 Task: Create new invoice with Date Opened :15-Apr-23, Select Customer: Ramen Hakata, Terms: Payment Term 1. Make invoice entry for item-1 with Date: 15-Apr-23, Description: Talenti Pacific Coast Pistachio Gelato Pint_x000D_
, Action: Material, Income Account: Income:Sales, Quantity: 3, Unit Price: 9.5, Discount $: 2.1. Make entry for item-2 with Date: 15-Apr-23, Description: Oi Super Tampons Pure Inside Nothing to Hide (16 ct), Action: Material, Income Account: Income:Sales, Quantity: 2, Unit Price: 6.8, Discount $: 3.1. Make entry for item-3 with Date: 15-Apr-23, Description: Total Home Ultra Strong Toilet Tissue Mega Sized Rolls Pack, Action: Material, Income Account: Income:Sales, Quantity: 2, Unit Price: 7.8, Discount $: 3.6. Write Notes: 'Looking forward to serving you again.'. Post Invoice with Post Date: 15-Apr-23, Post to Accounts: Assets:Accounts Receivable. Pay / Process Payment with Transaction Date: 15-May-23, Amount: 48.9, Transfer Account: Checking Account. Print Invoice, display notes by going to Option, then go to Display Tab and check 'Invoice Notes'.
Action: Mouse moved to (197, 109)
Screenshot: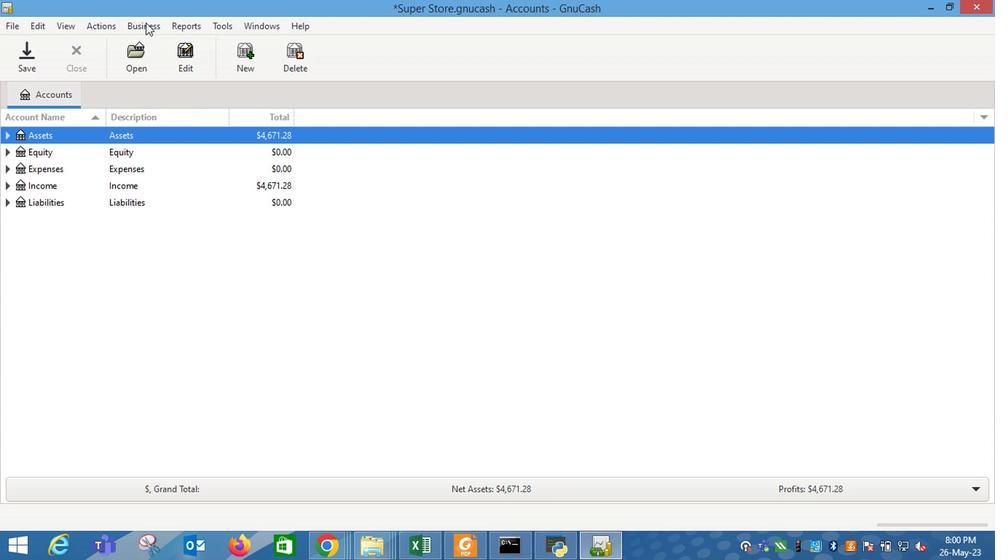 
Action: Mouse pressed left at (197, 109)
Screenshot: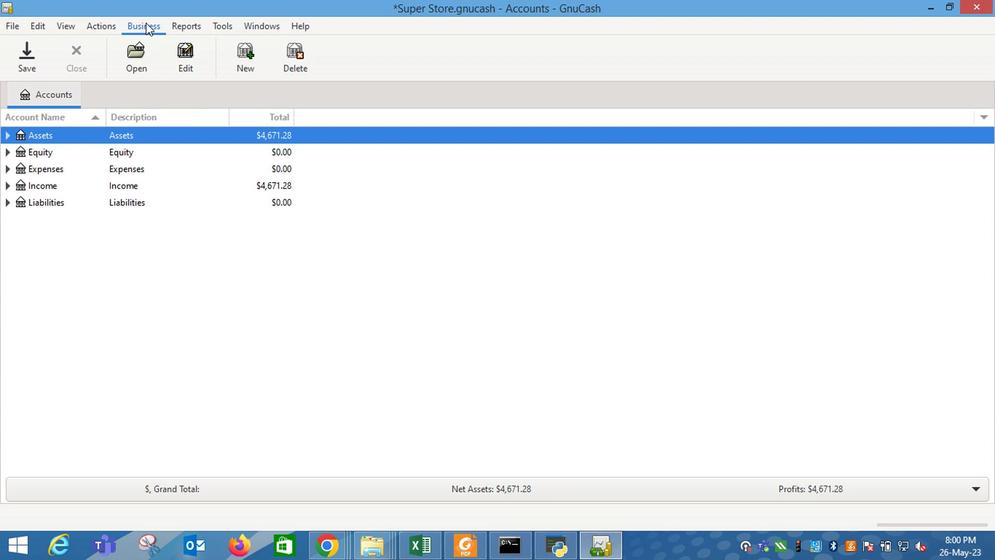 
Action: Mouse moved to (304, 161)
Screenshot: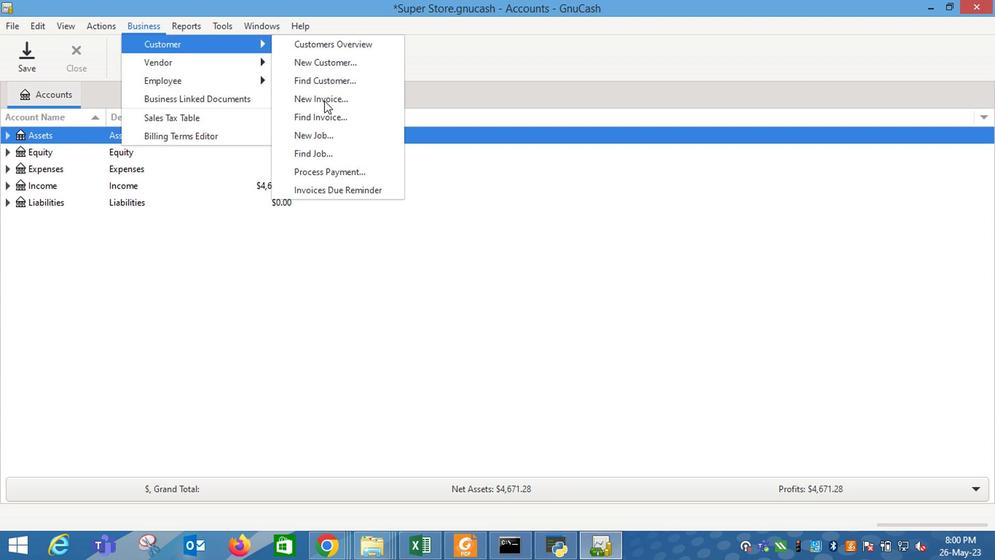 
Action: Mouse pressed left at (304, 161)
Screenshot: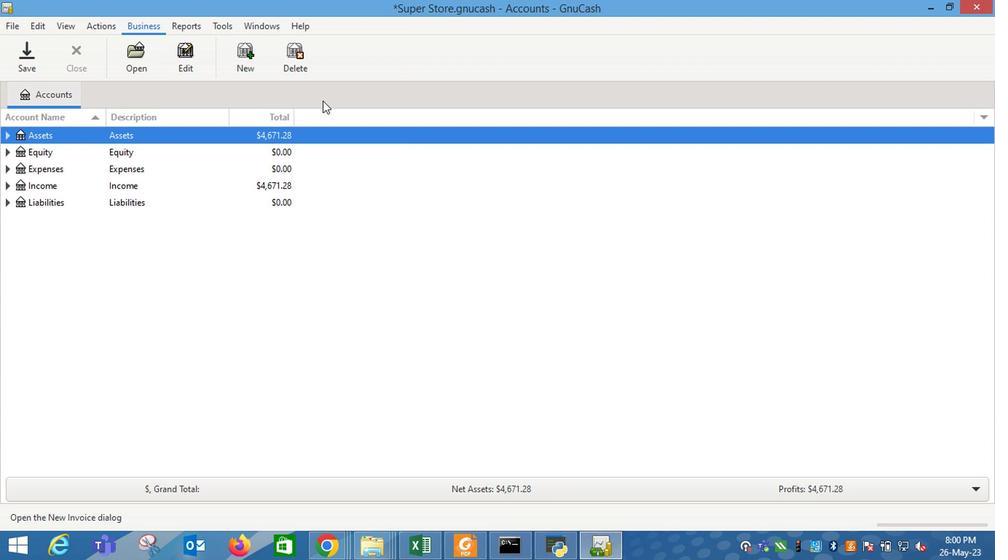 
Action: Mouse moved to (518, 247)
Screenshot: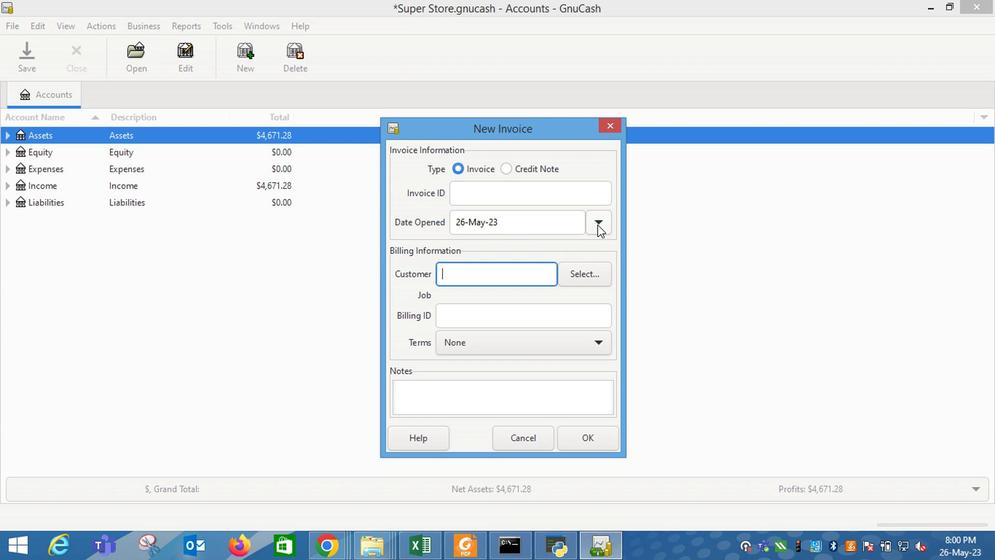 
Action: Mouse pressed left at (518, 247)
Screenshot: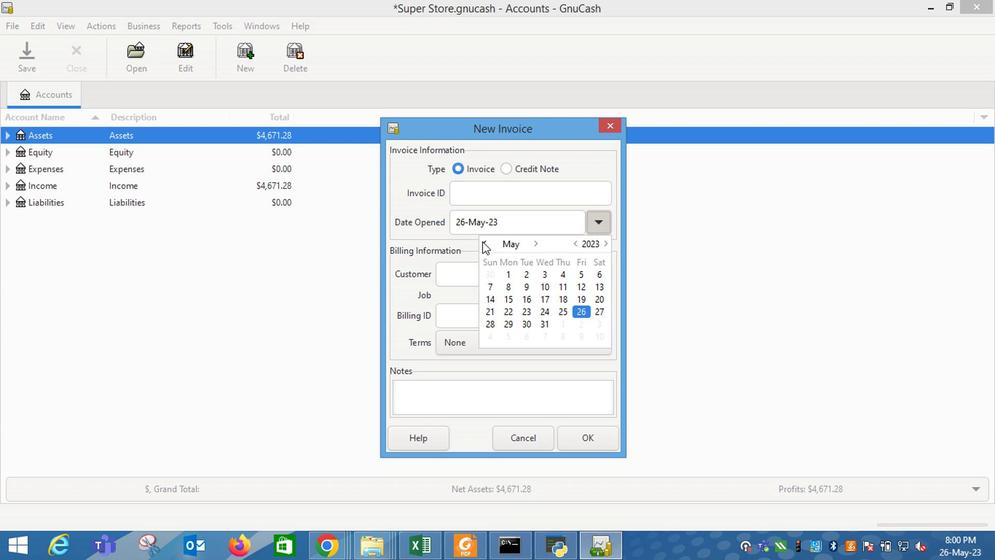 
Action: Mouse moved to (433, 261)
Screenshot: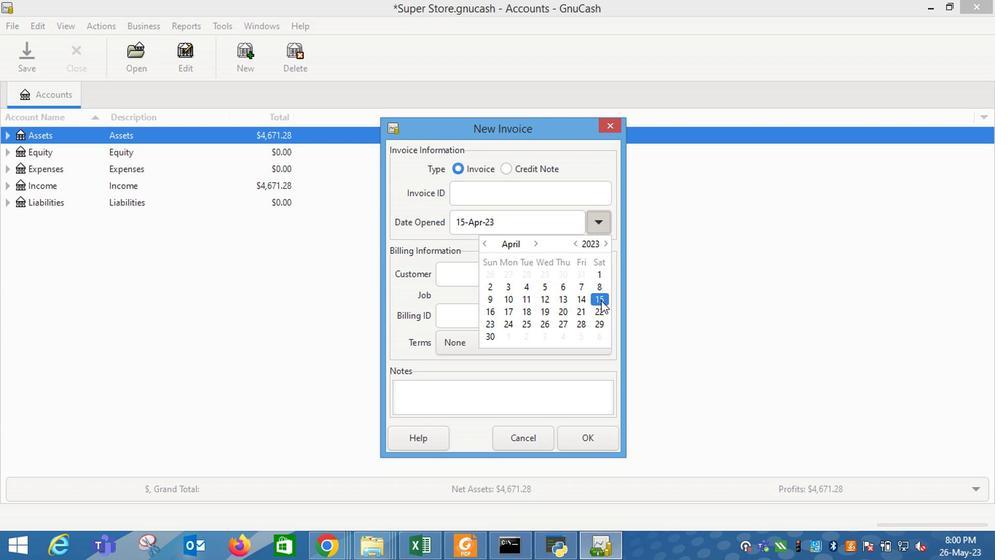 
Action: Mouse pressed left at (433, 261)
Screenshot: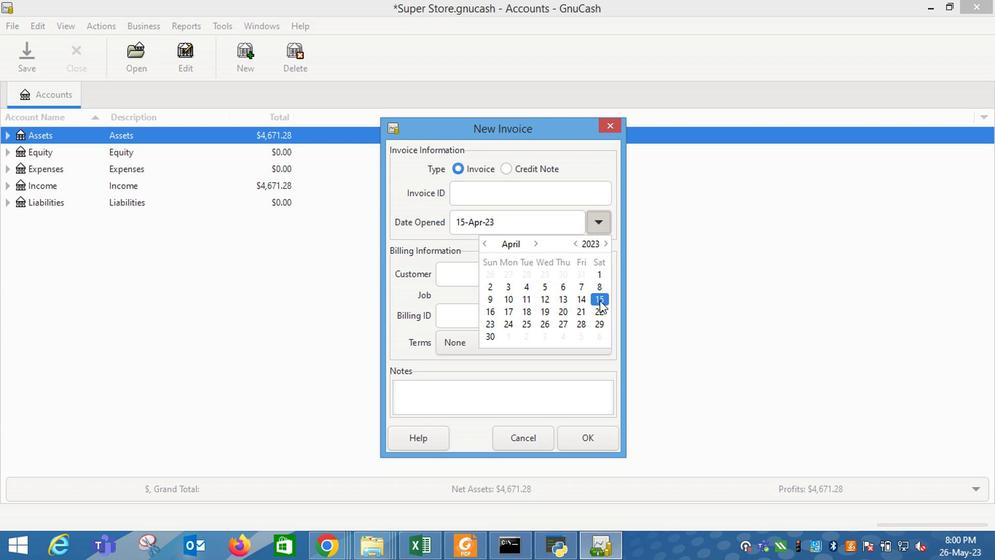 
Action: Mouse moved to (514, 301)
Screenshot: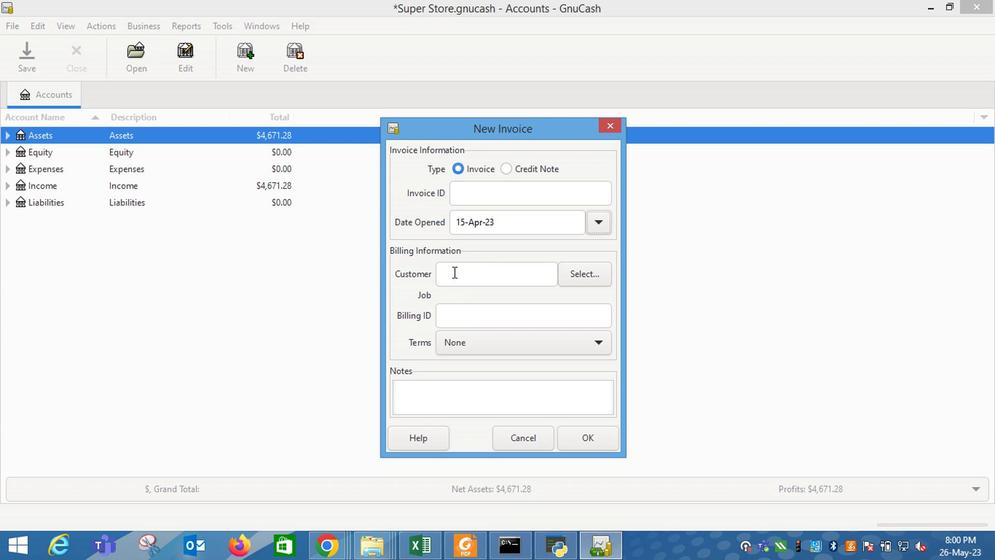 
Action: Mouse pressed left at (514, 301)
Screenshot: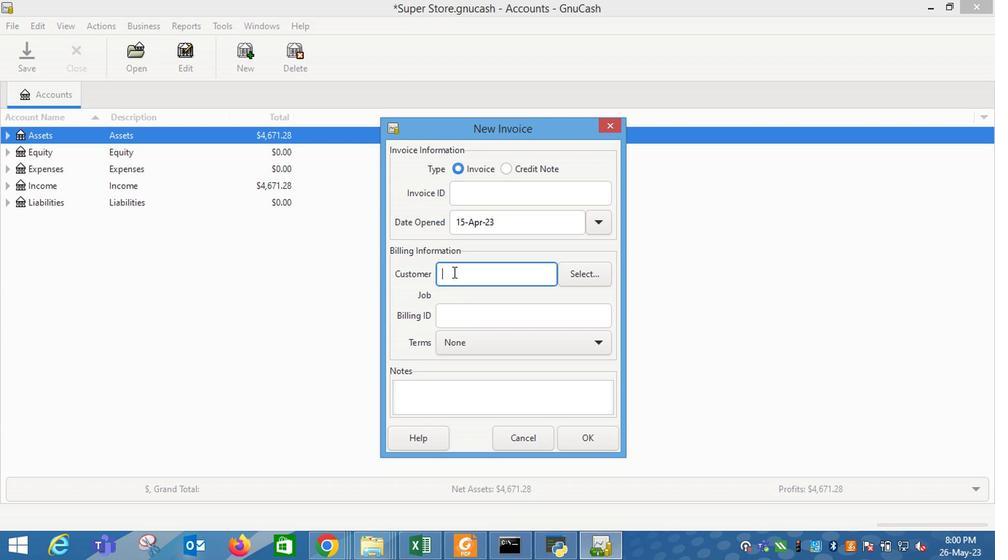 
Action: Mouse moved to (416, 283)
Screenshot: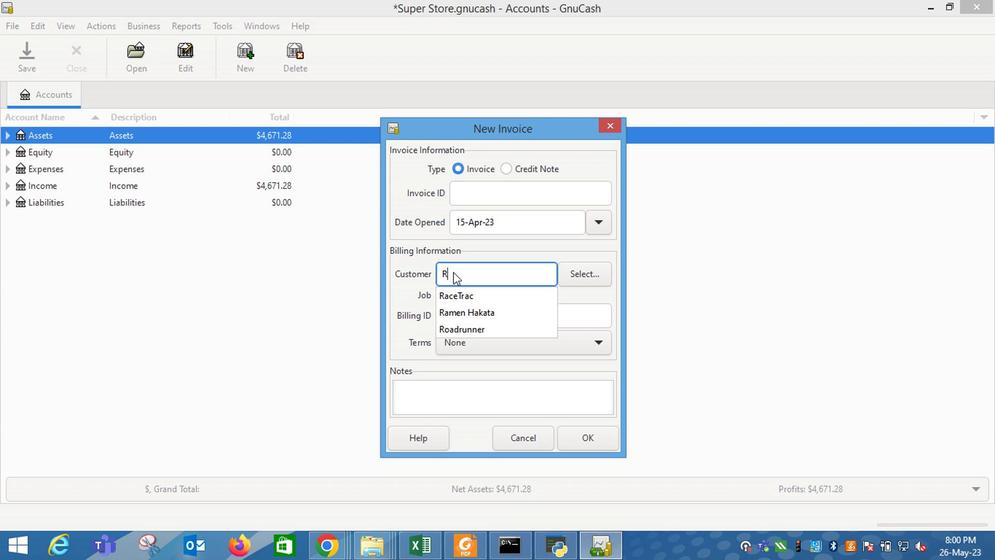 
Action: Mouse pressed left at (416, 283)
Screenshot: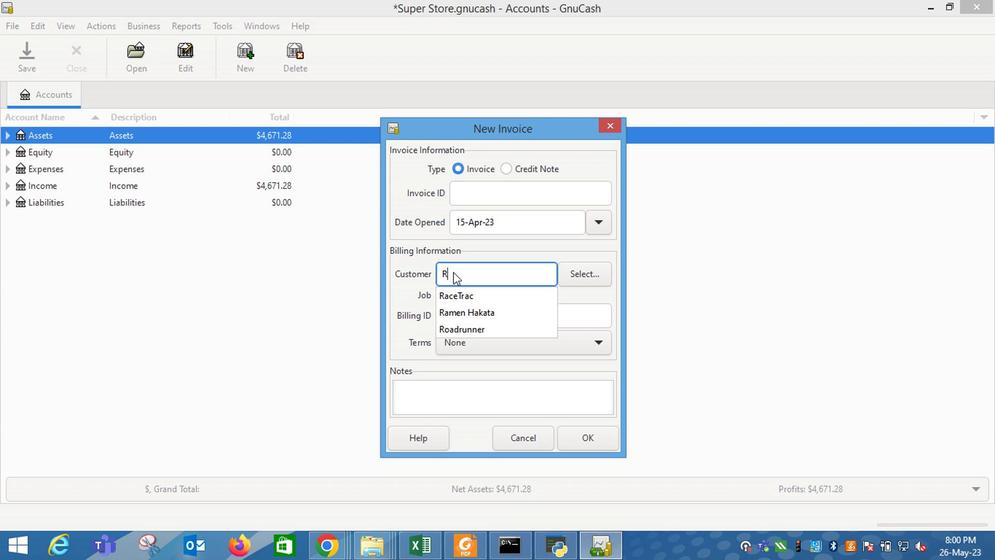 
Action: Mouse pressed left at (416, 283)
Screenshot: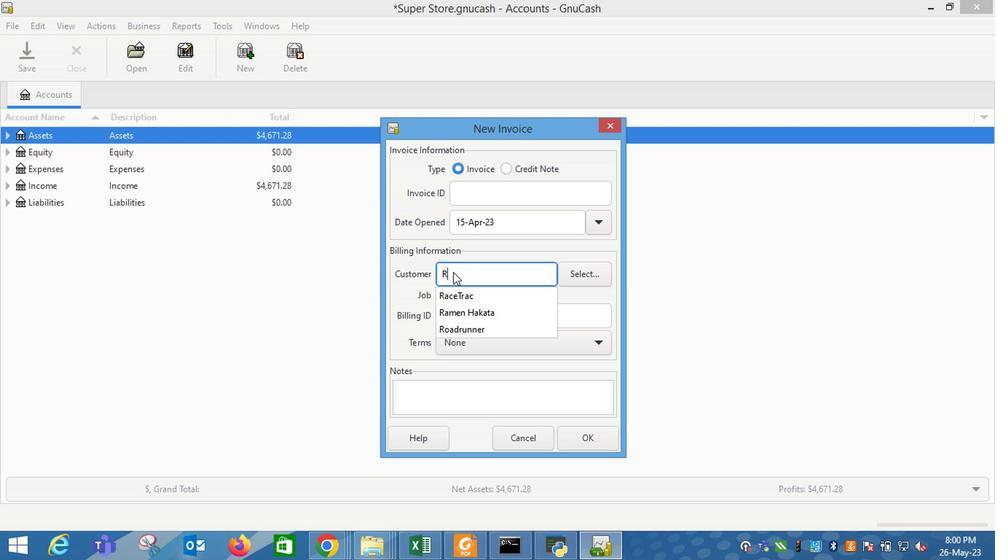 
Action: Key pressed <Key.shift_r>Ramen
Screenshot: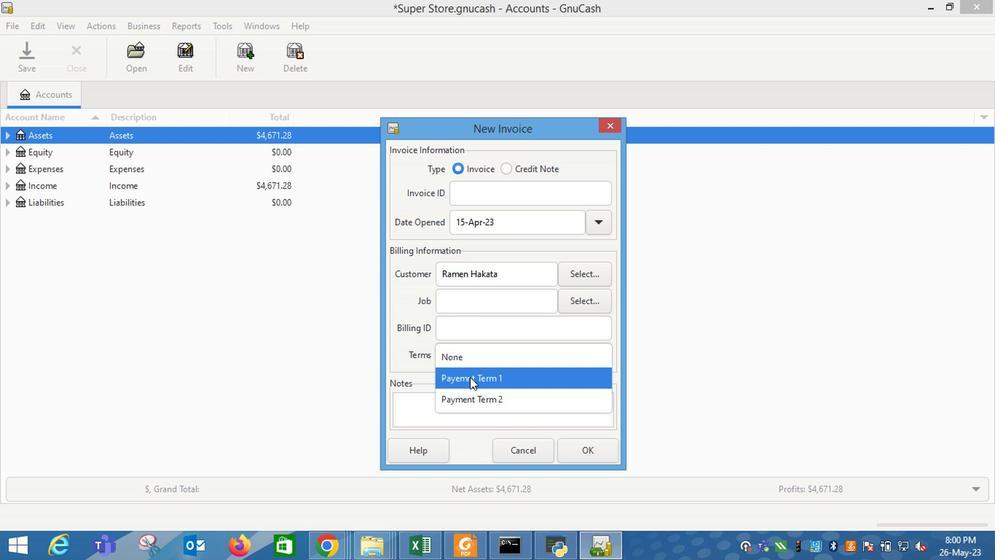
Action: Mouse moved to (419, 296)
Screenshot: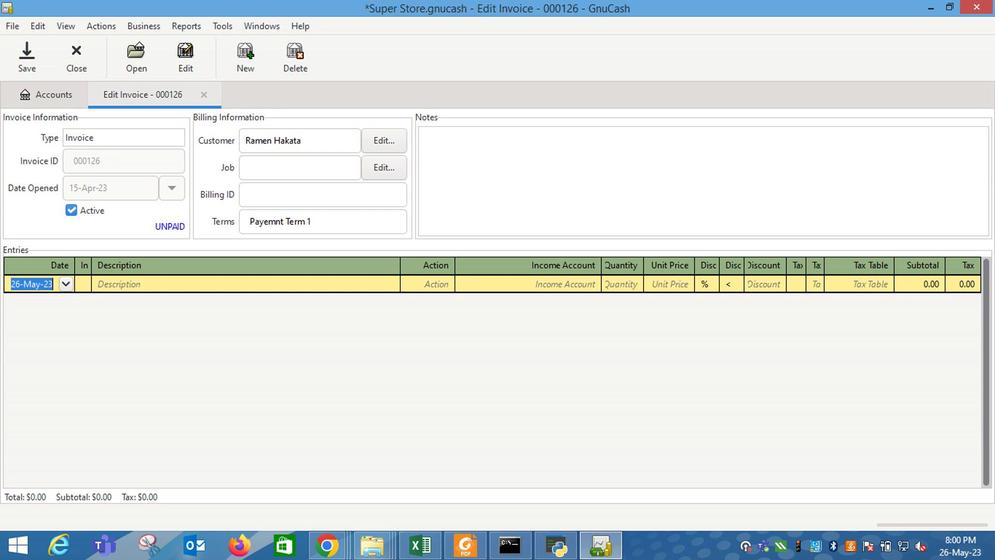 
Action: Mouse pressed left at (419, 296)
Screenshot: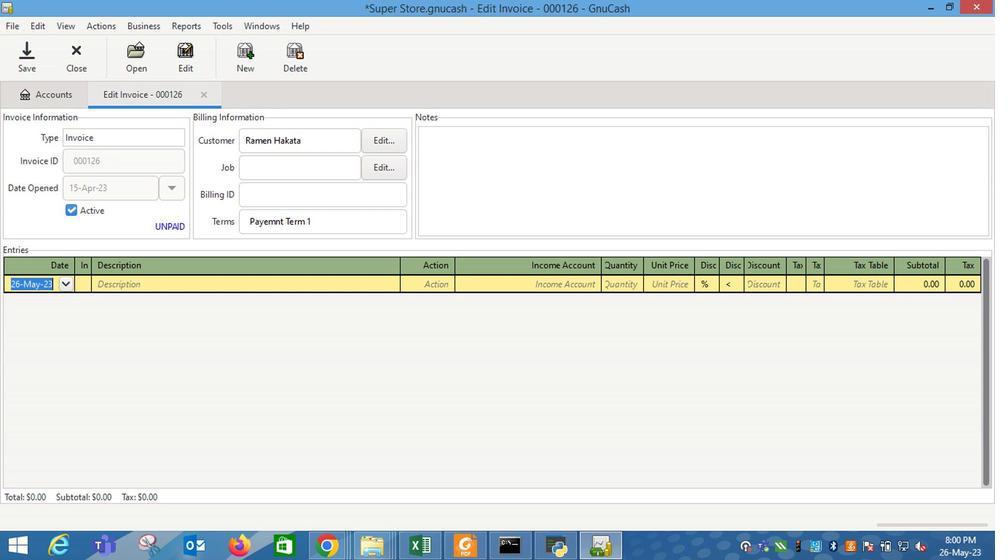 
Action: Mouse moved to (418, 341)
Screenshot: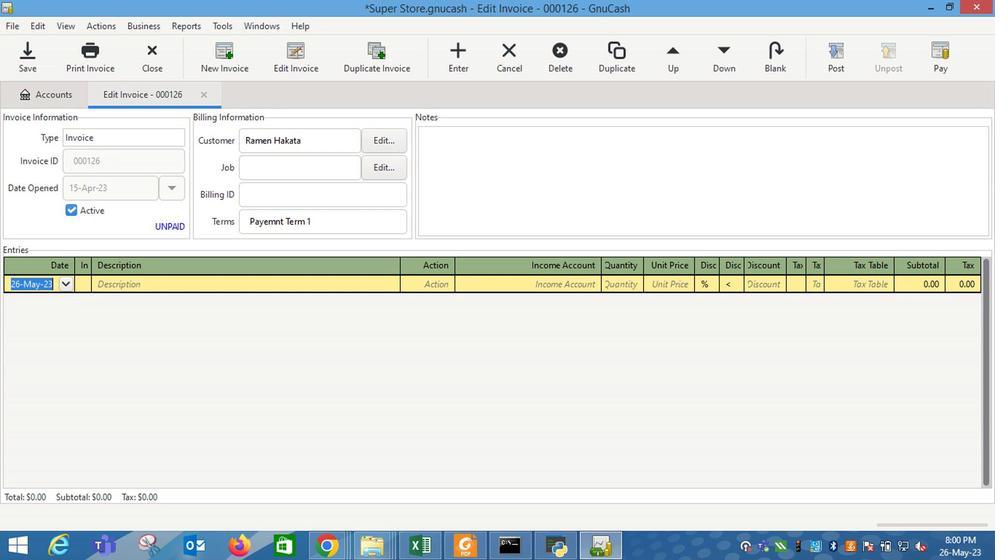 
Action: Mouse pressed left at (418, 341)
Screenshot: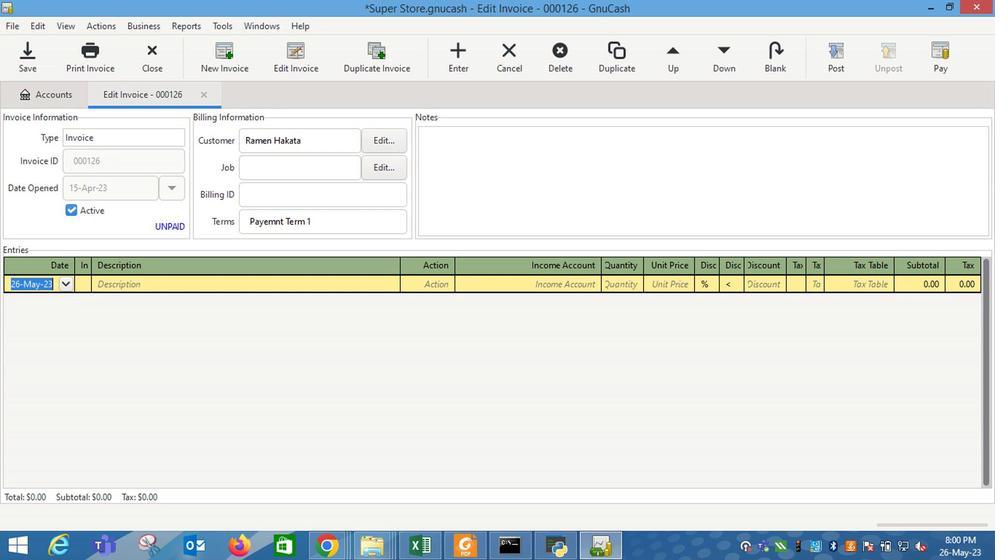 
Action: Mouse moved to (418, 357)
Screenshot: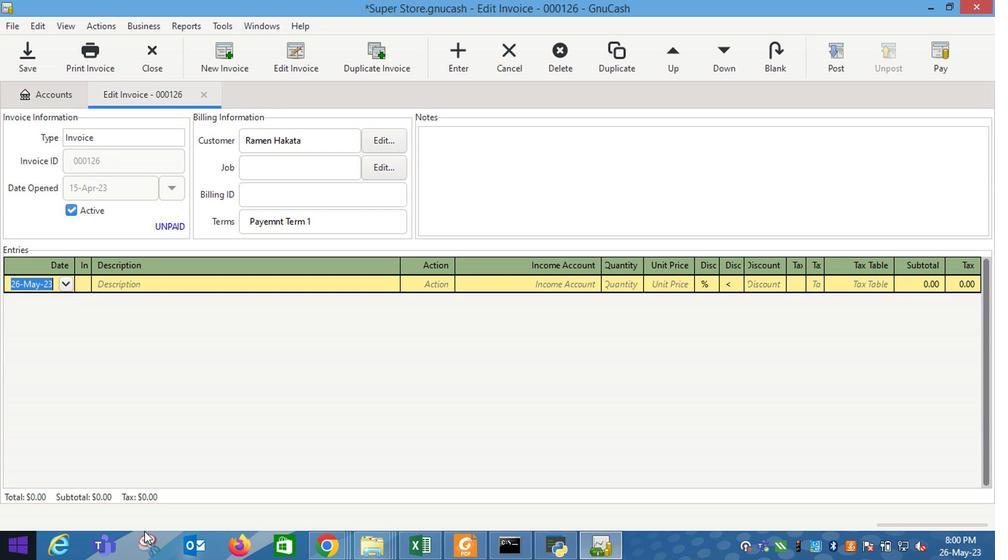 
Action: Mouse pressed left at (418, 357)
Screenshot: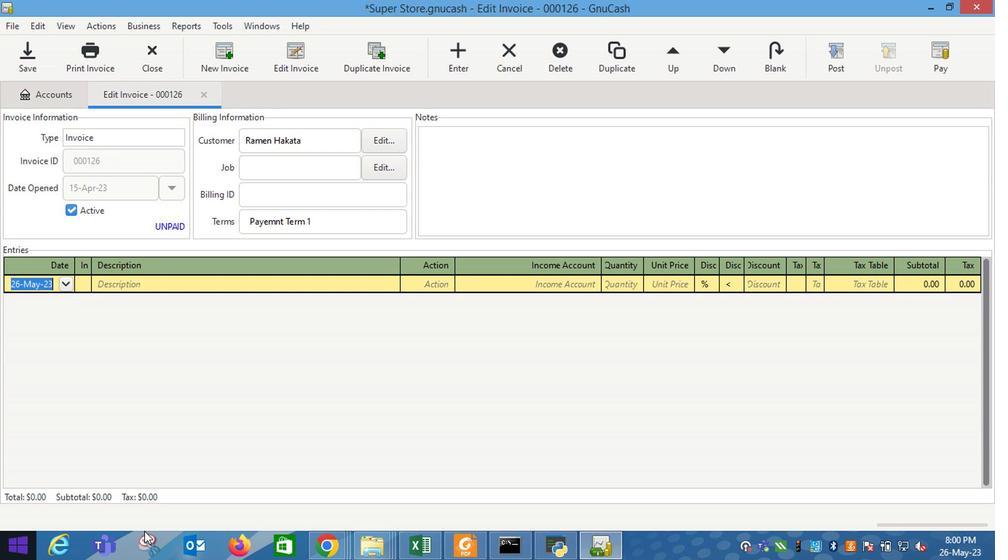 
Action: Mouse moved to (503, 405)
Screenshot: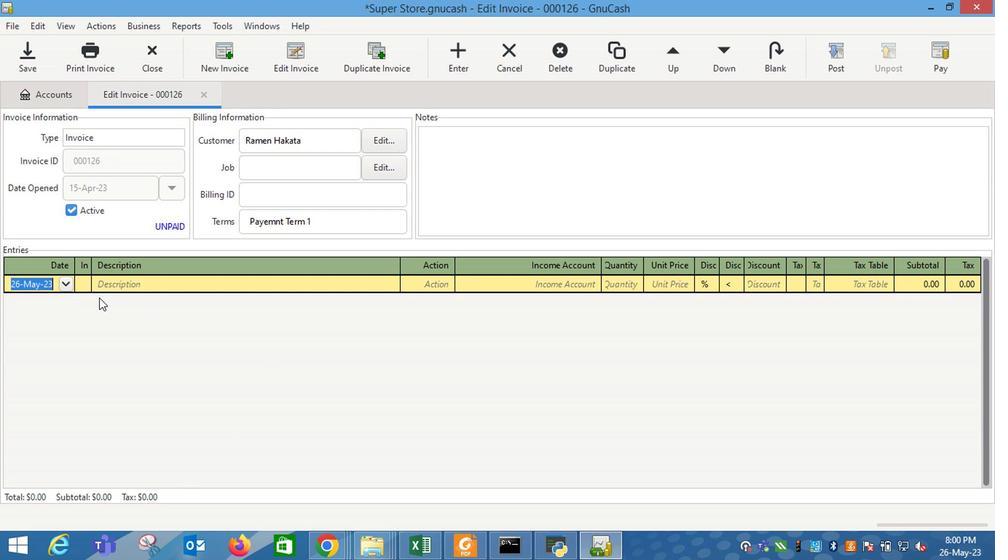 
Action: Mouse pressed left at (503, 405)
Screenshot: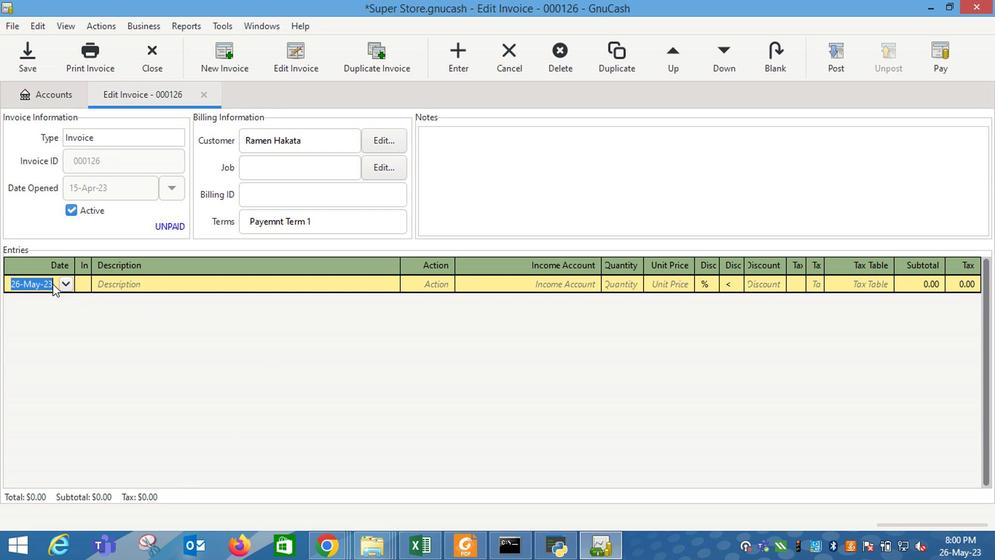 
Action: Mouse moved to (136, 292)
Screenshot: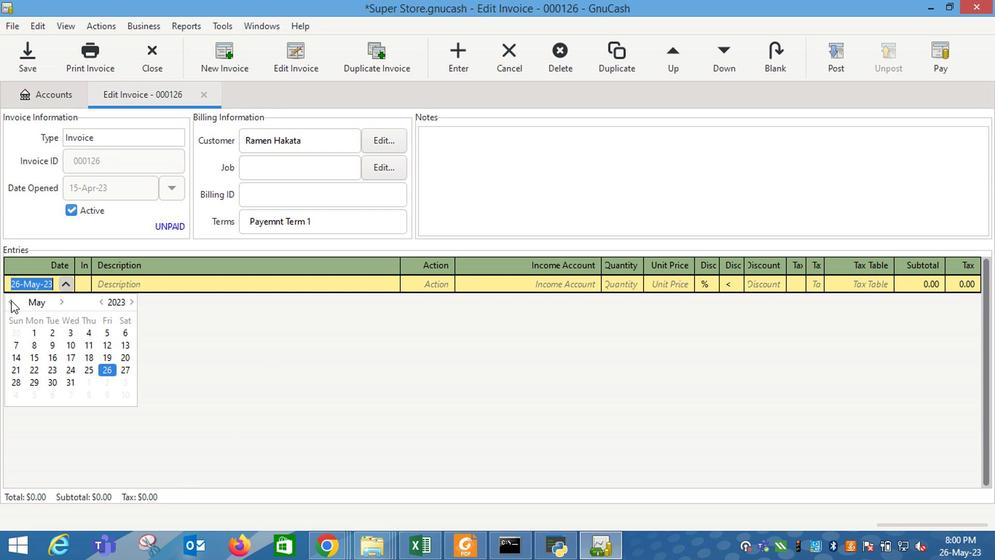 
Action: Mouse pressed left at (136, 292)
Screenshot: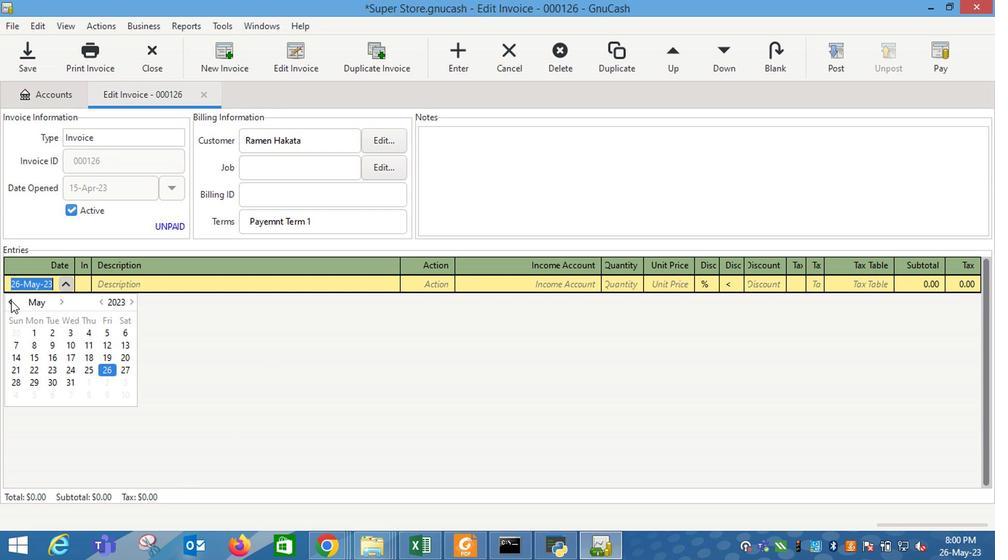 
Action: Mouse moved to (97, 309)
Screenshot: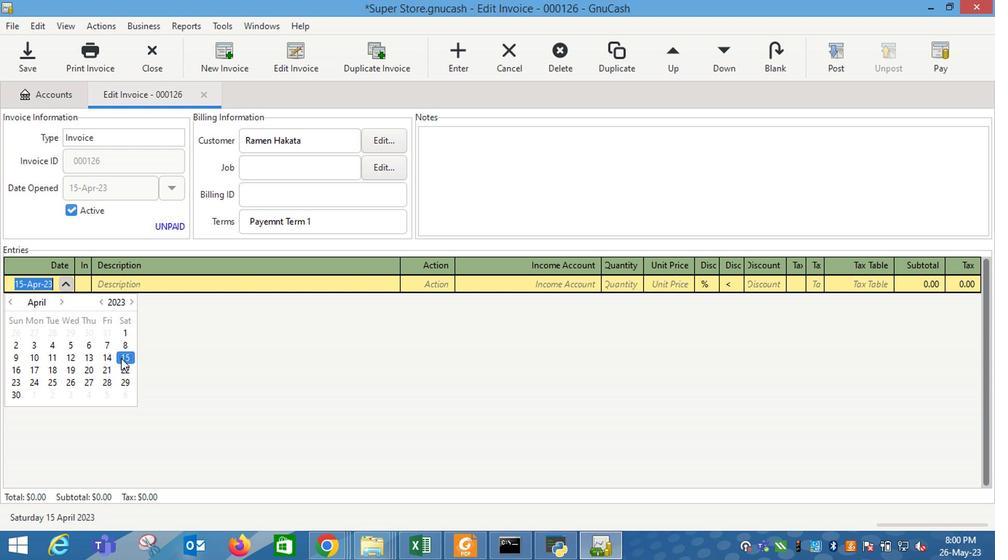 
Action: Mouse pressed left at (97, 309)
Screenshot: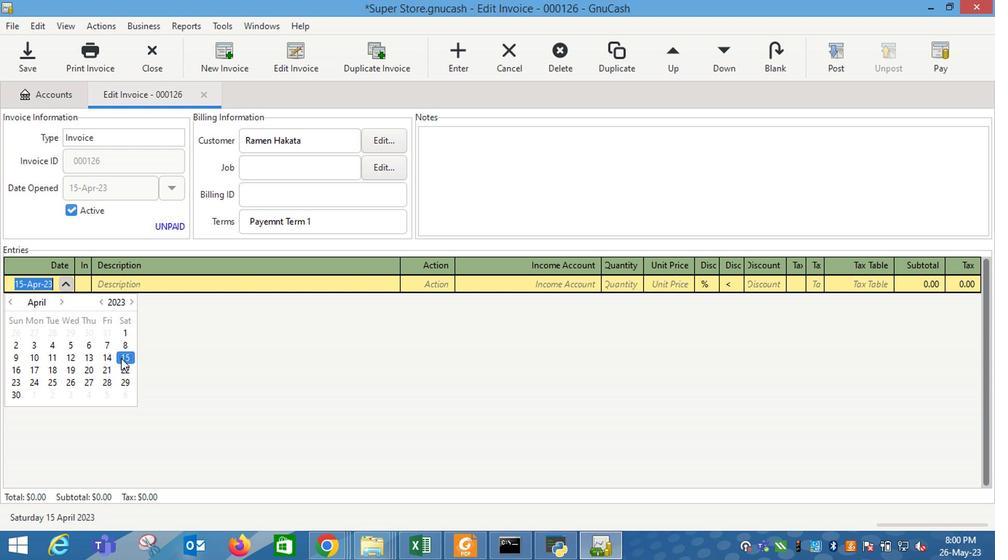 
Action: Mouse moved to (97, 306)
Screenshot: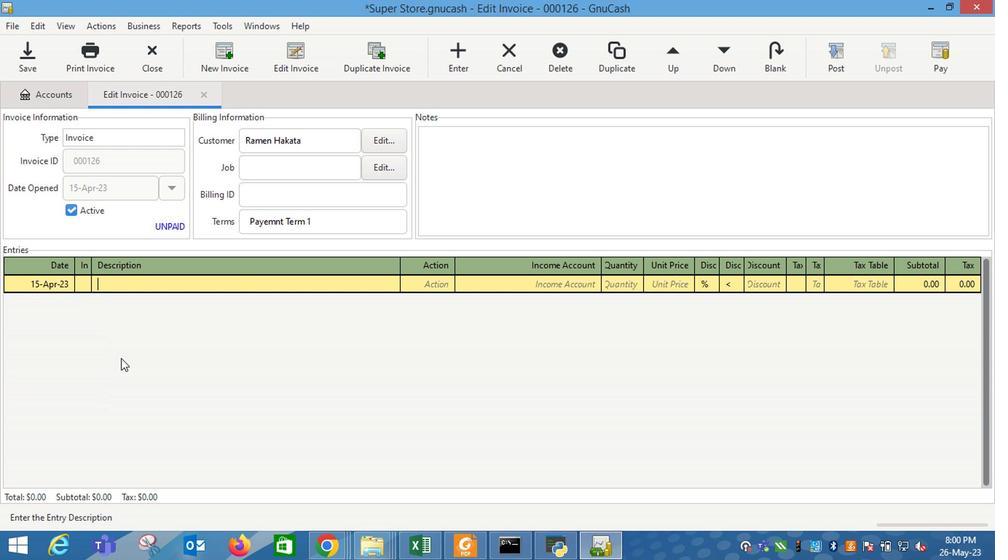 
Action: Mouse pressed left at (97, 306)
Screenshot: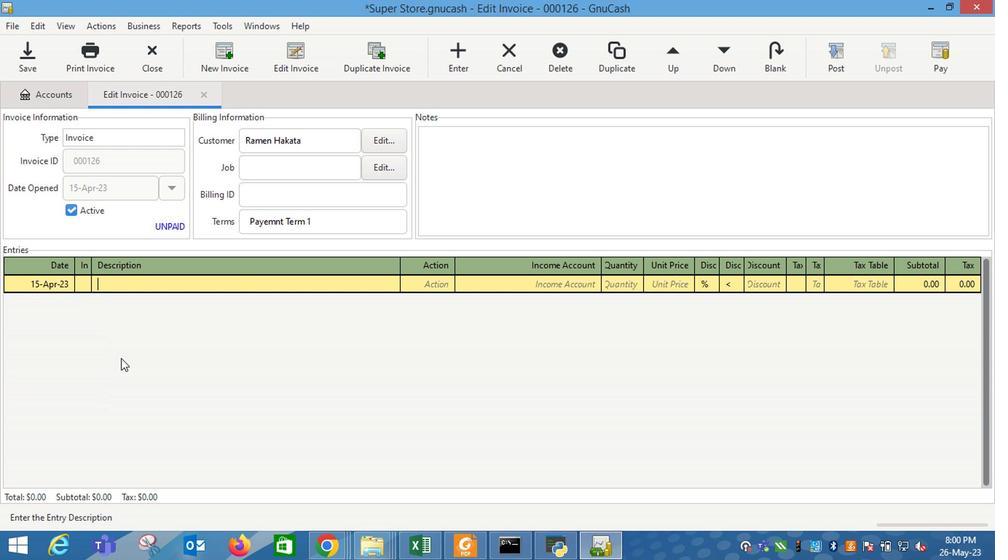 
Action: Mouse moved to (182, 345)
Screenshot: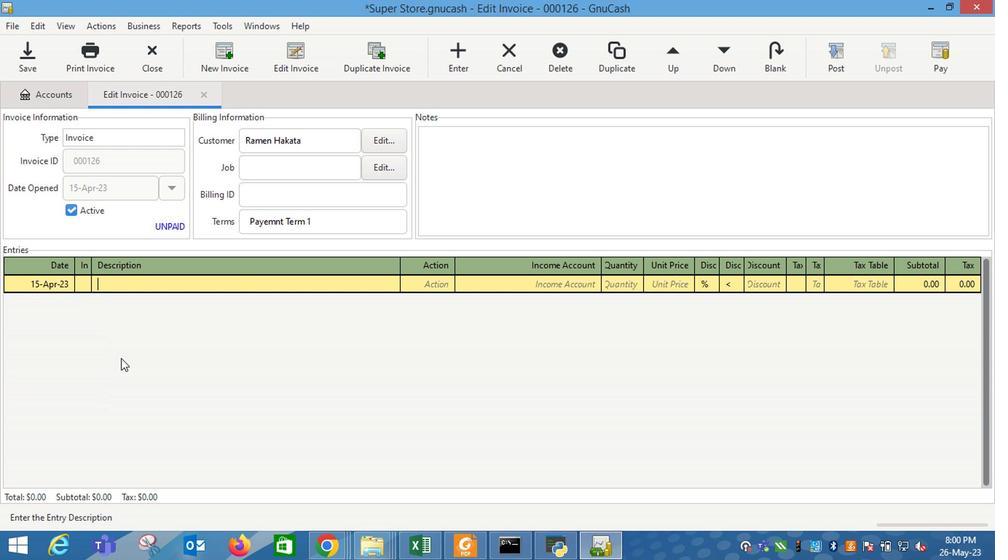
Action: Mouse pressed left at (182, 345)
Screenshot: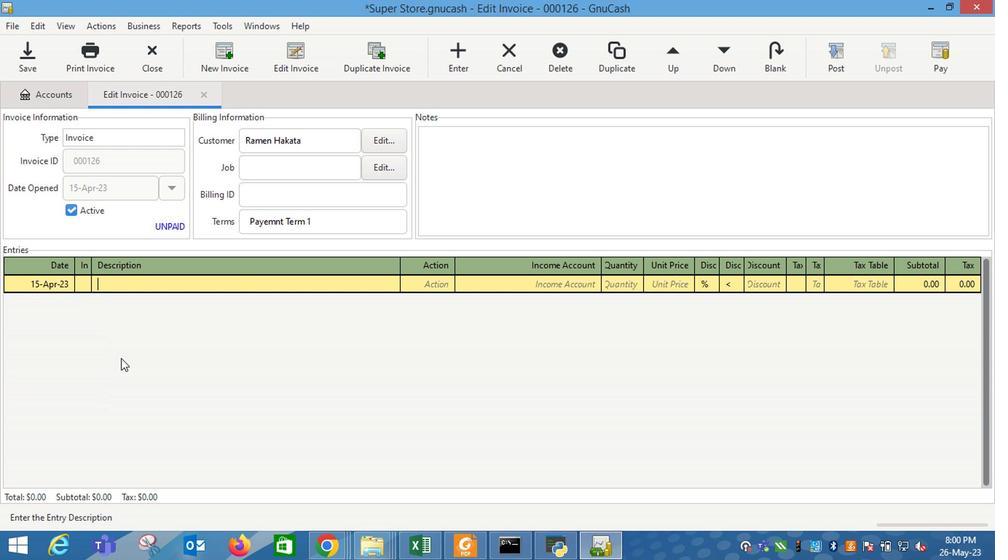 
Action: Mouse moved to (182, 345)
Screenshot: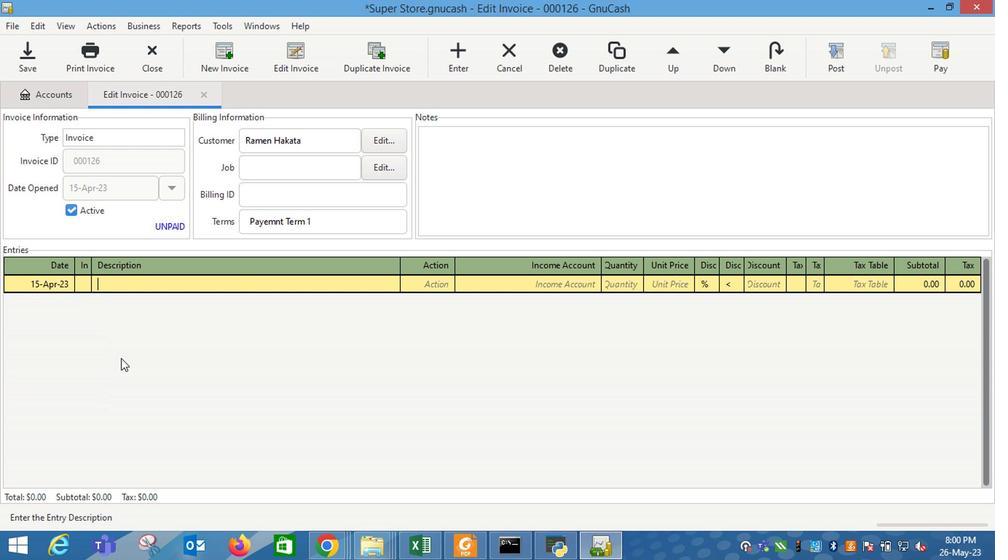 
Action: Key pressed <Key.tab><Key.shift_r>Talenti<Key.space><Key.shift_r>Pacific<Key.space><Key.shift_r>Coast<Key.space><Key.shift_r>Pistachio<Key.space><Key.shift_r>Gelato<Key.space><Key.shift_r>Pint<Key.tab>m<Key.tab>i<Key.down><Key.down><Key.down><Key.tab>3<Key.tab>9.5
Screenshot: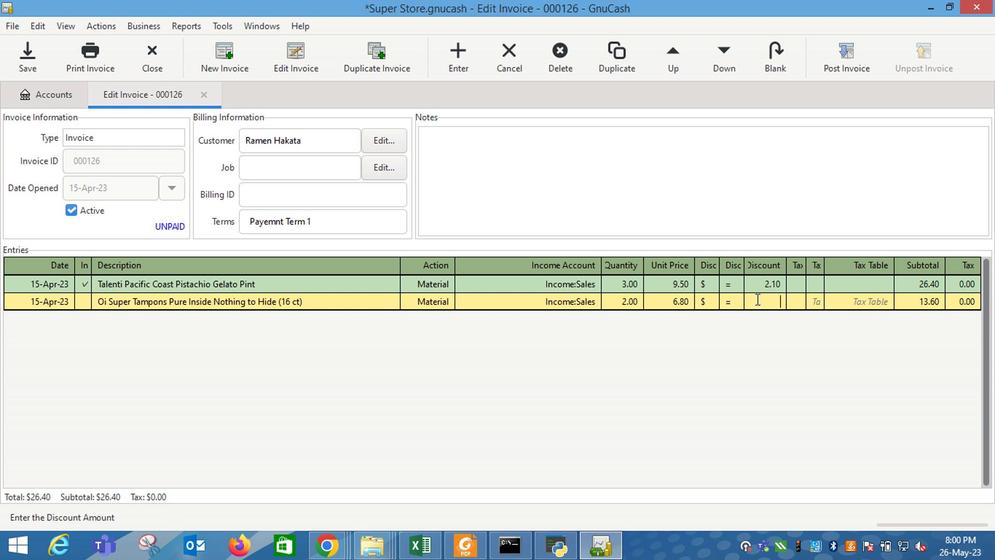 
Action: Mouse moved to (366, 331)
Screenshot: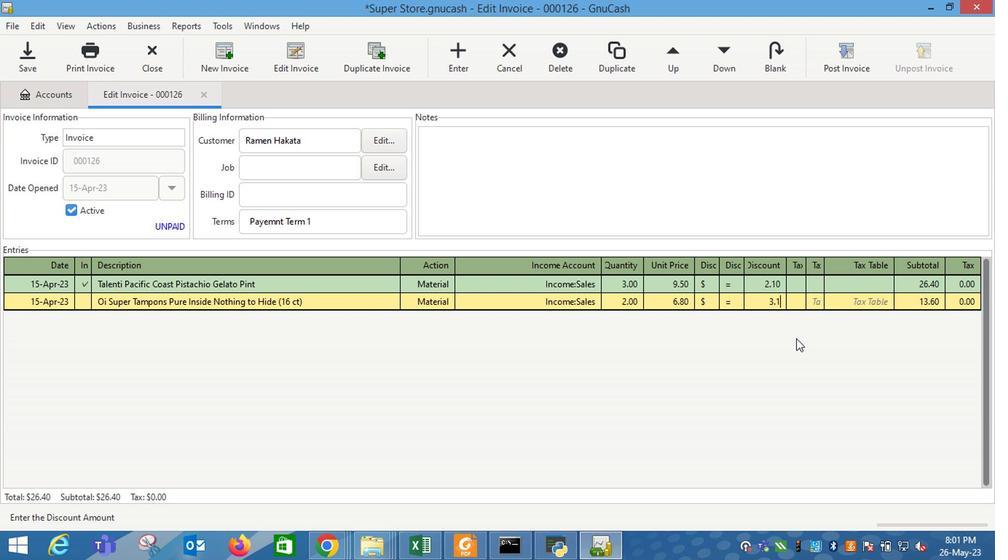
Action: Key pressed <Key.tab>
Screenshot: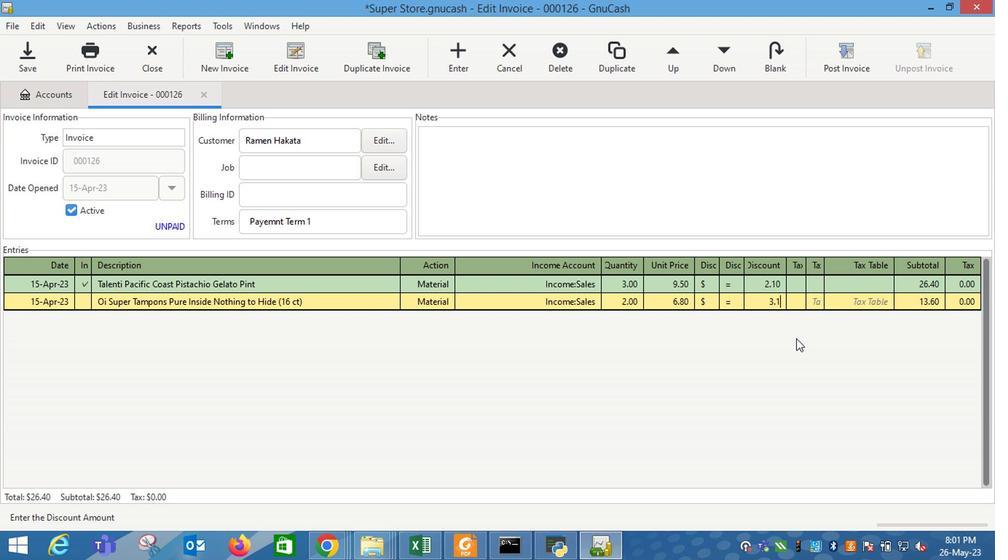 
Action: Mouse moved to (594, 293)
Screenshot: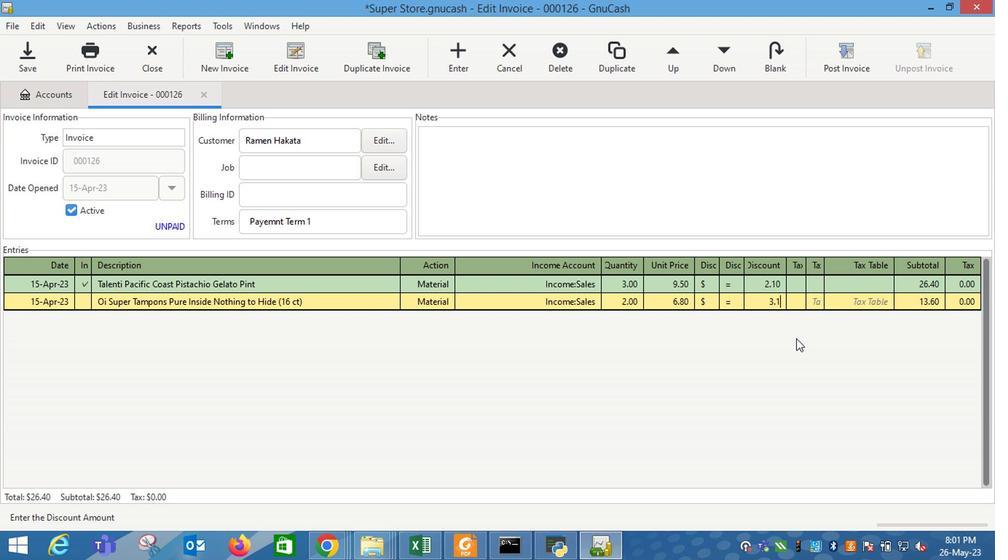 
Action: Mouse pressed left at (594, 293)
Screenshot: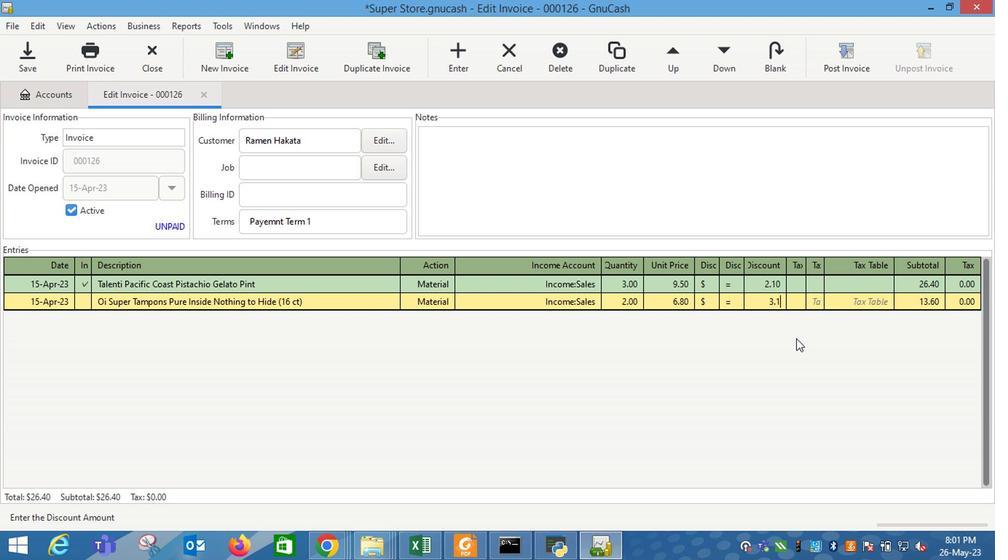 
Action: Mouse moved to (611, 293)
Screenshot: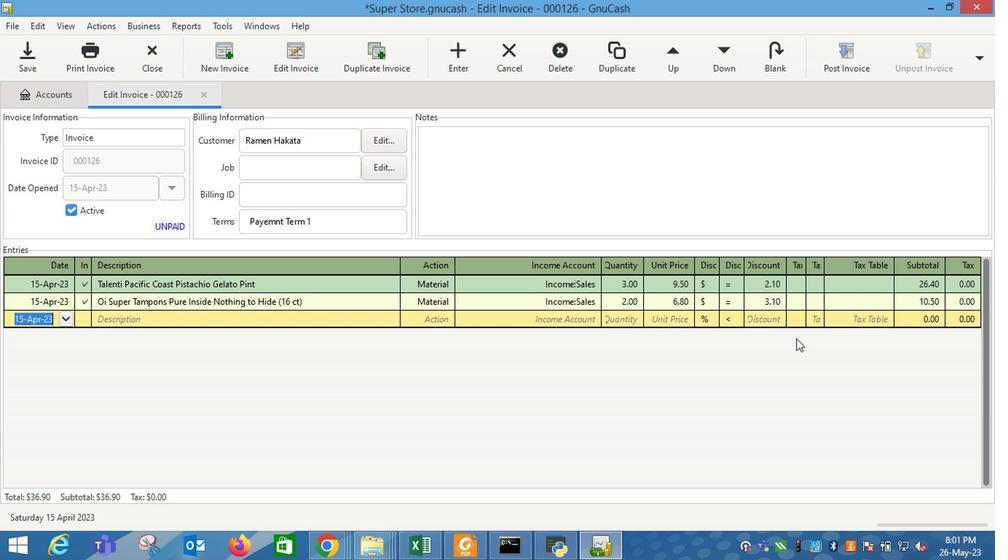 
Action: Mouse pressed left at (611, 293)
Screenshot: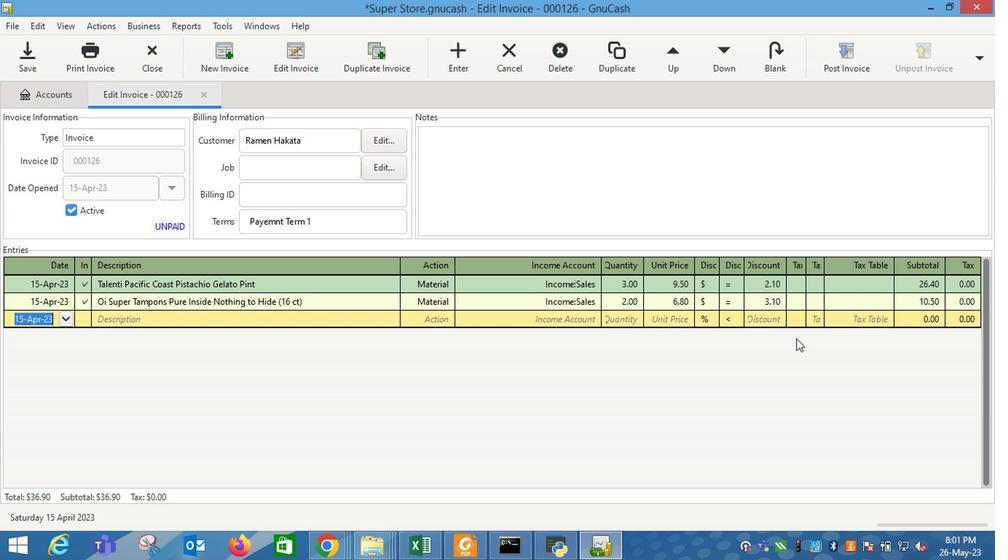 
Action: Mouse moved to (630, 289)
Screenshot: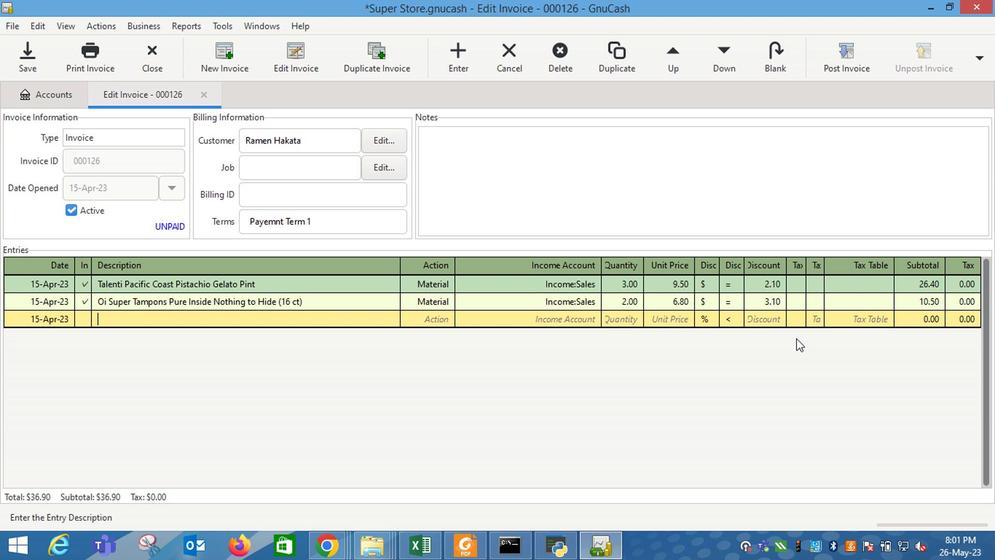 
Action: Mouse pressed left at (630, 289)
Screenshot: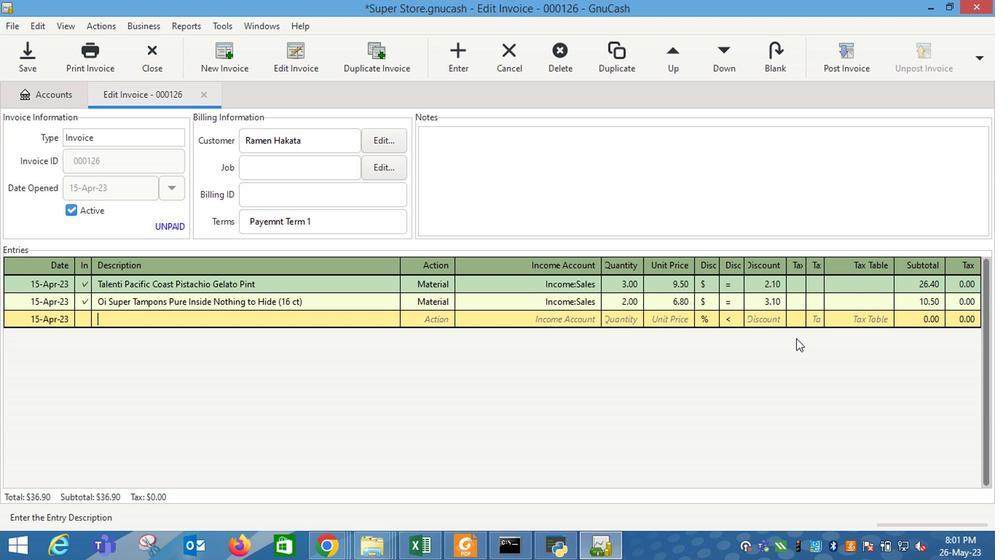 
Action: Mouse moved to (630, 289)
Screenshot: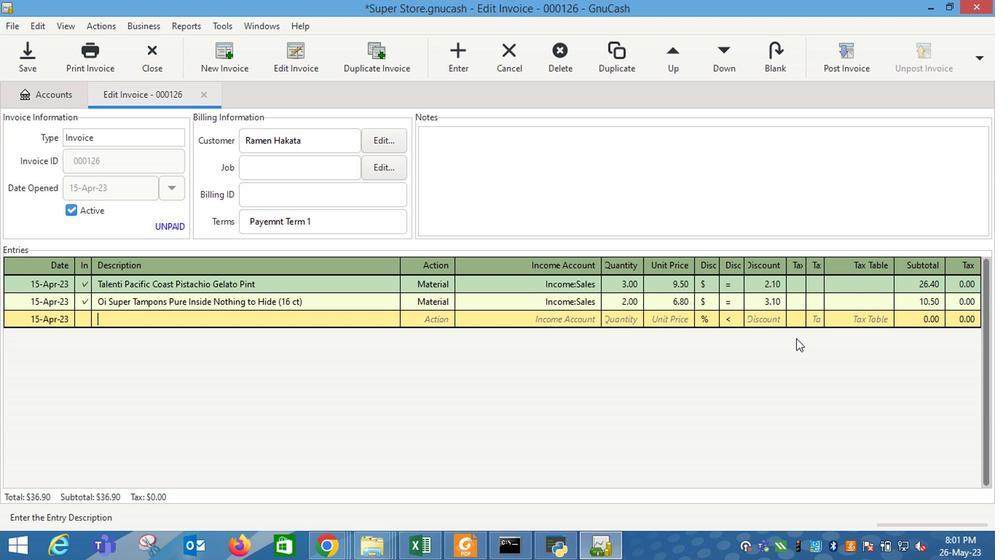 
Action: Key pressed 2.1<Key.enter><Key.tab><Key.shift_r>Oi<Key.space><Key.shift_r>Super<Key.space><Key.shift_r>Tampons<Key.space><Key.shift_r>Pure<Key.space><Key.shift_r>Inside<Key.space><Key.shift_r>Nothing<Key.space>to<Key.space><Key.shift_r>Hide<Key.space><Key.shift_r><Key.shift_r>(161<Key.space><Key.backspace><Key.backspace><Key.space>ct<Key.shift_r>)<Key.tab>m<Key.tab>i<Key.down><Key.down><Key.down><Key.tab>2<Key.tab>6.8
Screenshot: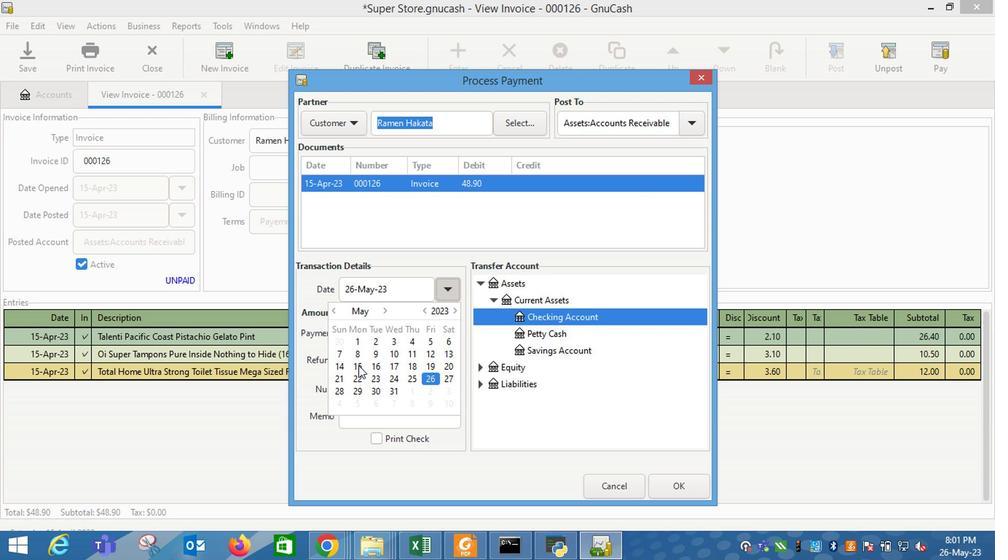 
Action: Mouse moved to (594, 306)
Screenshot: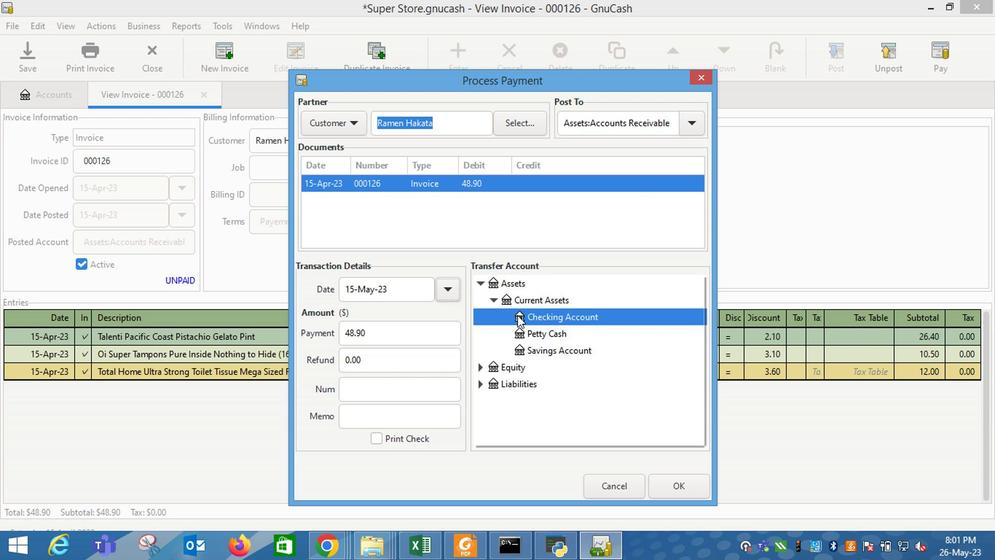 
Action: Mouse pressed left at (594, 306)
Screenshot: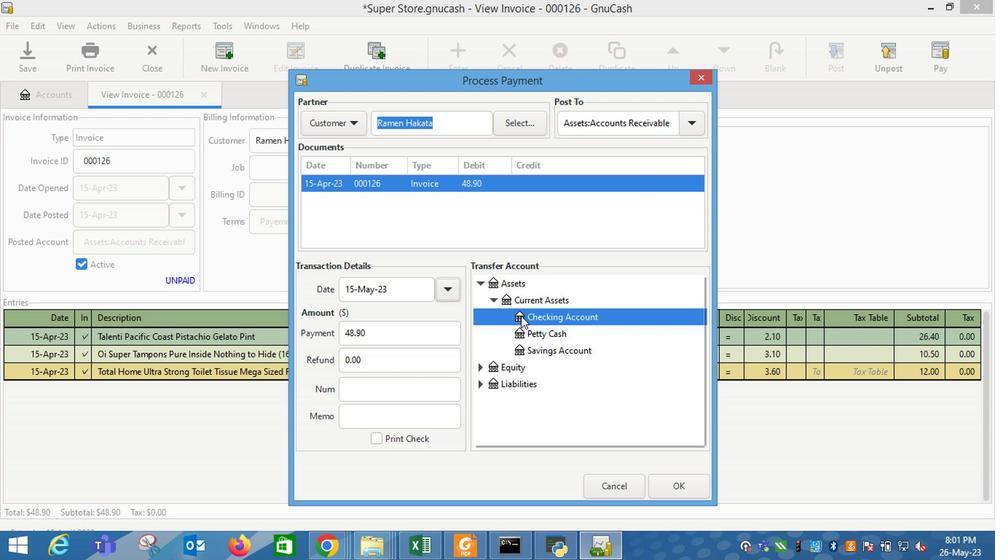 
Action: Mouse moved to (605, 304)
Screenshot: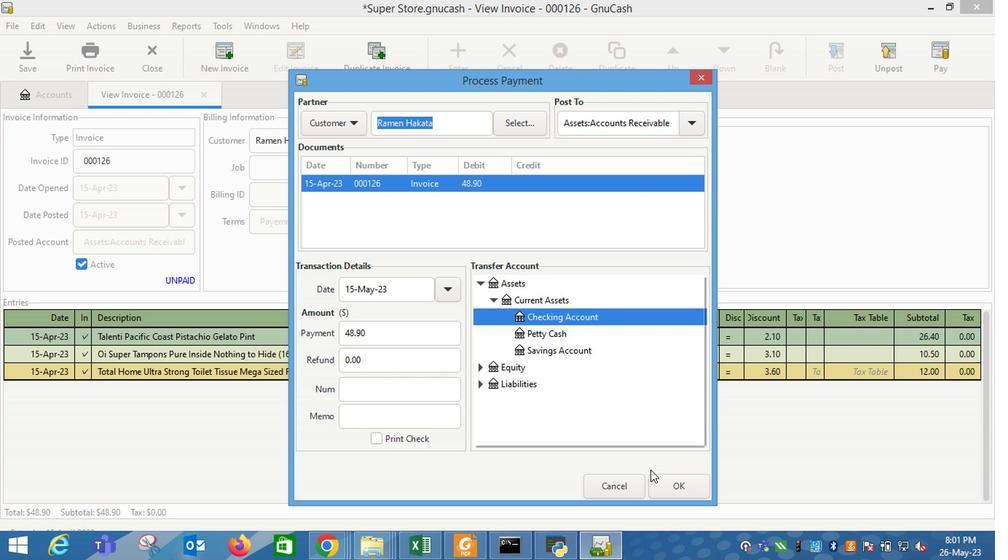 
Action: Mouse pressed left at (605, 304)
Screenshot: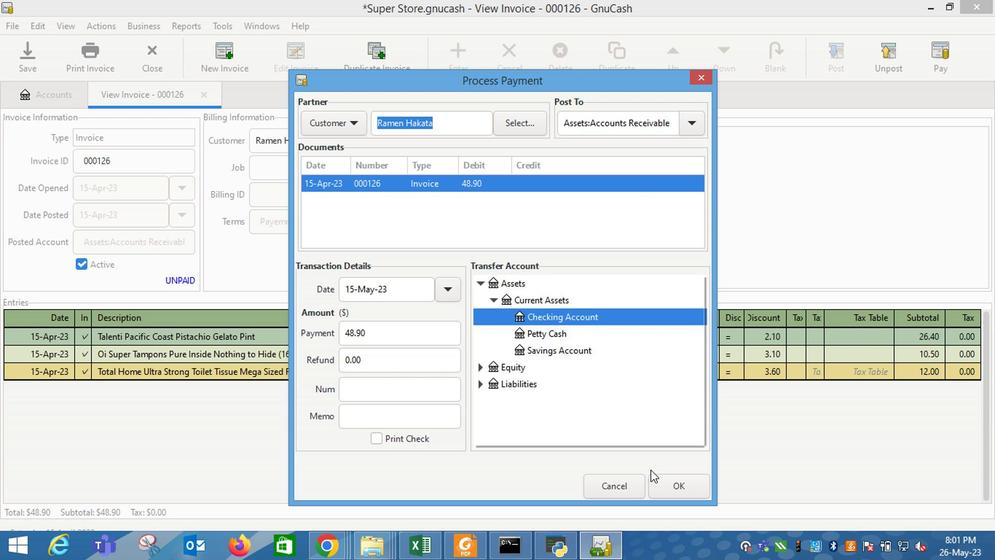 
Action: Mouse moved to (631, 304)
Screenshot: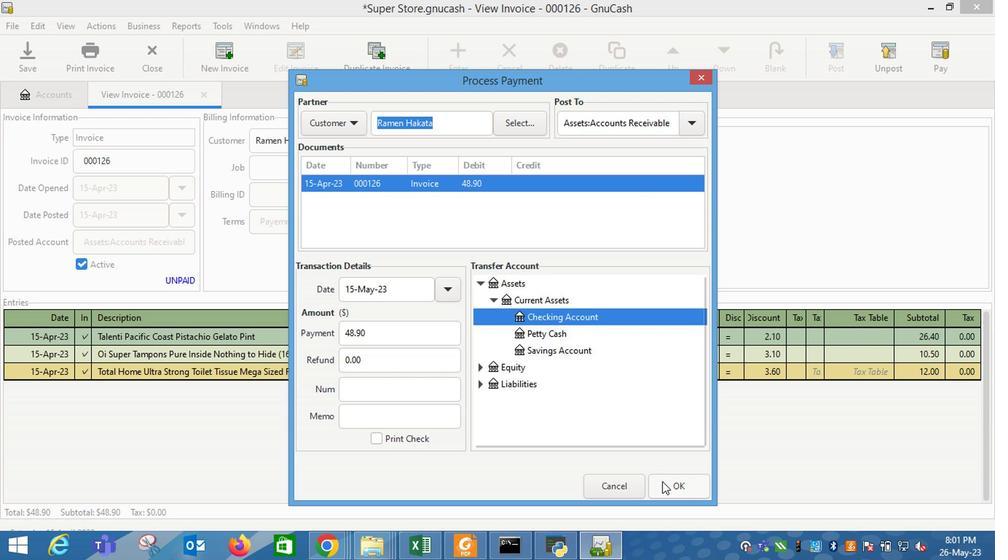 
Action: Mouse pressed left at (631, 304)
Screenshot: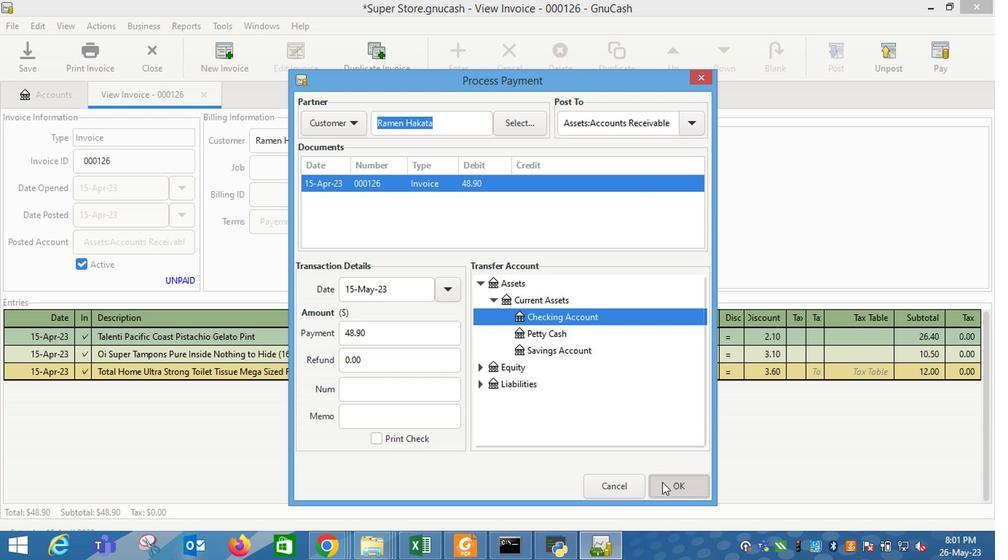 
Action: Key pressed 3.1<Key.enter><Key.tab><Key.shift_r>Total<Key.space><Key.shift_r>Home<Key.space><Key.shift_r>Ultra<Key.space><Key.shift_r>Strong<Key.space><Key.shift_r>Toilet<Key.space><Key.shift_r>Tissue<Key.space><Key.shift_r>Mega<Key.space><Key.shift_r>Sized<Key.space><Key.shift_r>Rolls<Key.space><Key.shift_r>Pack<Key.tab>m<Key.tab>i<Key.down><Key.down><Key.down><Key.tab>2<Key.tab>7.8
Screenshot: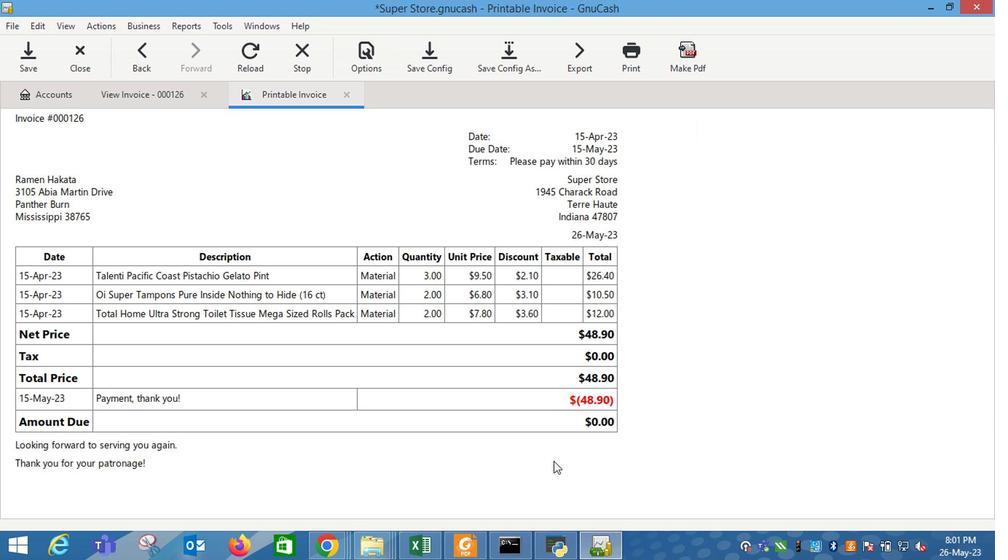 
Action: Mouse moved to (594, 314)
Screenshot: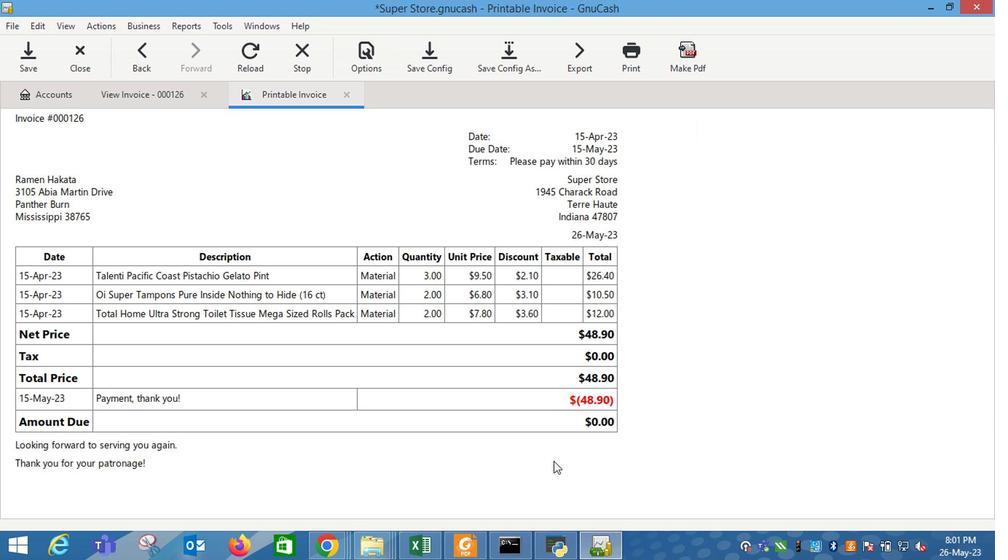 
Action: Key pressed <Key.tab>
Screenshot: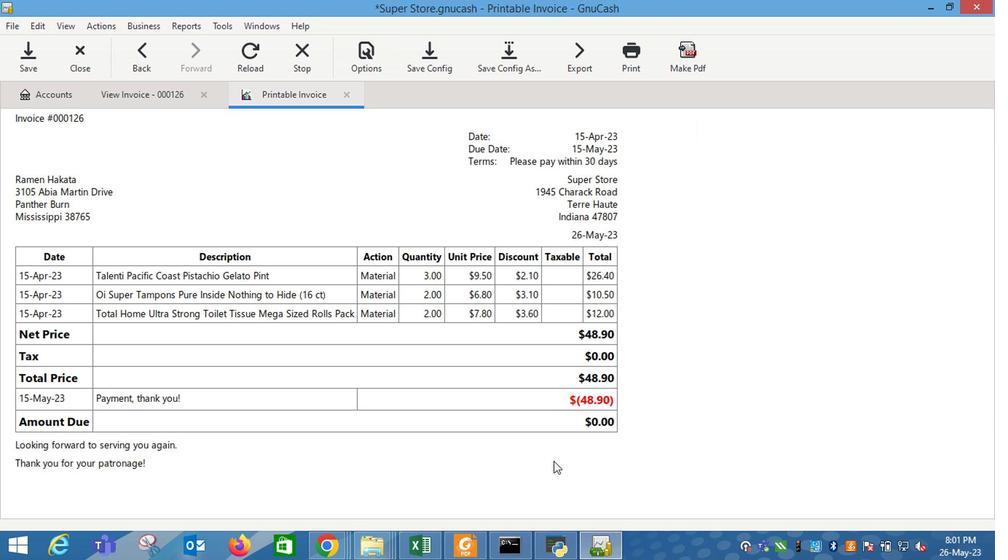 
Action: Mouse moved to (591, 319)
Screenshot: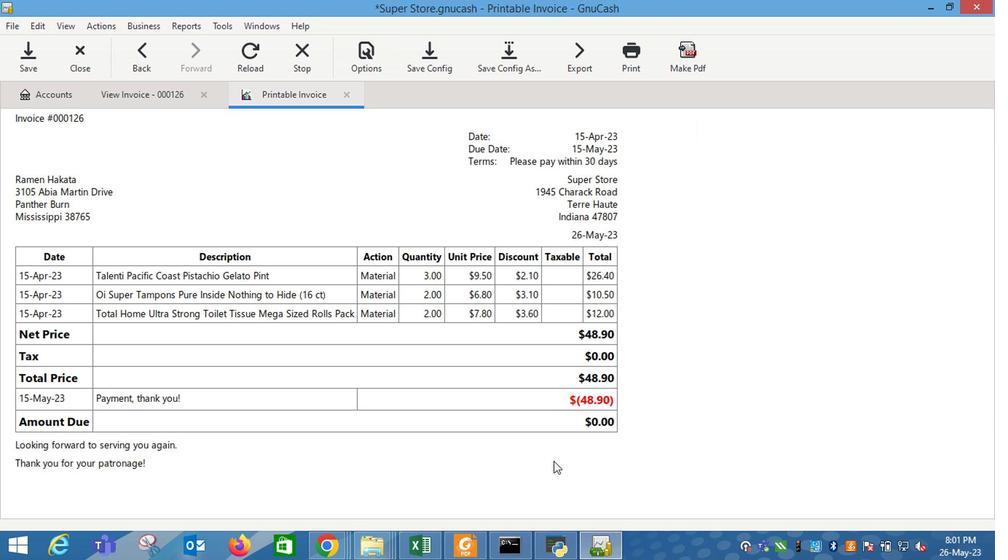 
Action: Mouse pressed left at (591, 319)
Screenshot: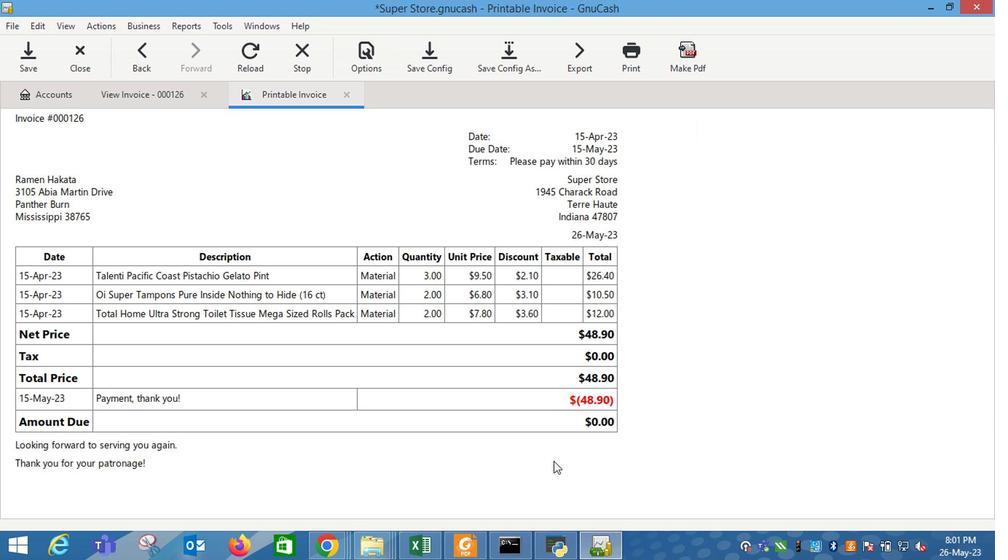 
Action: Mouse moved to (607, 318)
Screenshot: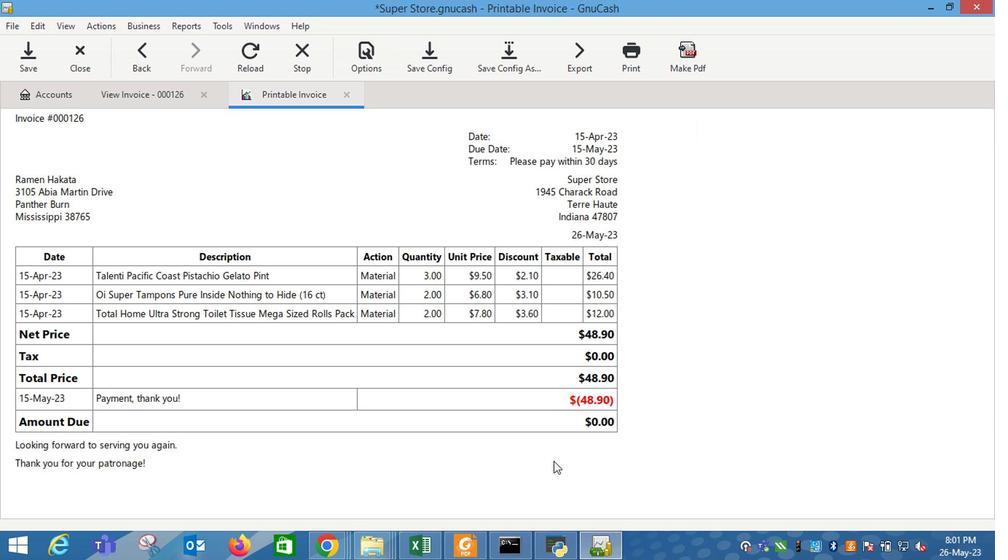 
Action: Mouse pressed left at (607, 318)
Screenshot: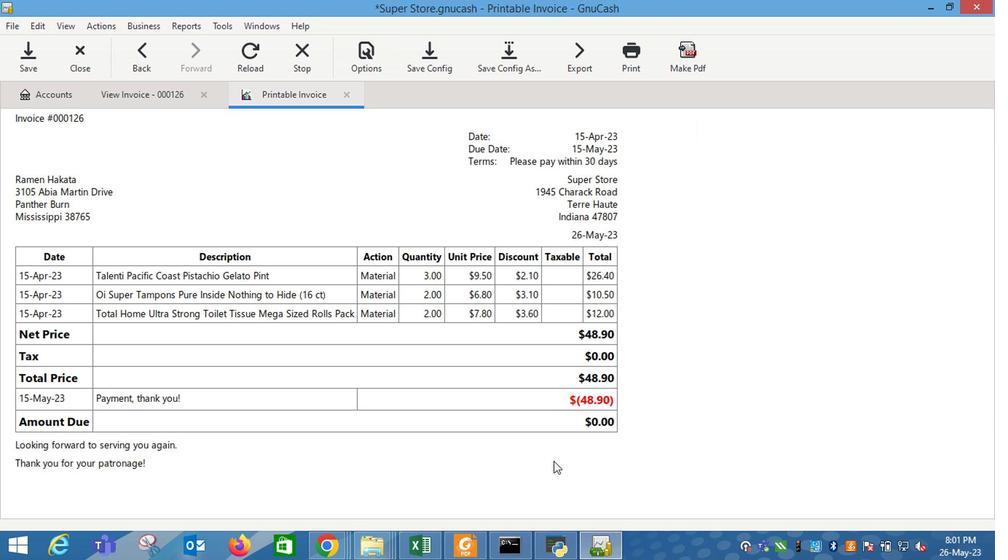 
Action: Mouse moved to (627, 318)
Screenshot: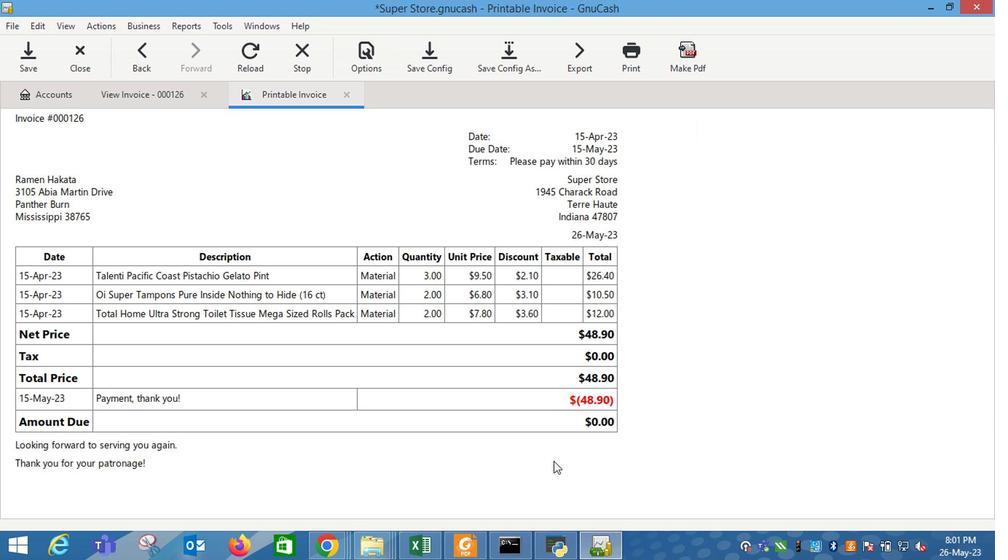 
Action: Mouse pressed left at (627, 318)
Screenshot: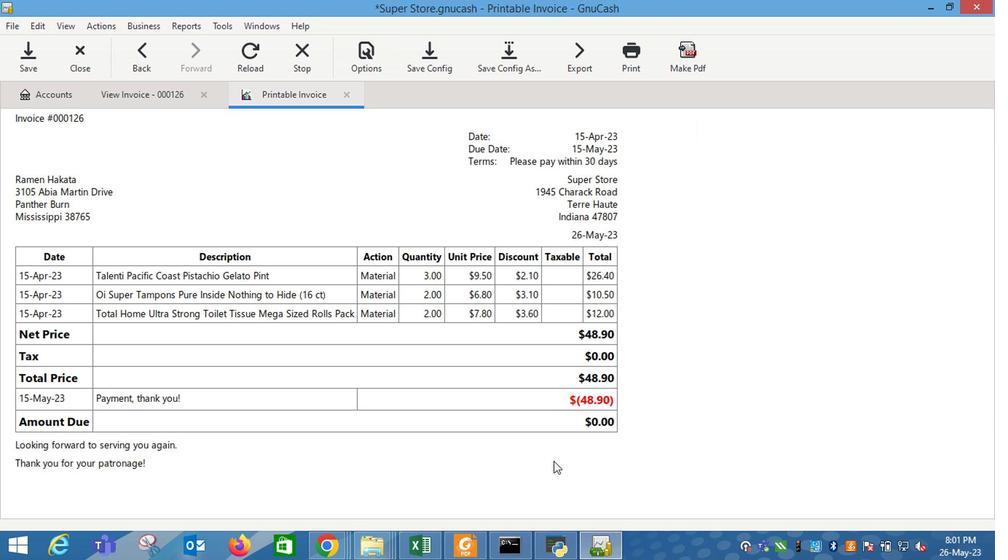 
Action: Key pressed 3.6<Key.enter>
Screenshot: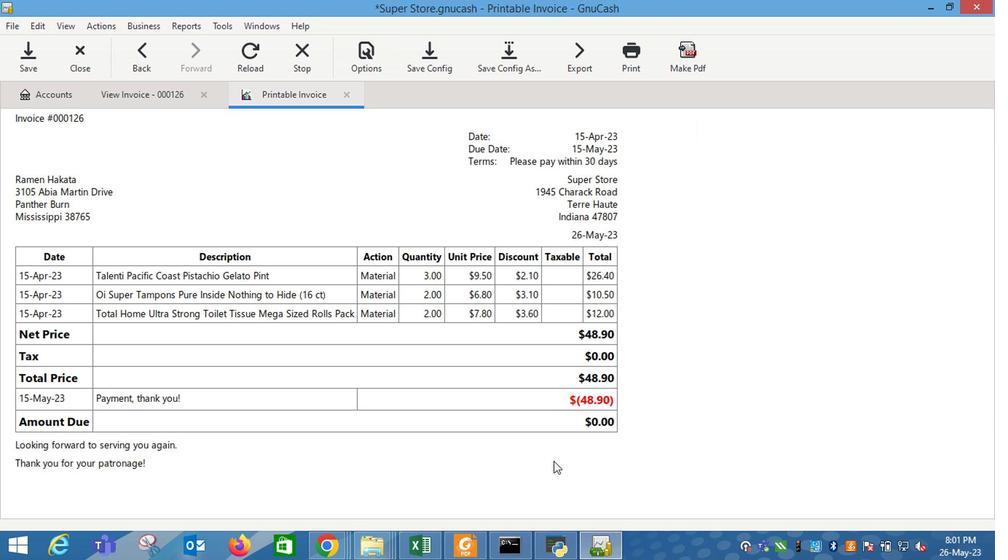 
Action: Mouse moved to (577, 229)
Screenshot: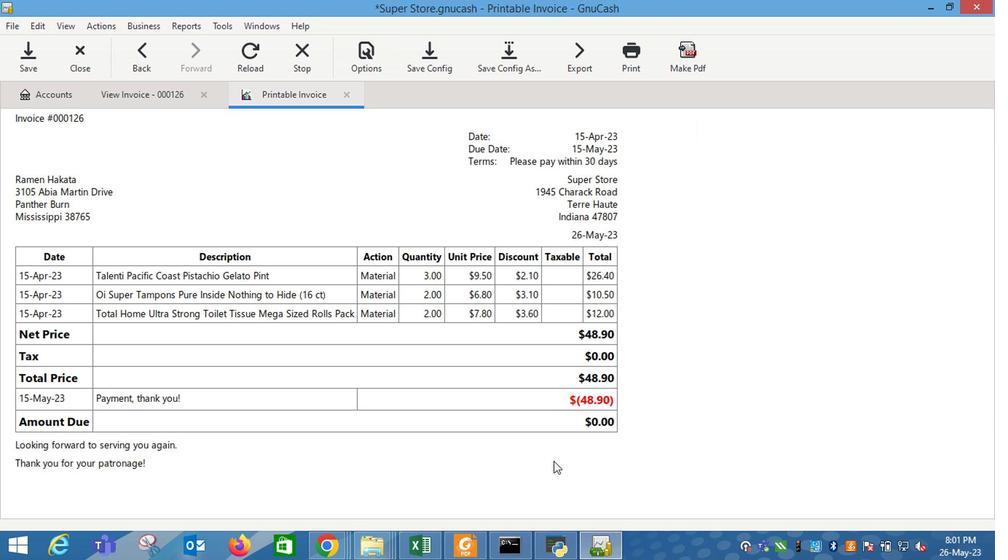 
Action: Mouse pressed left at (577, 229)
Screenshot: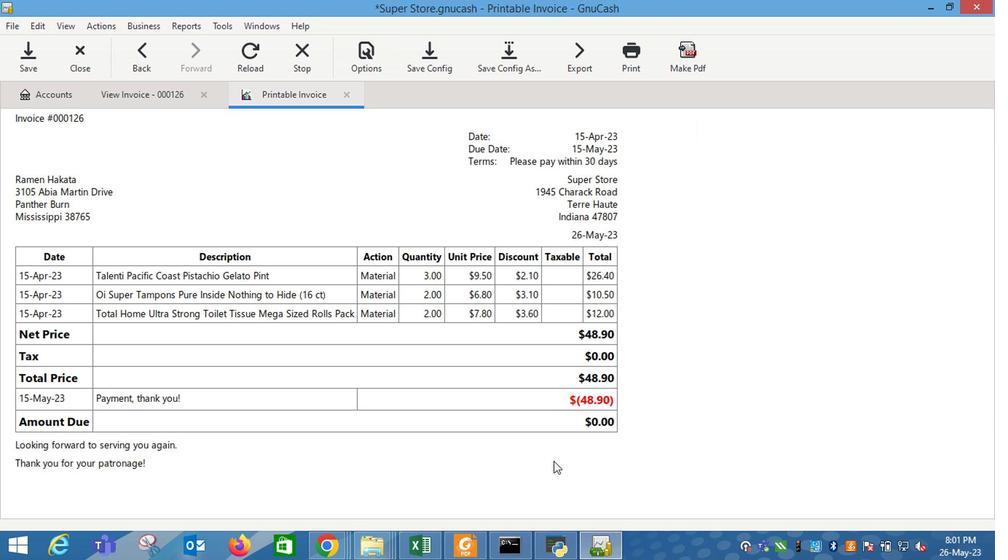 
Action: Mouse moved to (572, 229)
Screenshot: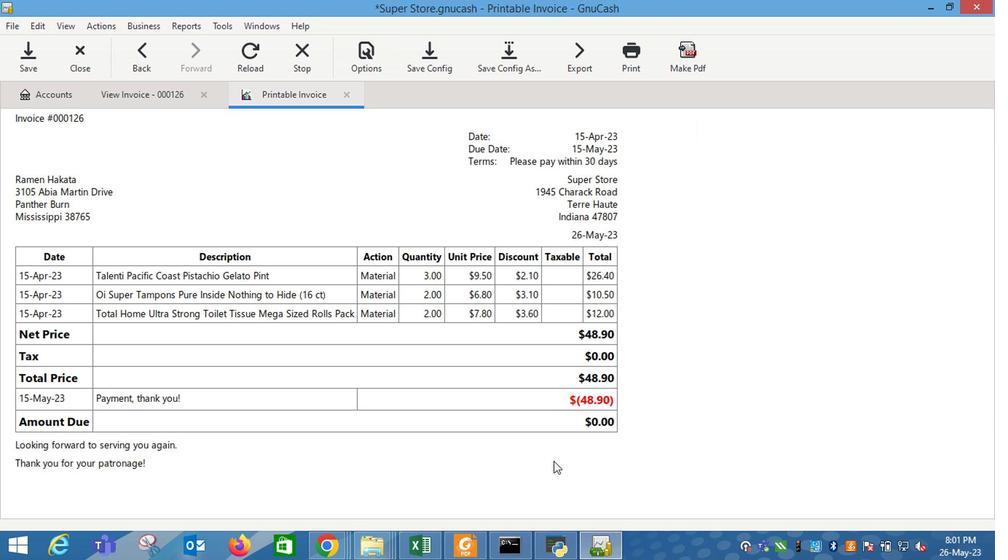 
Action: Key pressed <Key.shift_r>Lookiin<Key.backspace>n<Key.backspace><Key.backspace>ng<Key.space>forward<Key.space>to<Key.space>serving<Key.space>you<Key.space>g<Key.backspace>again.
Screenshot: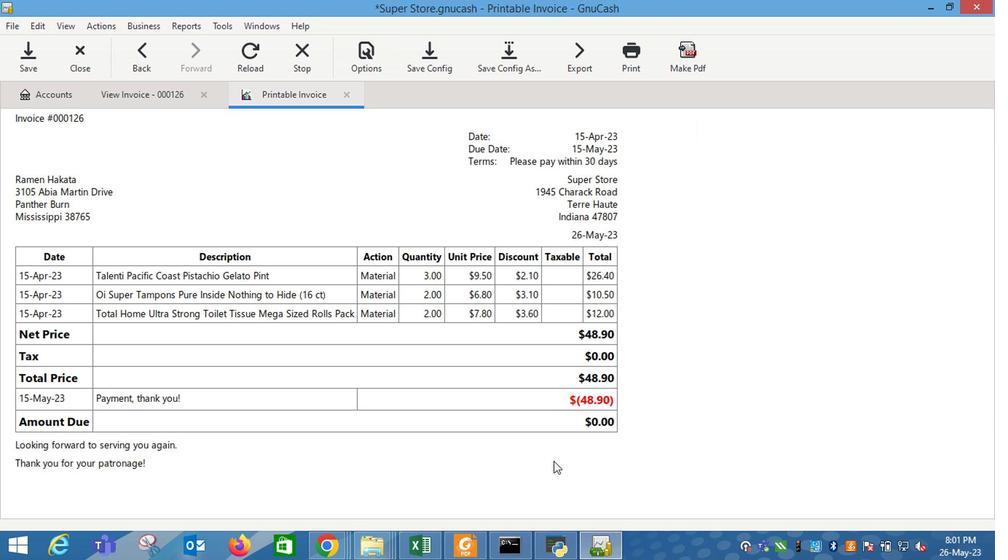 
Action: Mouse moved to (688, 135)
Screenshot: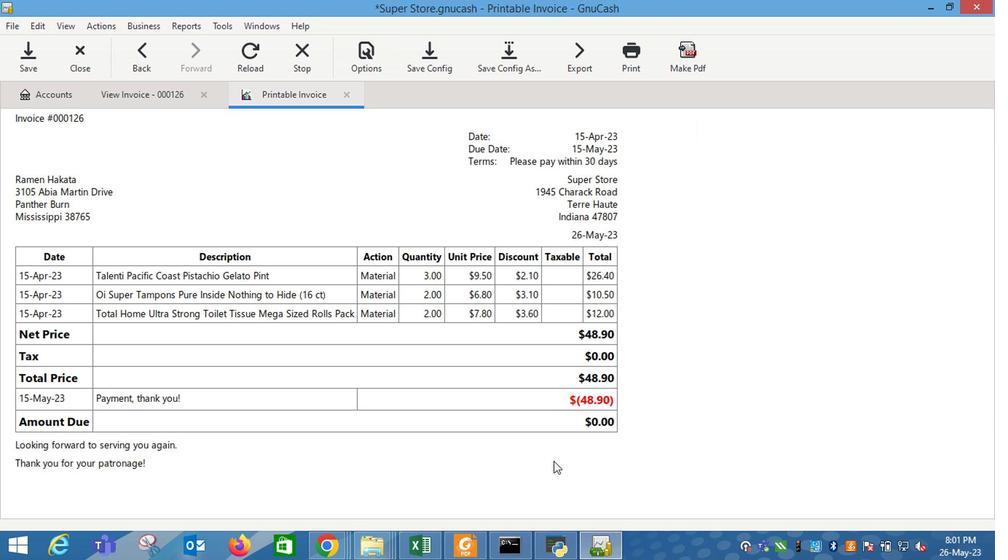 
Action: Mouse pressed left at (688, 135)
Screenshot: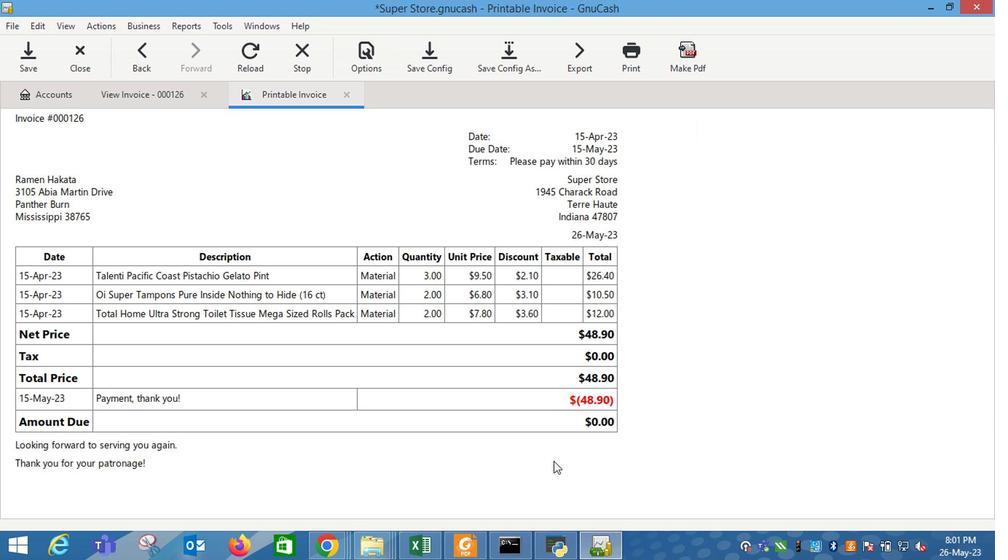 
Action: Mouse moved to (526, 261)
Screenshot: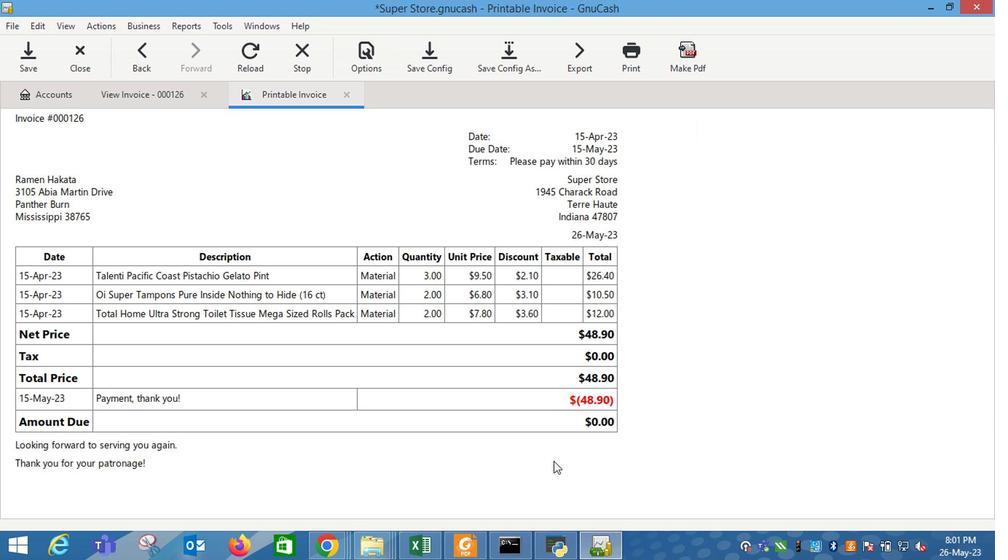
Action: Mouse pressed left at (526, 261)
Screenshot: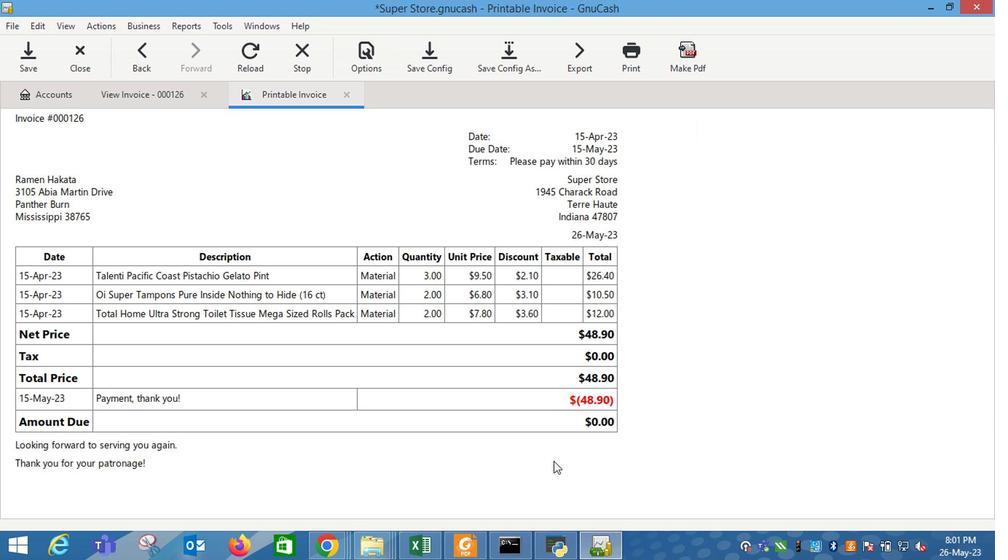 
Action: Mouse moved to (450, 276)
Screenshot: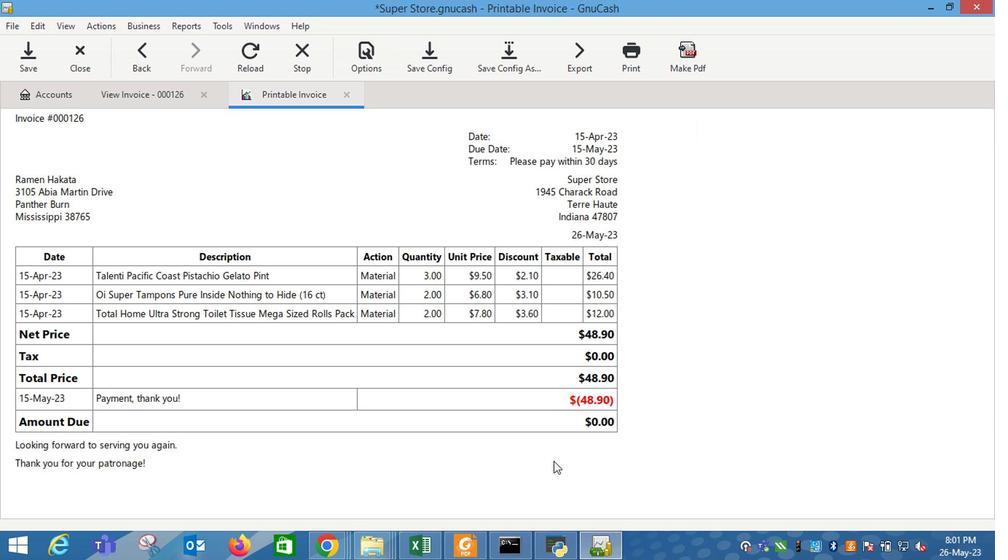 
Action: Mouse pressed left at (450, 276)
Screenshot: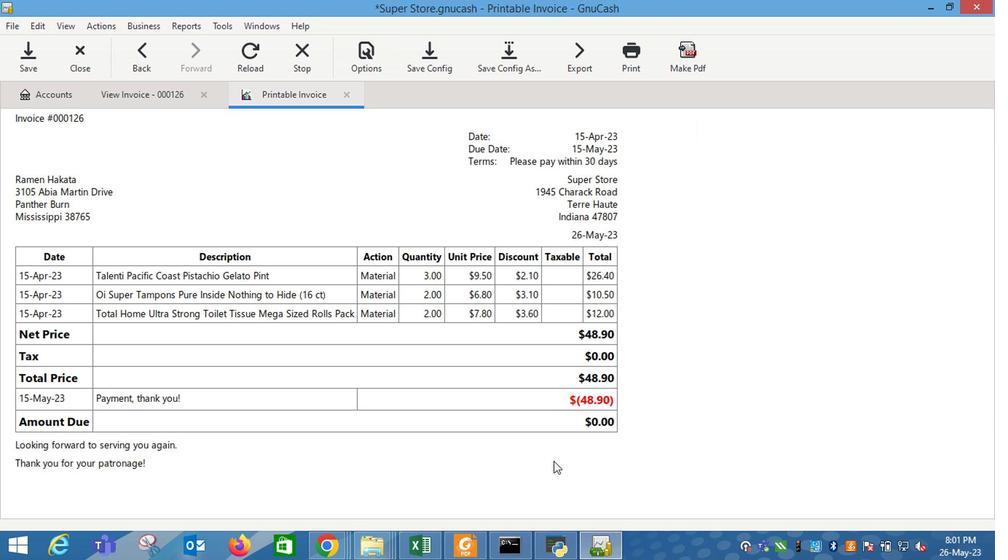 
Action: Mouse moved to (532, 316)
Screenshot: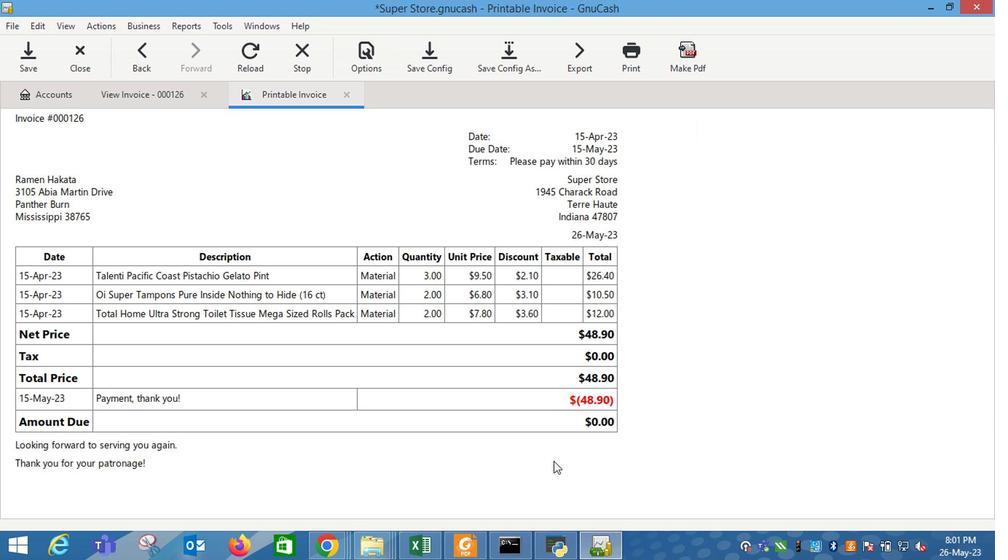 
Action: Mouse pressed left at (532, 316)
Screenshot: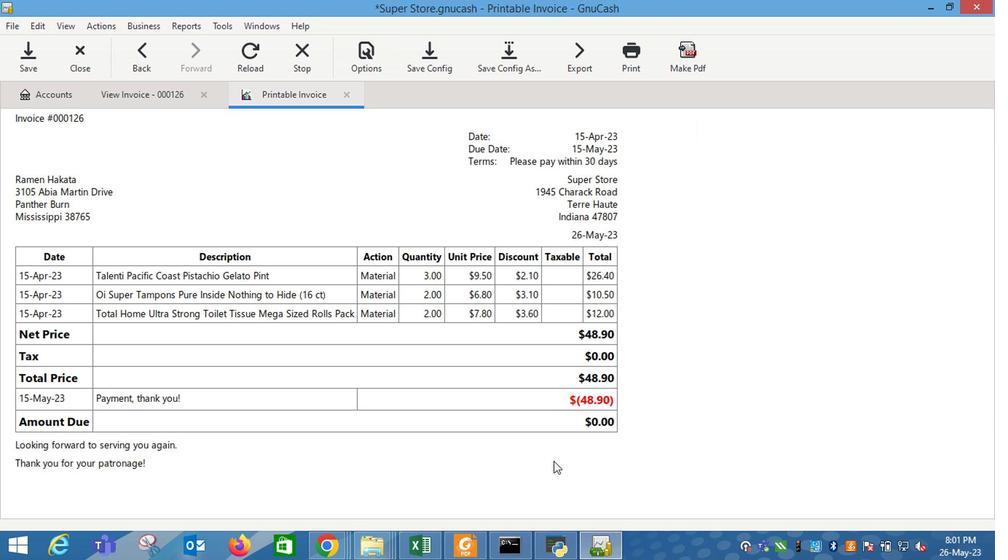 
Action: Mouse moved to (438, 296)
Screenshot: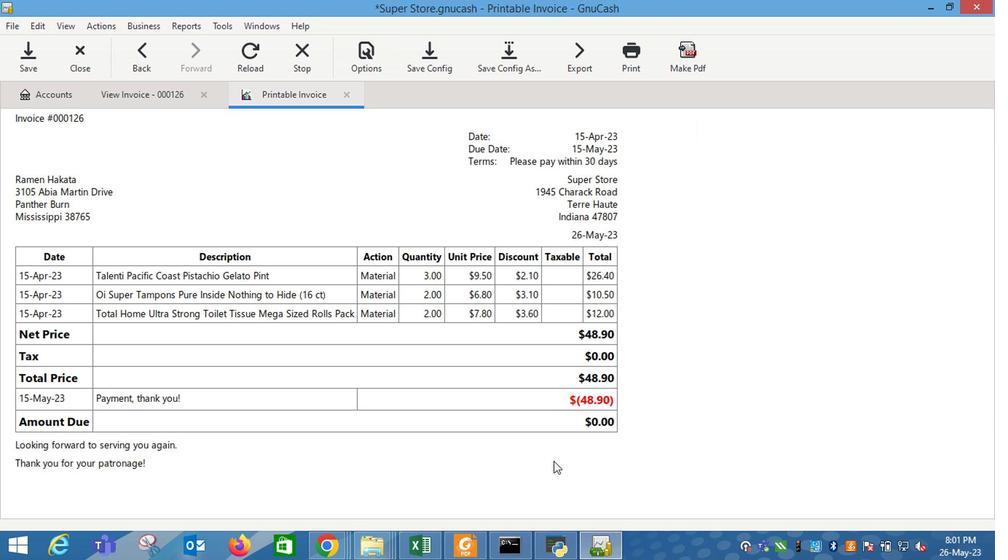 
Action: Mouse pressed left at (438, 296)
Screenshot: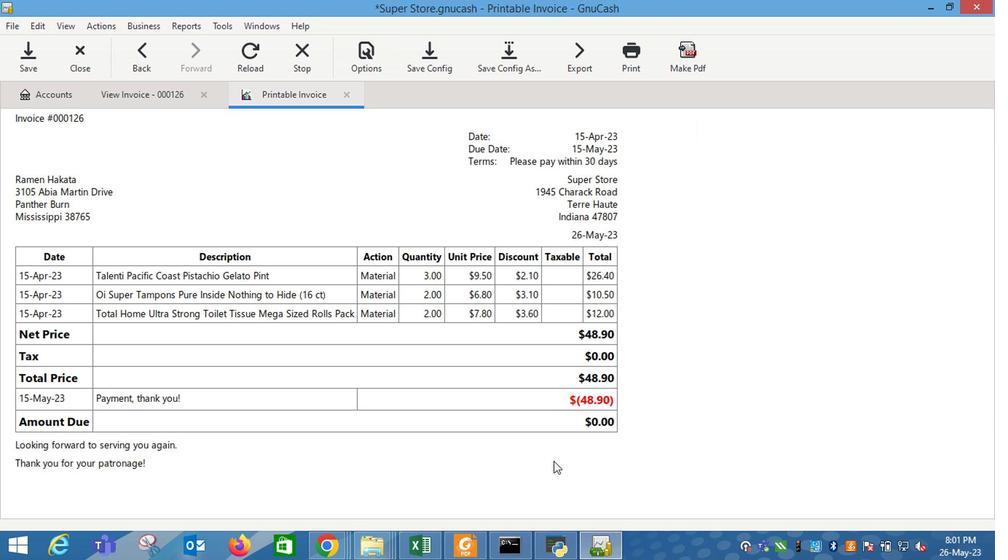 
Action: Mouse moved to (518, 353)
Screenshot: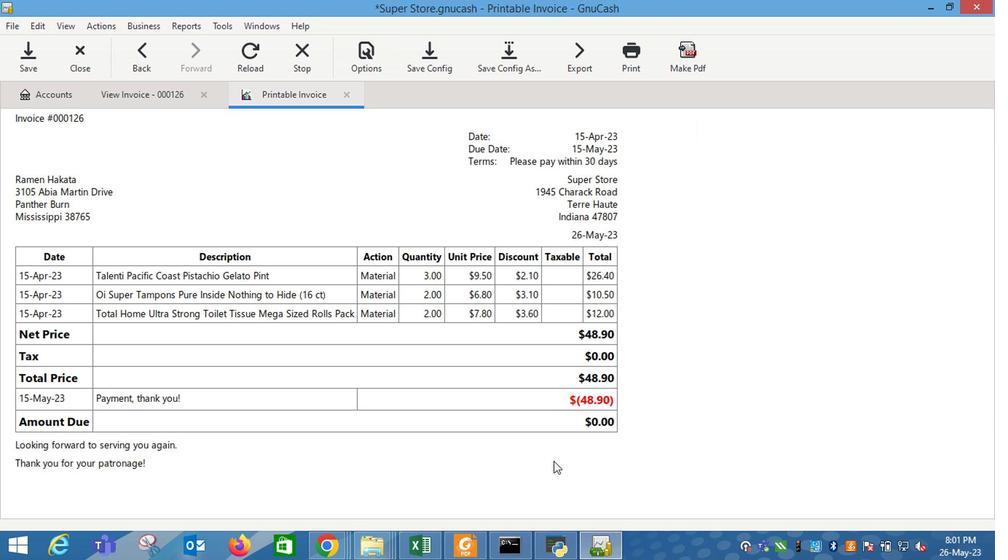 
Action: Mouse pressed left at (518, 353)
Screenshot: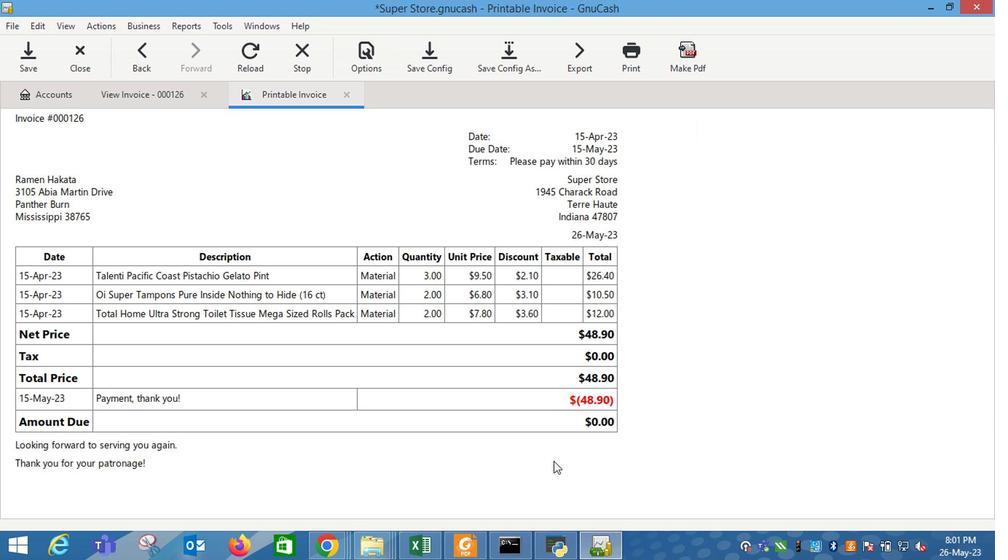 
Action: Mouse moved to (760, 134)
Screenshot: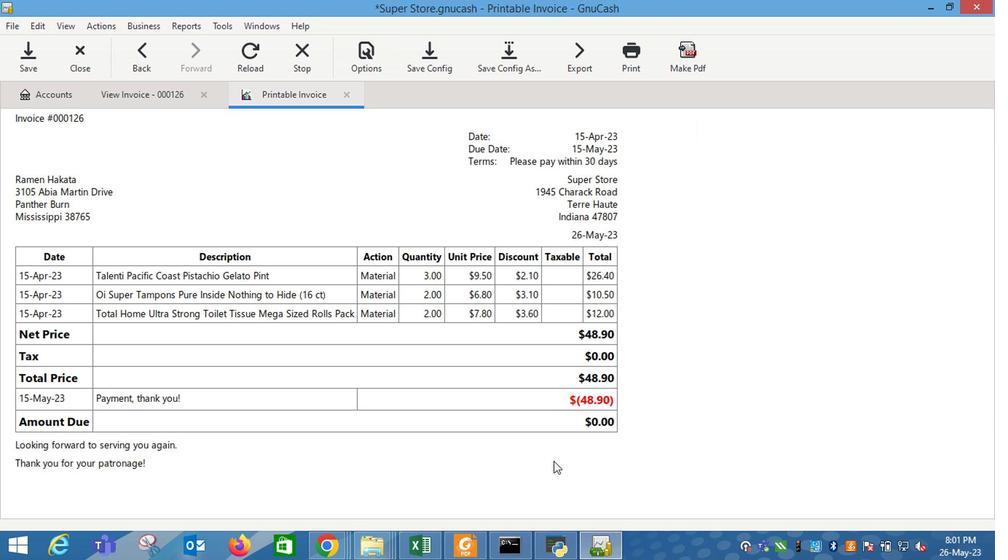 
Action: Mouse pressed left at (760, 134)
Screenshot: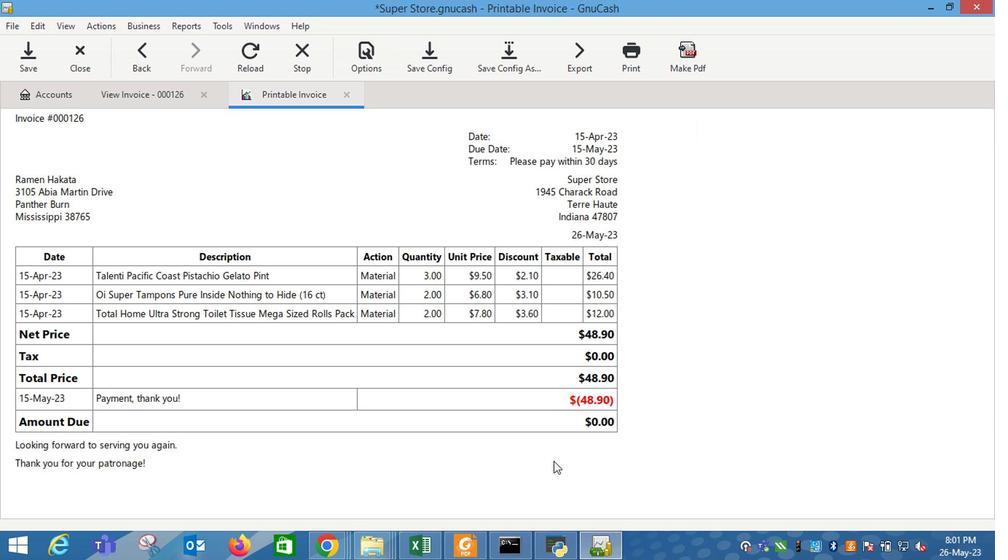 
Action: Mouse moved to (406, 296)
Screenshot: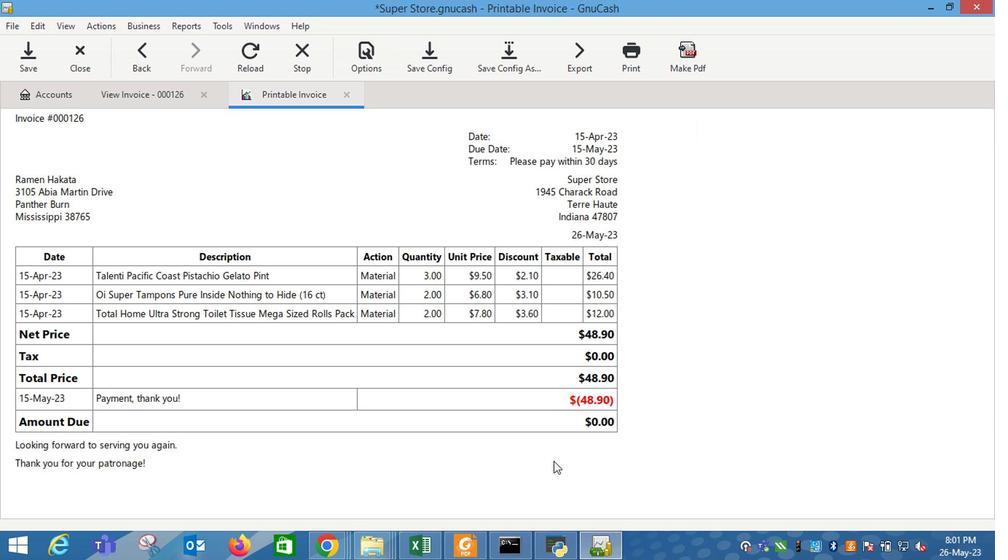 
Action: Mouse pressed left at (406, 296)
Screenshot: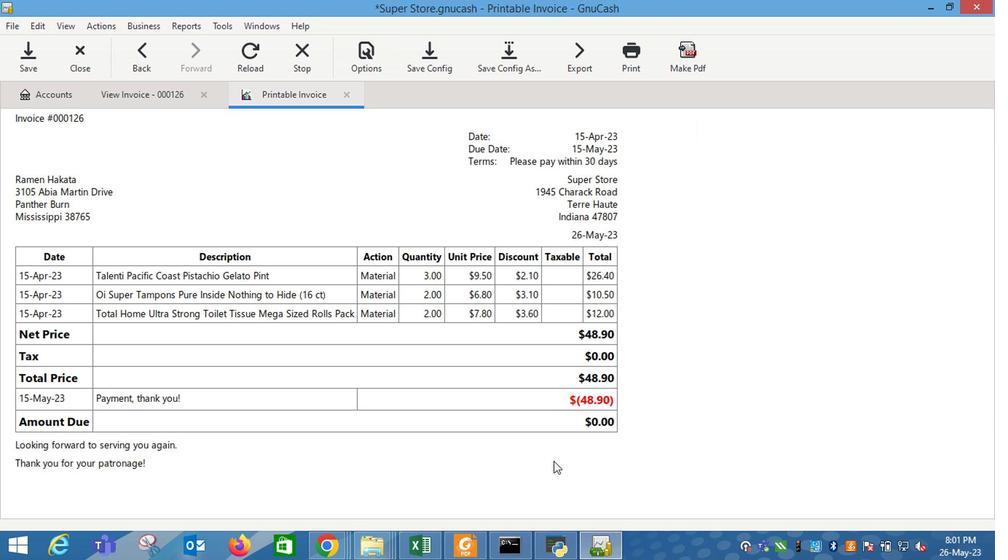 
Action: Mouse moved to (343, 351)
Screenshot: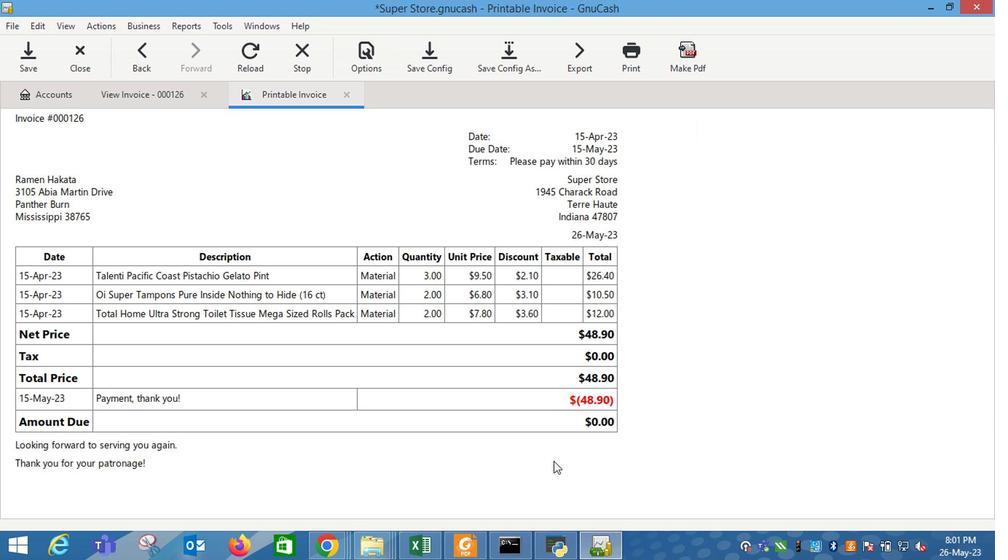 
Action: Mouse pressed left at (343, 351)
Screenshot: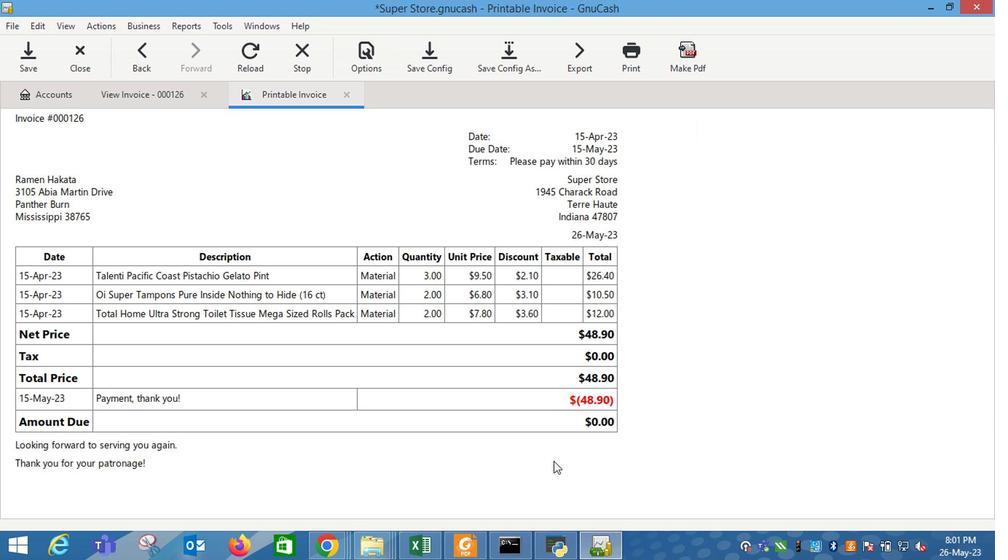 
Action: Mouse moved to (452, 354)
Screenshot: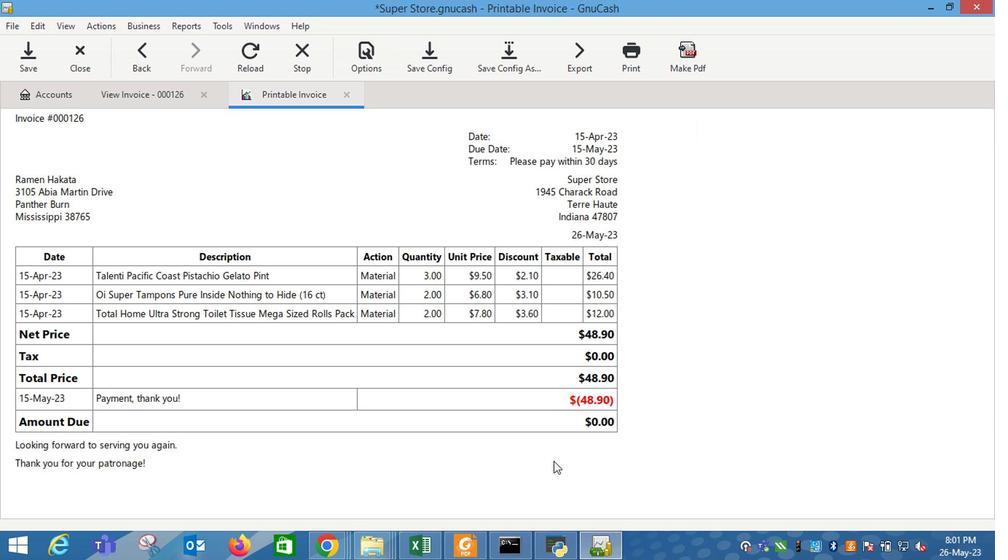 
Action: Mouse pressed left at (452, 354)
Screenshot: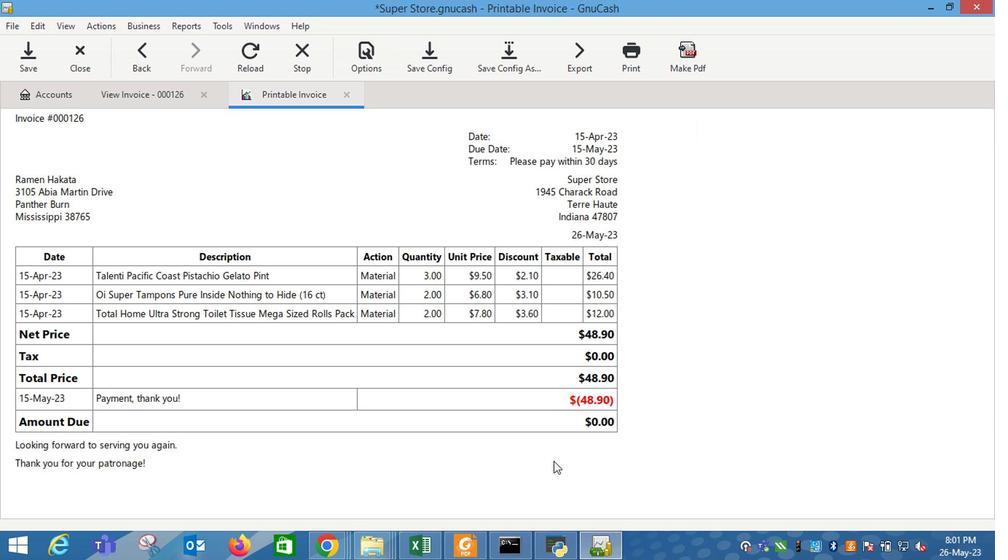 
Action: Mouse moved to (433, 286)
Screenshot: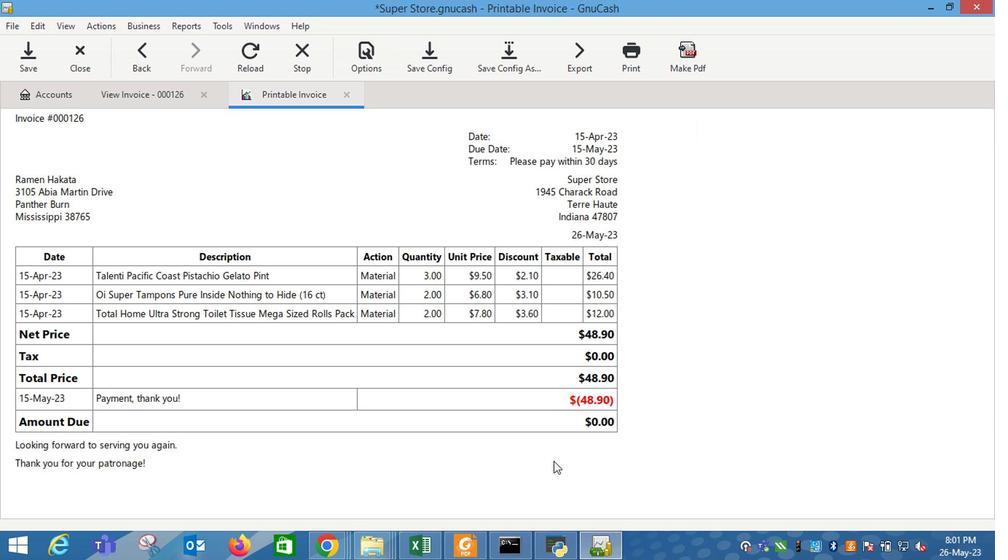 
Action: Mouse pressed left at (433, 286)
Screenshot: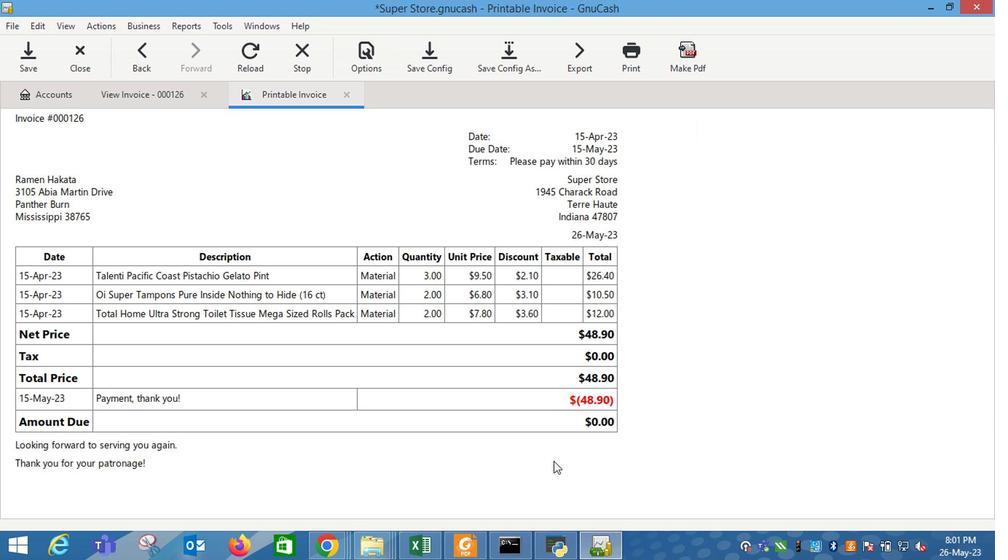
Action: Mouse moved to (443, 303)
Screenshot: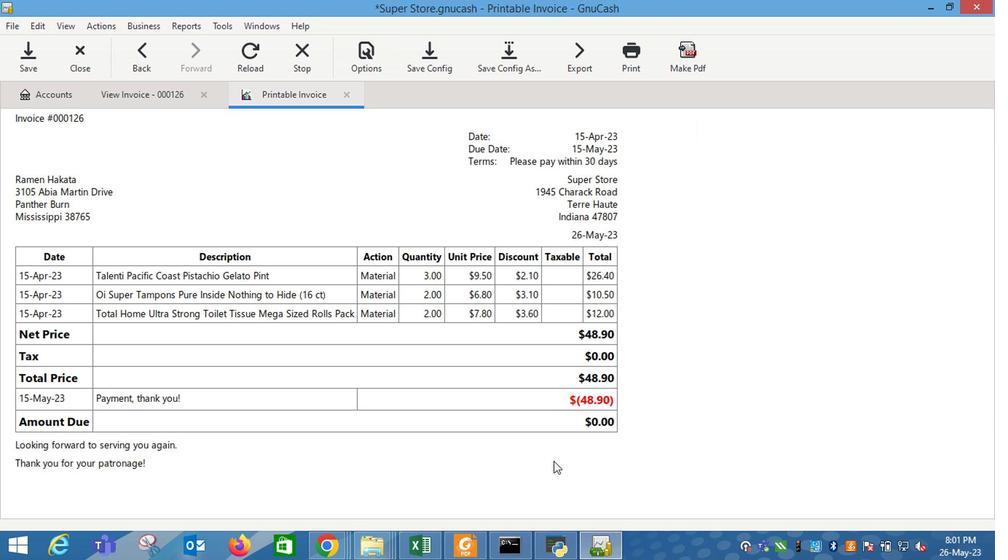 
Action: Mouse pressed left at (443, 303)
Screenshot: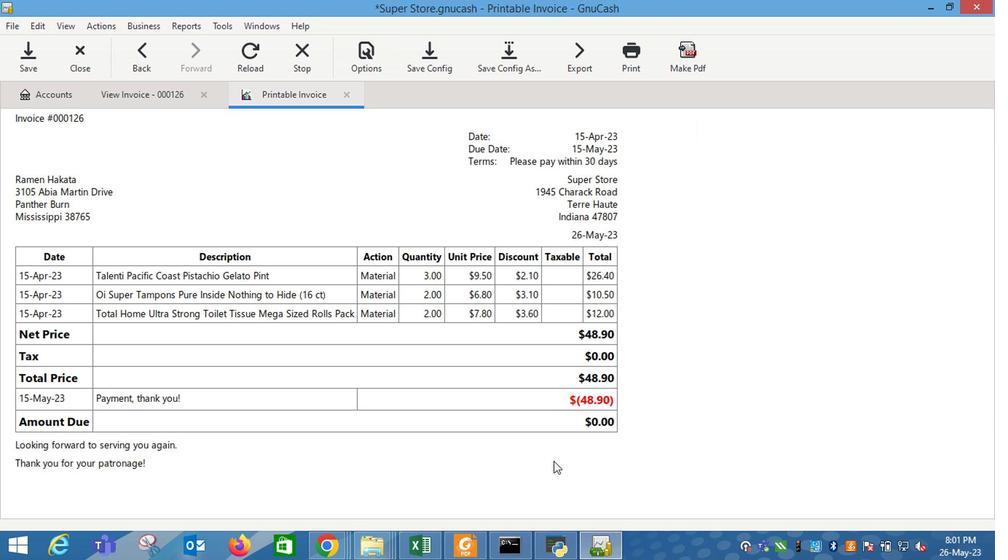 
Action: Mouse moved to (489, 316)
Screenshot: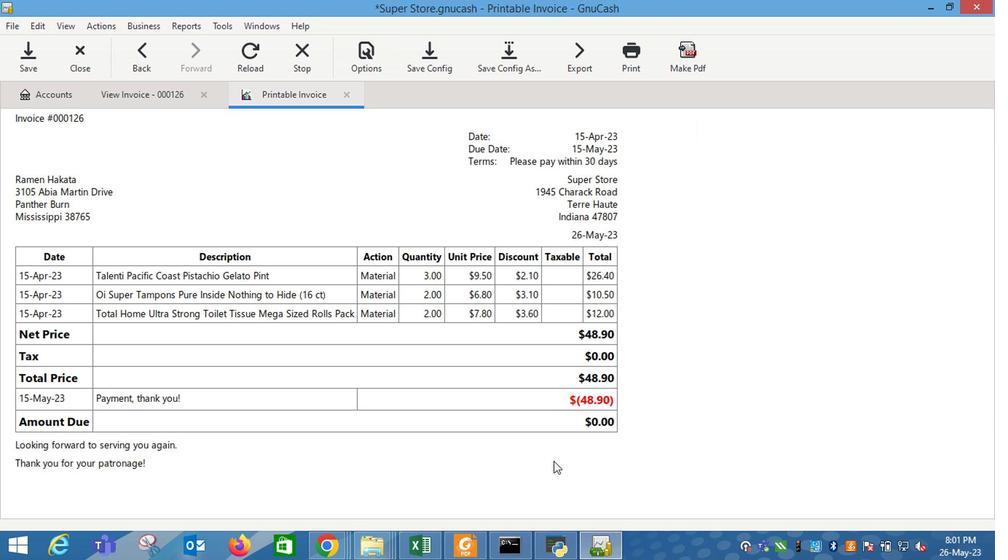 
Action: Mouse pressed left at (489, 316)
Screenshot: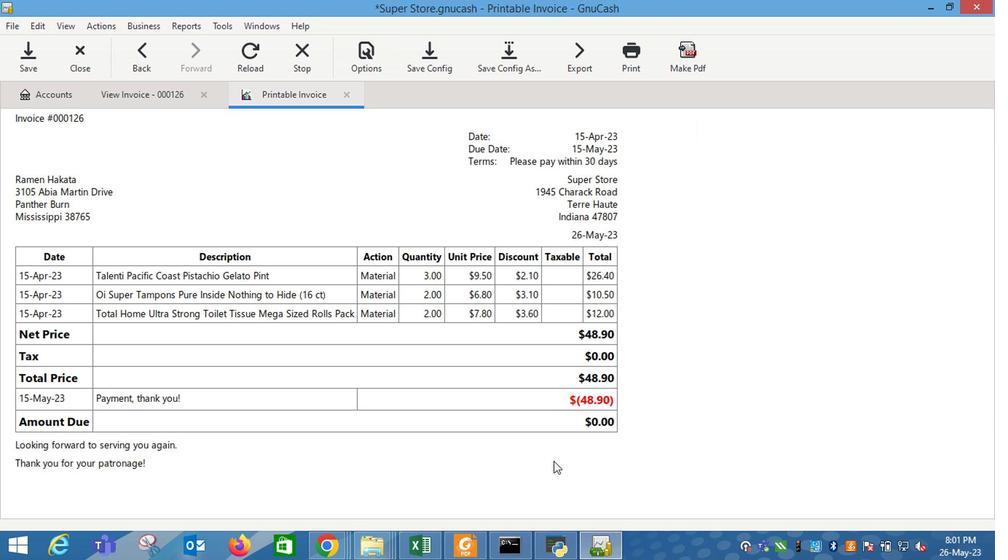 
Action: Mouse moved to (570, 435)
Screenshot: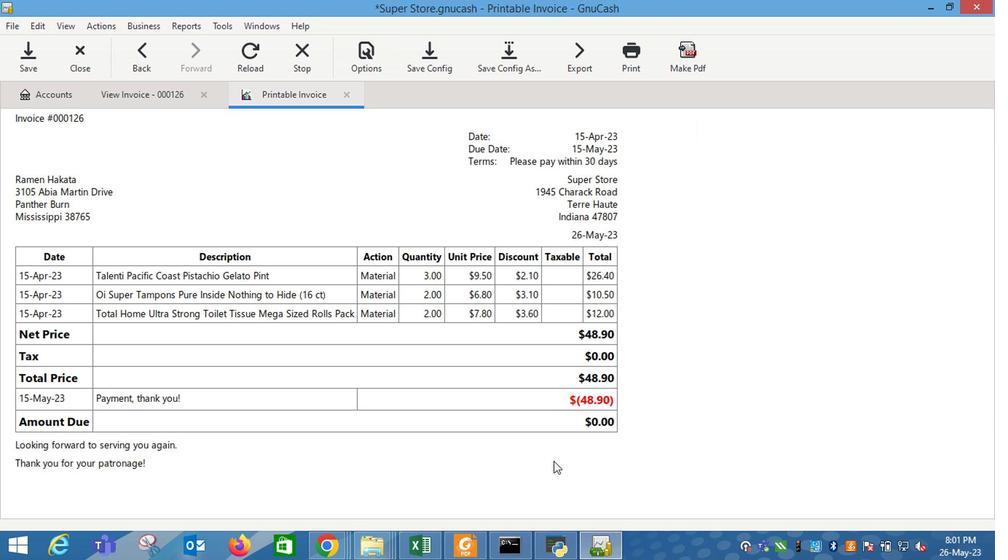 
Action: Mouse pressed left at (570, 435)
Screenshot: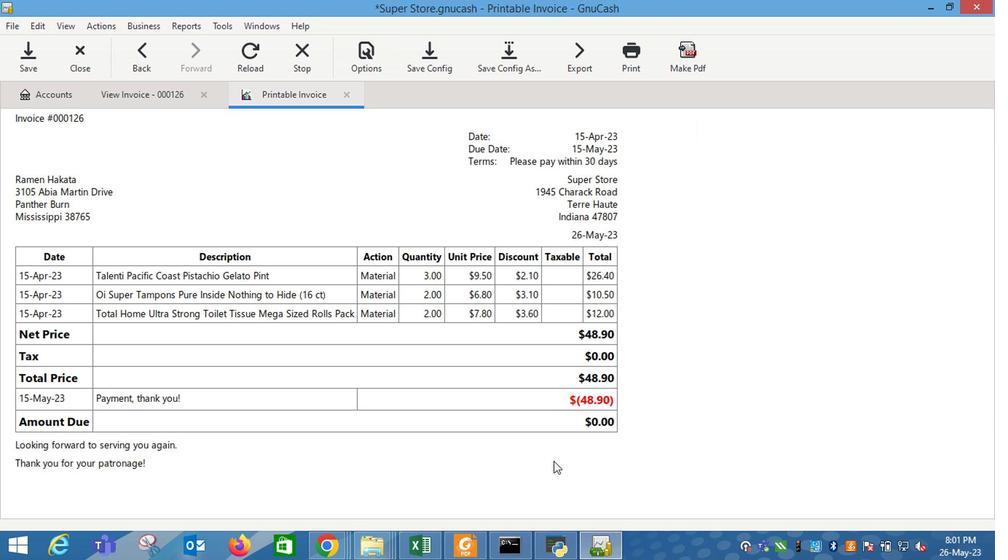 
Action: Mouse moved to (249, 132)
Screenshot: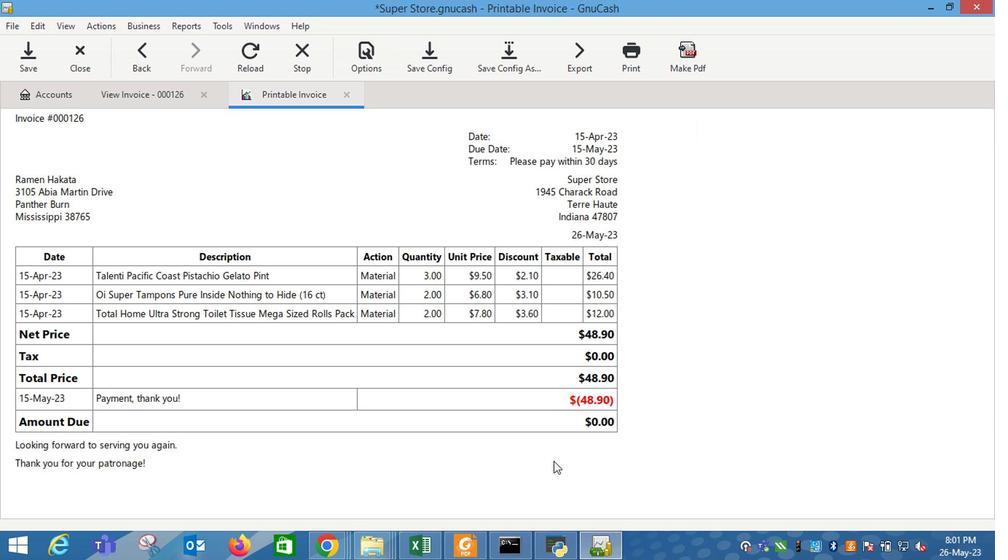 
Action: Mouse pressed left at (249, 132)
Screenshot: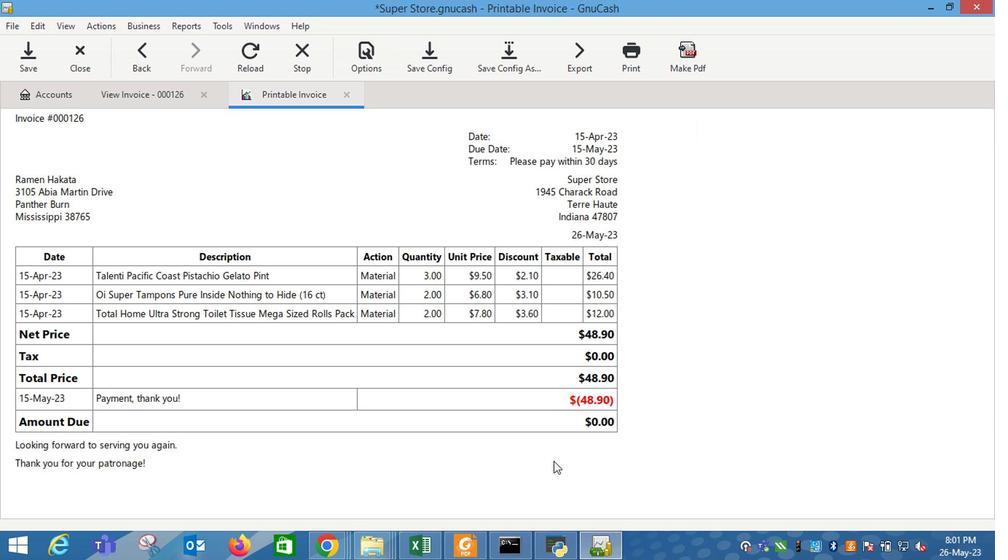
Action: Mouse moved to (523, 175)
Screenshot: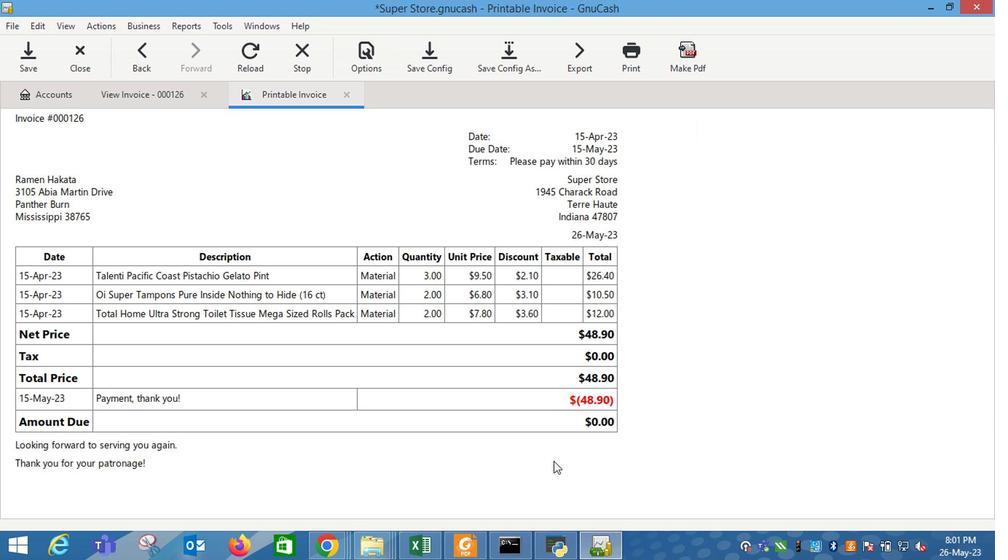 
Action: Mouse pressed left at (523, 175)
Screenshot: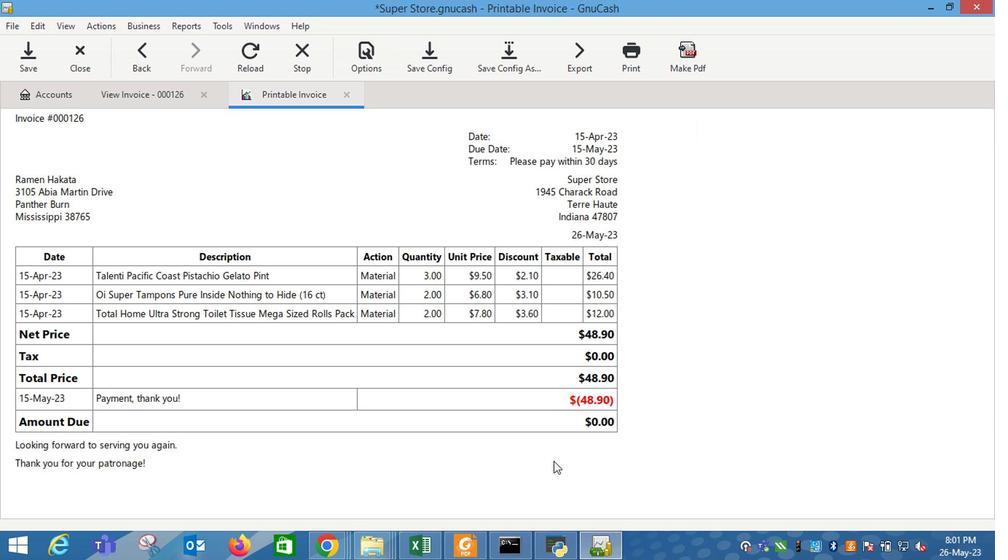 
Action: Mouse moved to (157, 127)
Screenshot: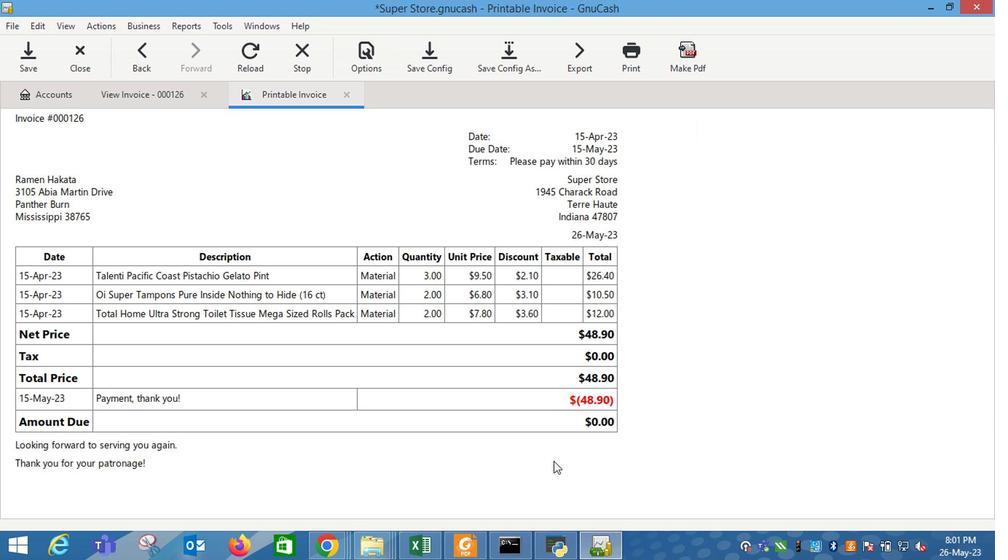 
Action: Mouse pressed left at (157, 127)
Screenshot: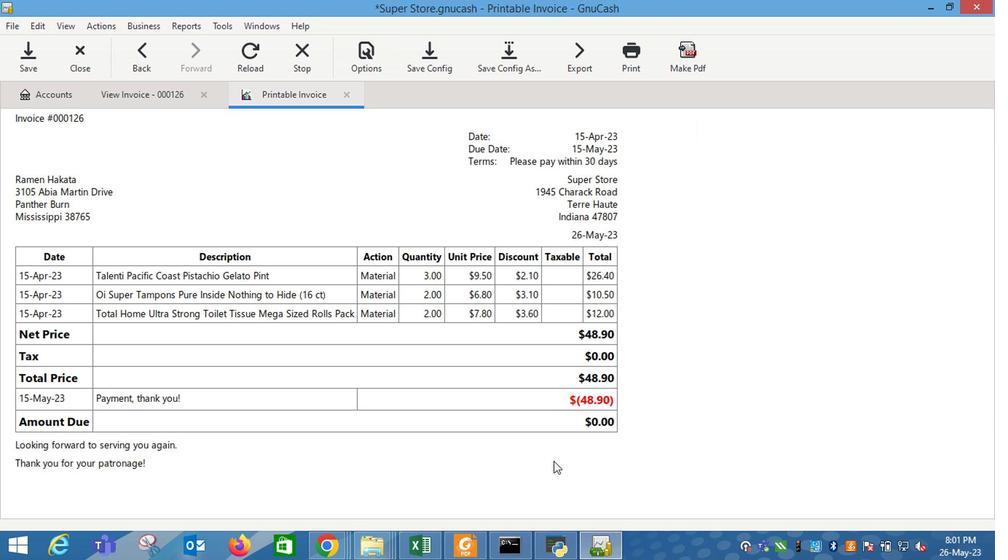 
Action: Mouse moved to (354, 135)
Screenshot: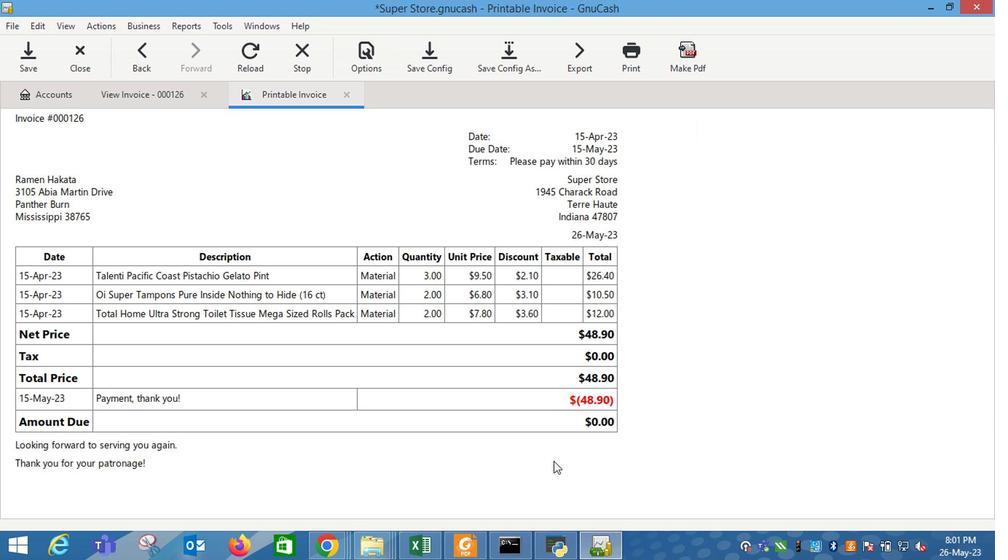
Action: Mouse pressed left at (354, 135)
Screenshot: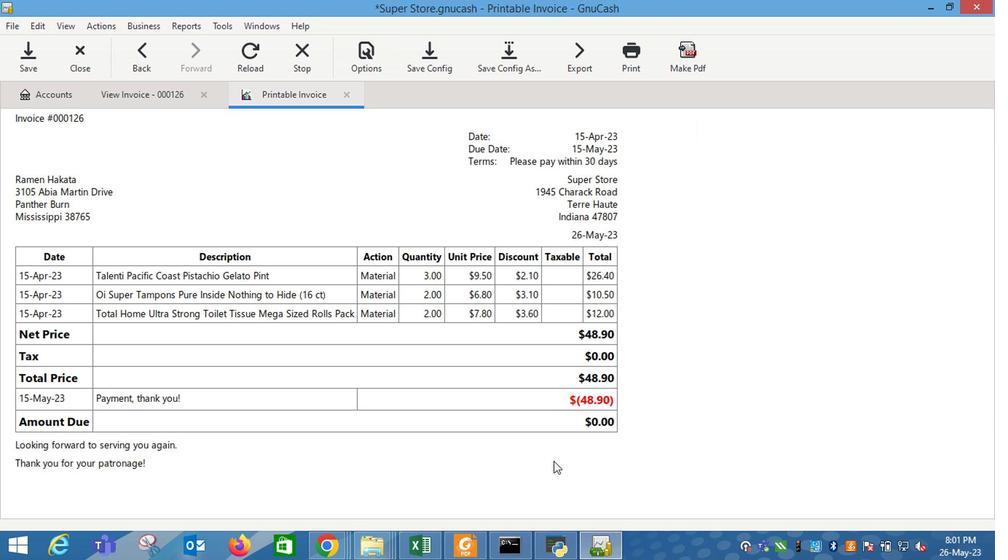 
Action: Mouse moved to (286, 190)
Screenshot: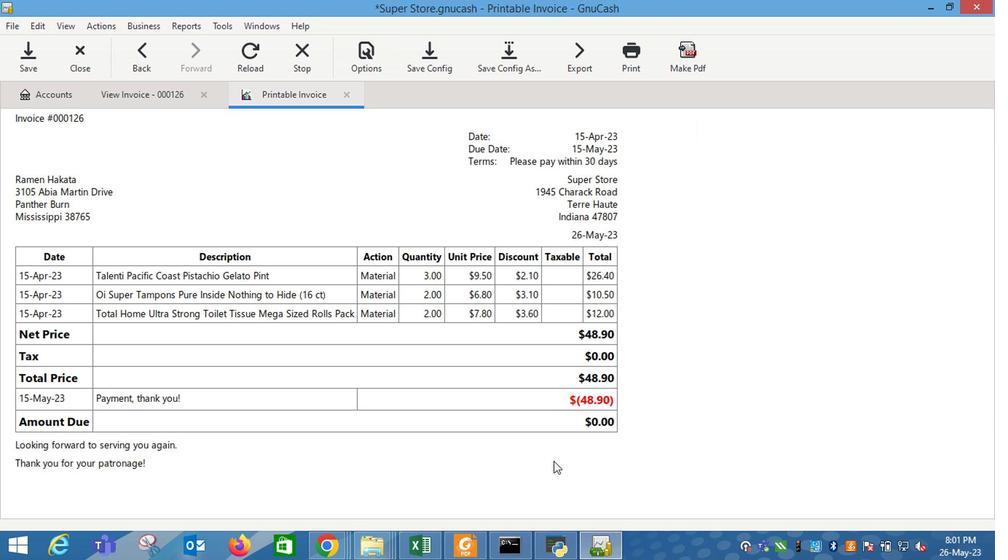 
Action: Mouse pressed left at (286, 190)
Screenshot: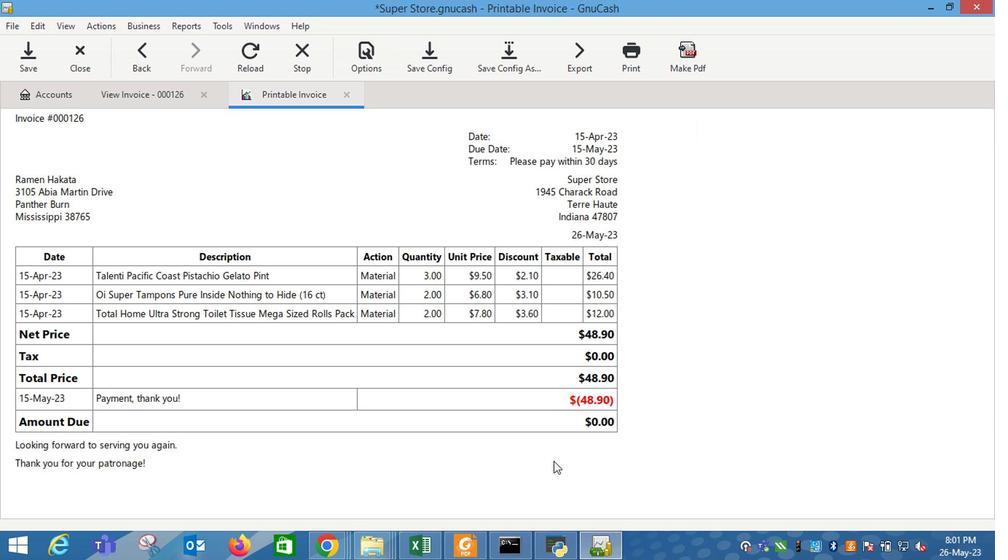 
Action: Mouse moved to (366, 309)
Screenshot: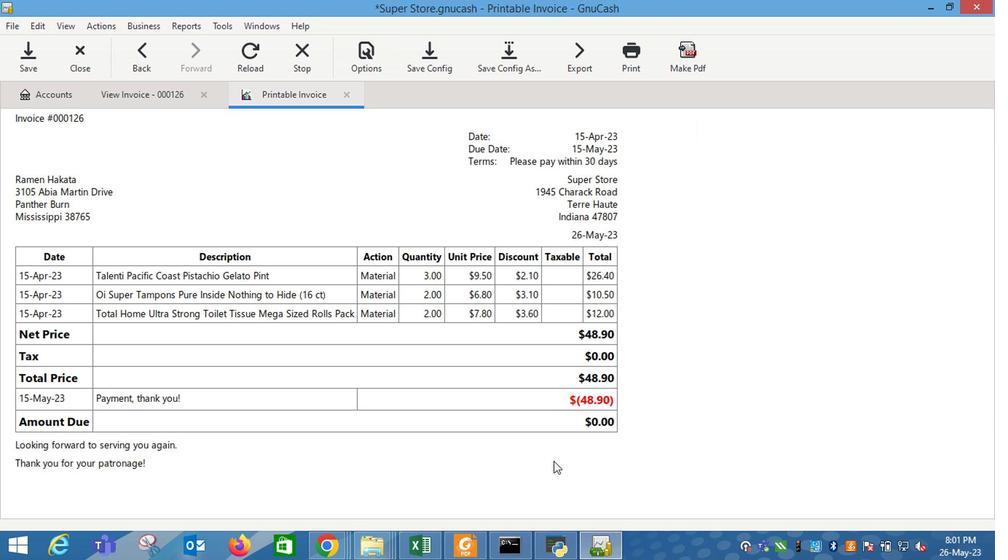 
Action: Mouse pressed left at (366, 309)
Screenshot: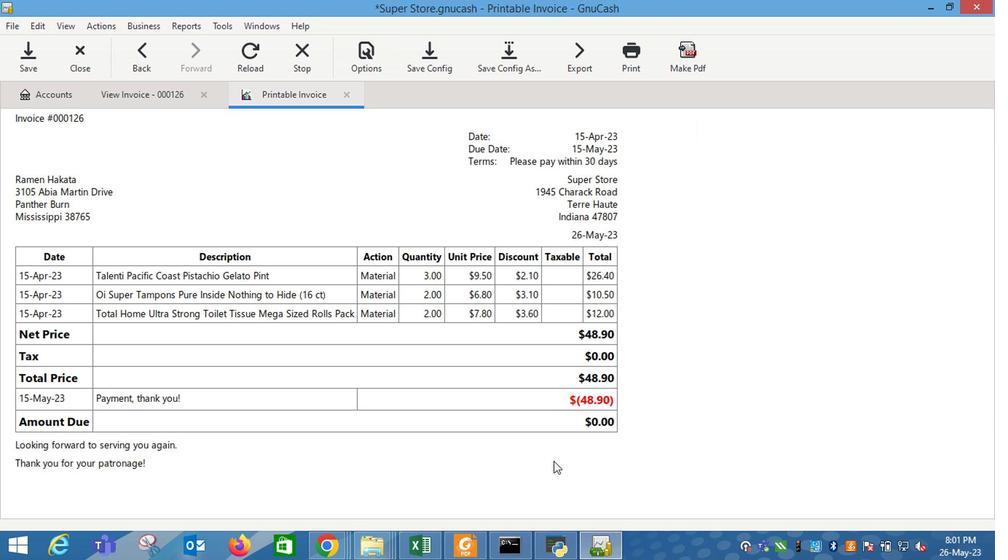 
Action: Mouse moved to (520, 419)
Screenshot: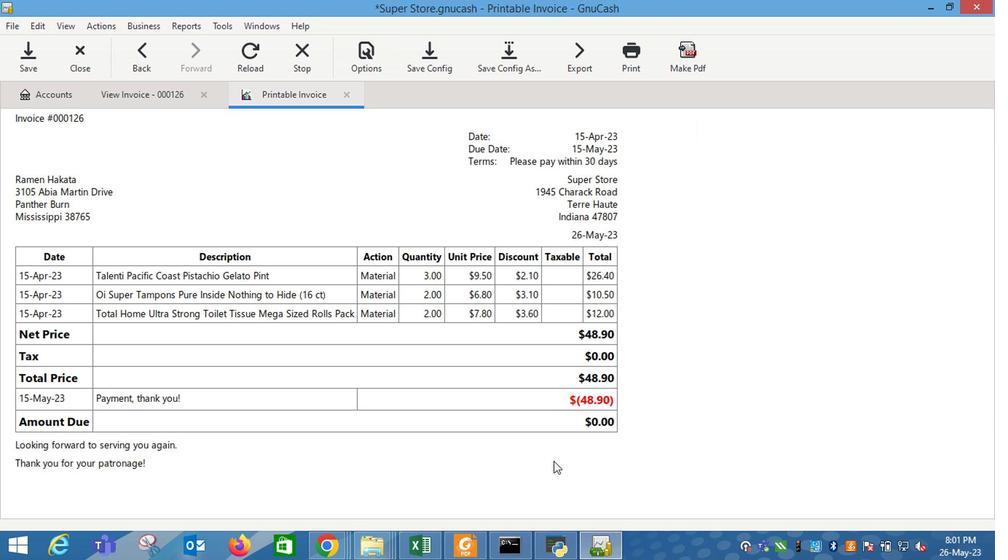 
Action: Mouse pressed left at (520, 419)
Screenshot: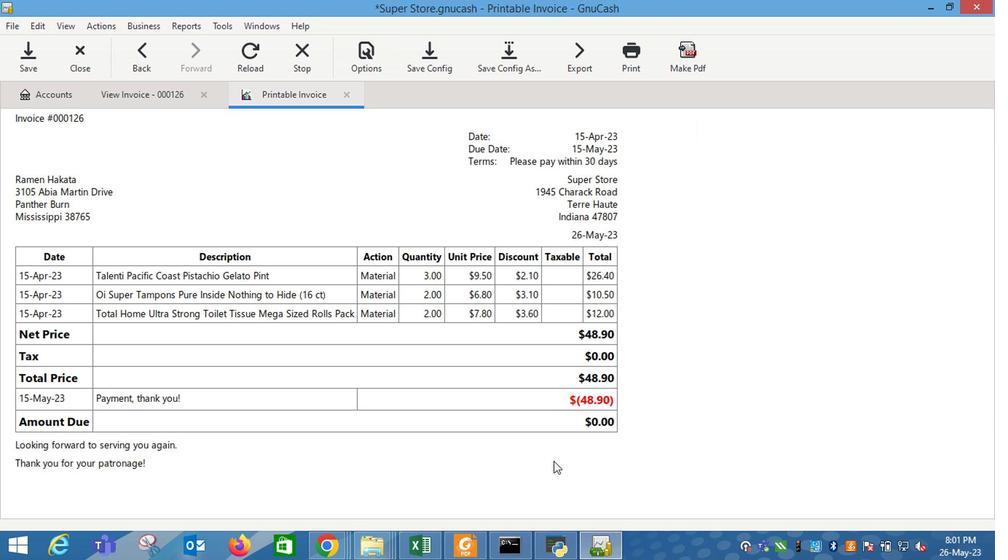 
Action: Mouse moved to (478, 418)
Screenshot: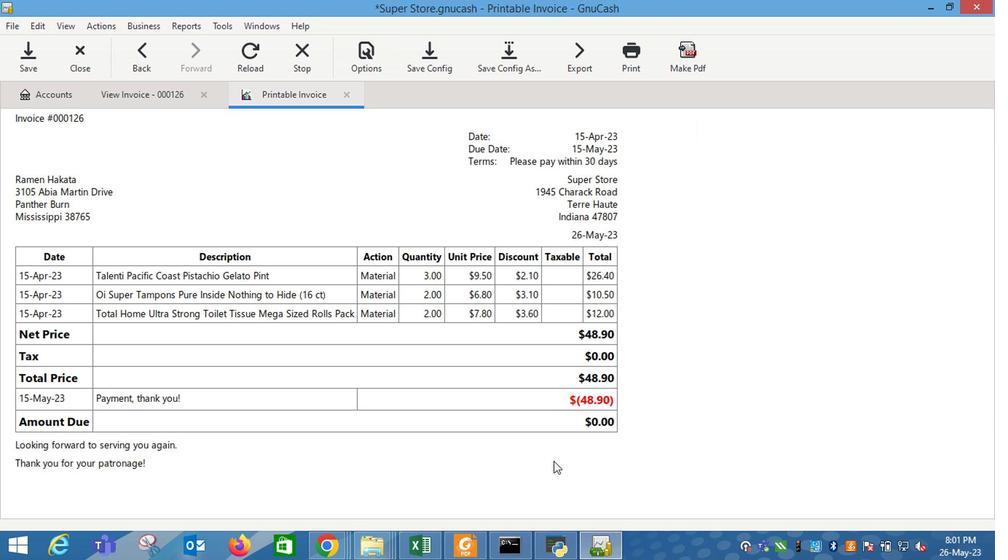 
Action: Mouse pressed left at (478, 418)
Screenshot: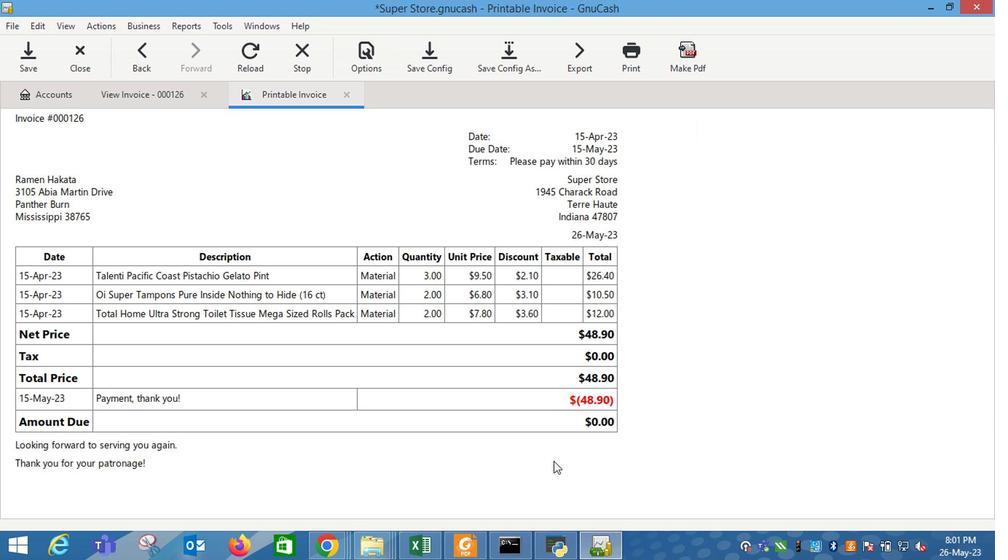 
Action: Mouse moved to (193, 105)
Screenshot: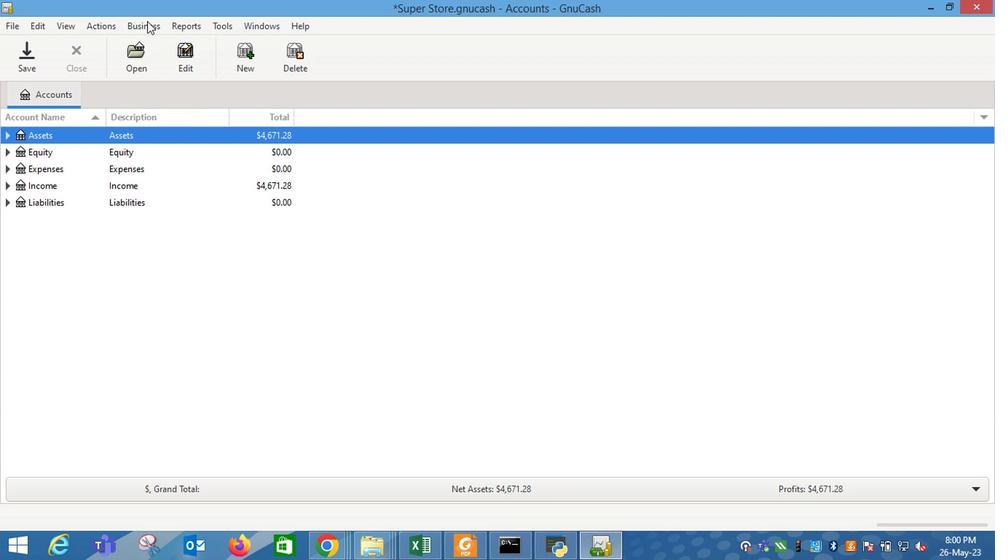 
Action: Mouse pressed left at (193, 105)
Screenshot: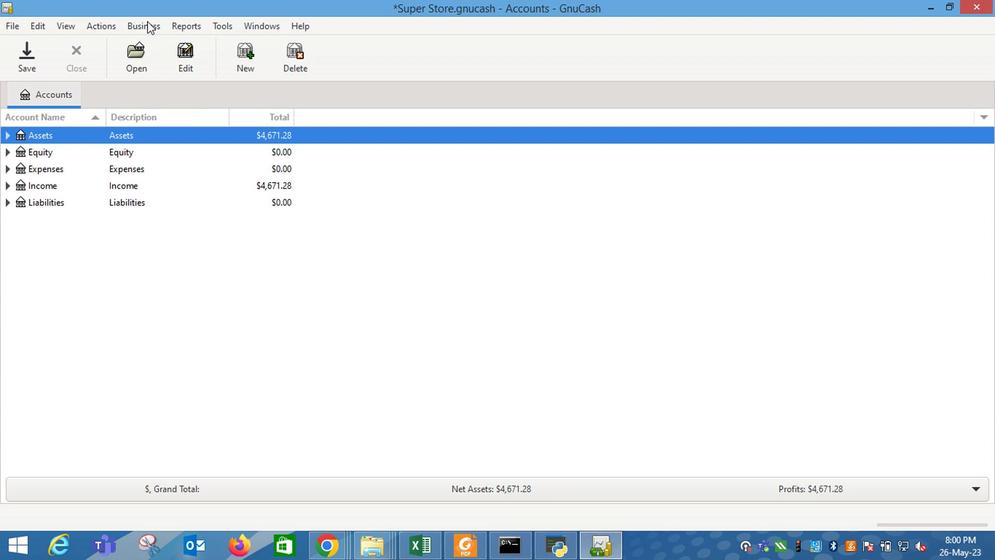
Action: Mouse moved to (320, 161)
Screenshot: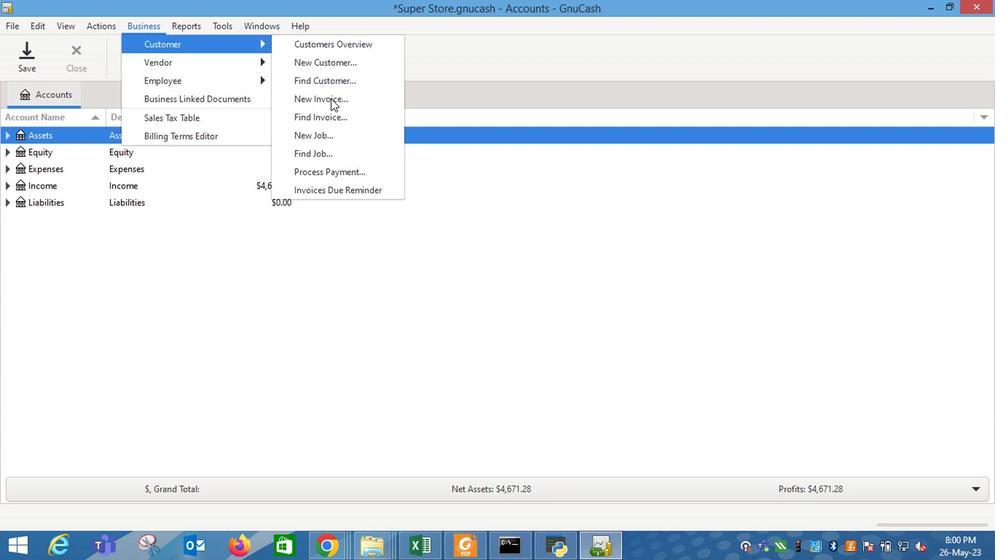 
Action: Mouse pressed left at (320, 161)
Screenshot: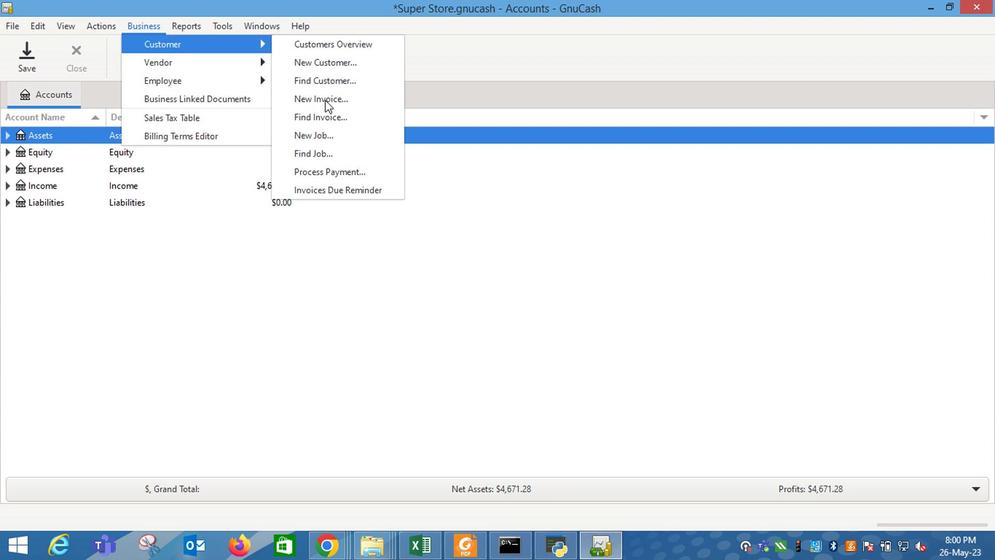 
Action: Mouse moved to (515, 249)
Screenshot: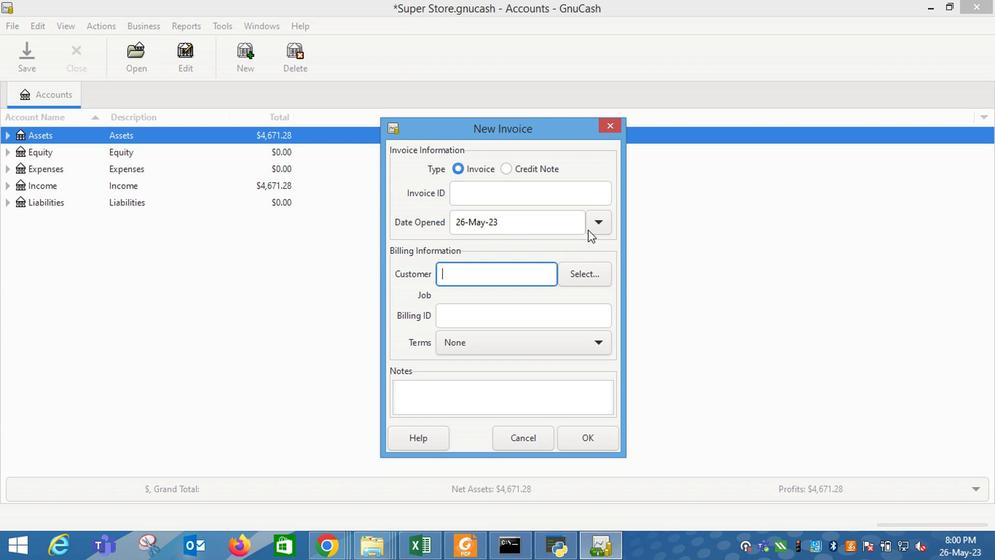 
Action: Mouse pressed left at (515, 249)
Screenshot: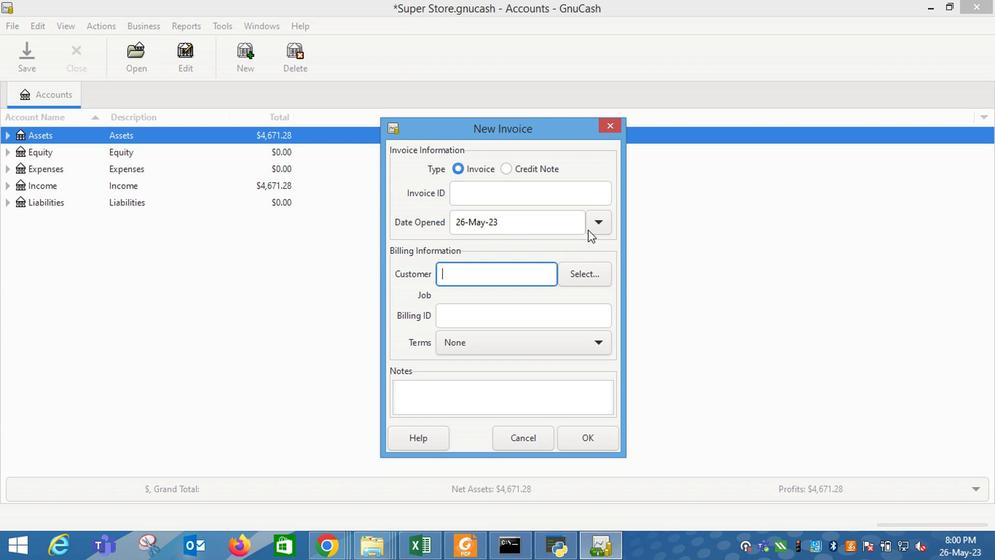 
Action: Mouse moved to (433, 261)
Screenshot: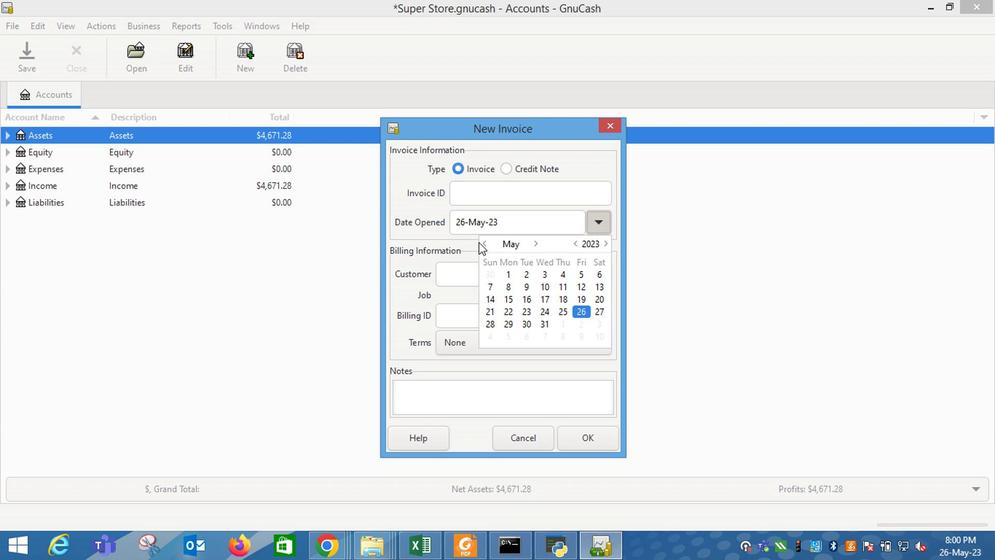 
Action: Mouse pressed left at (433, 261)
Screenshot: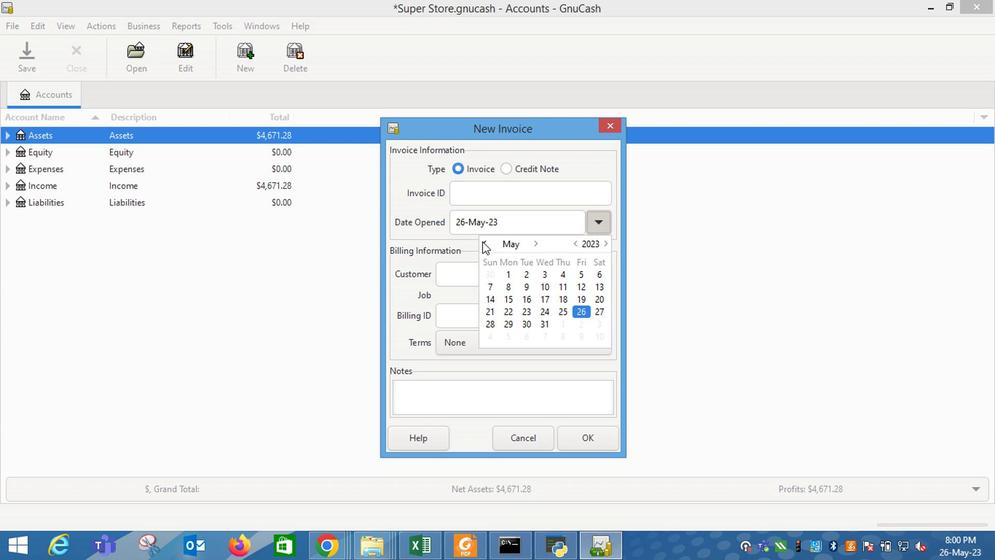 
Action: Mouse moved to (517, 303)
Screenshot: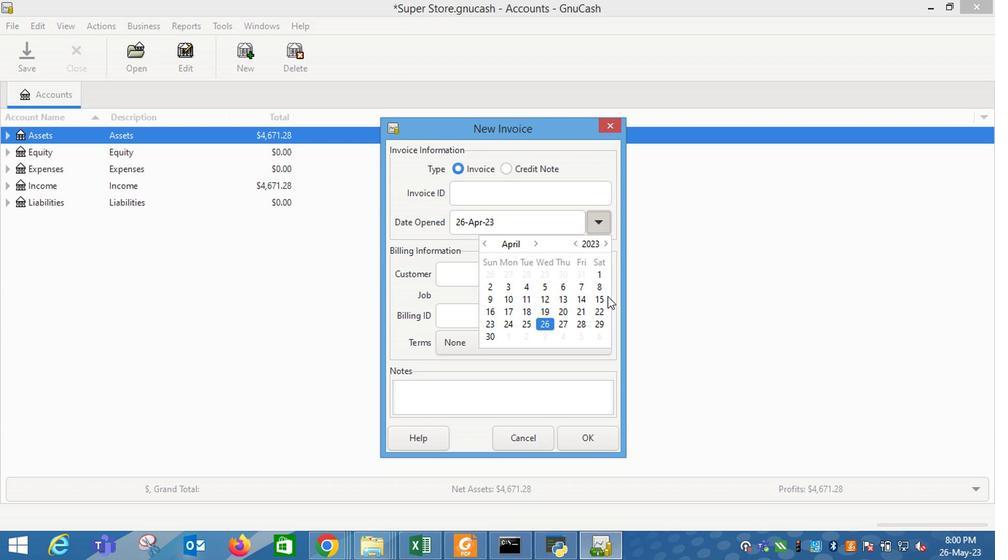
Action: Mouse pressed left at (517, 303)
Screenshot: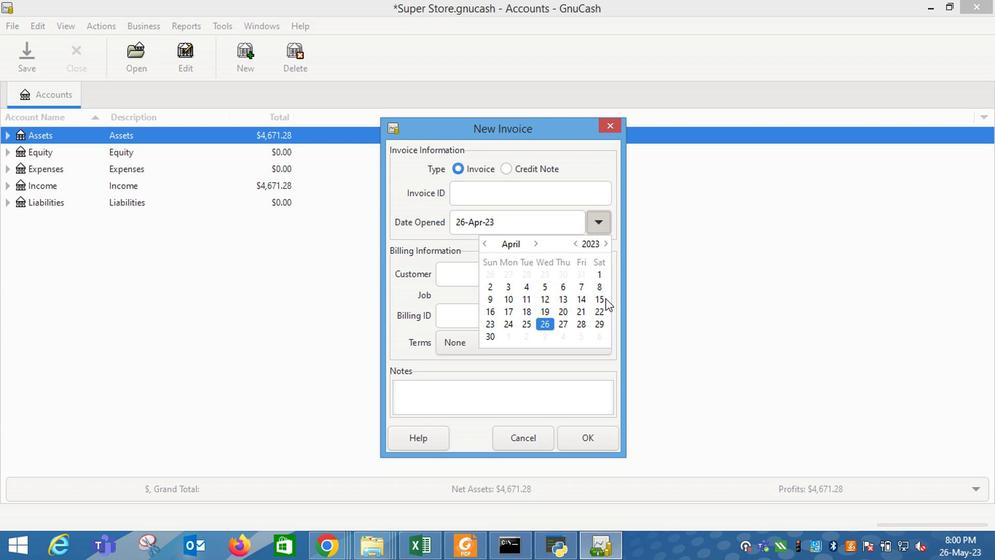 
Action: Mouse moved to (412, 289)
Screenshot: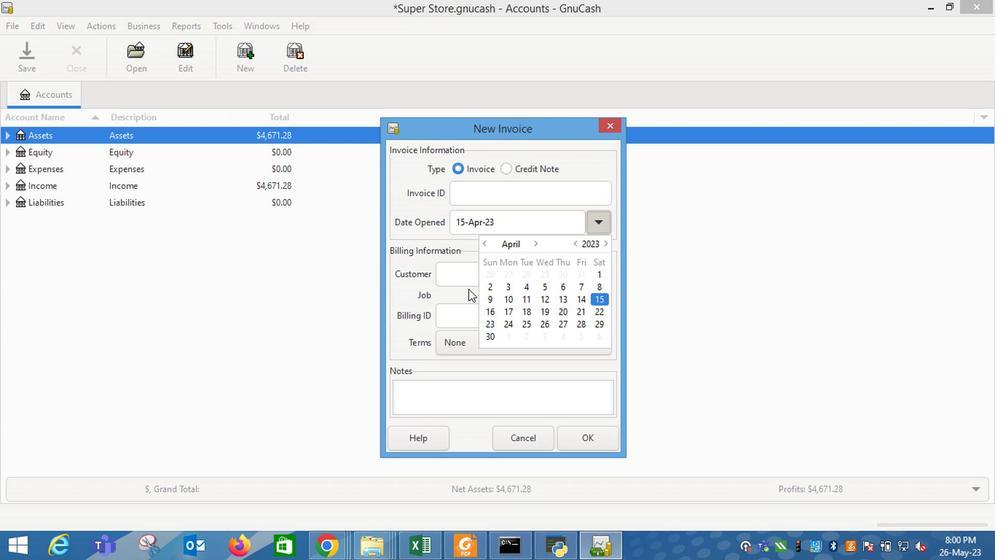 
Action: Mouse pressed left at (412, 289)
Screenshot: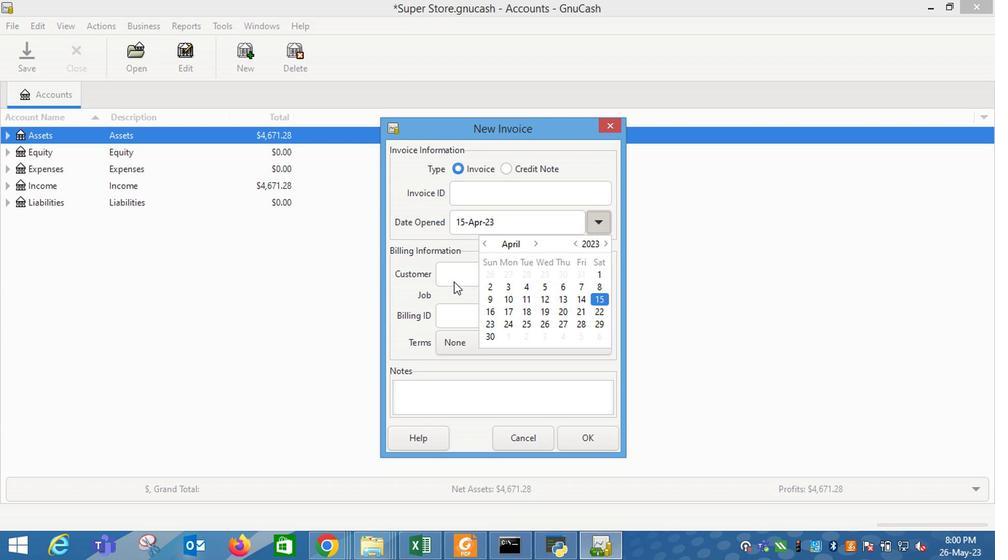 
Action: Mouse moved to (412, 283)
Screenshot: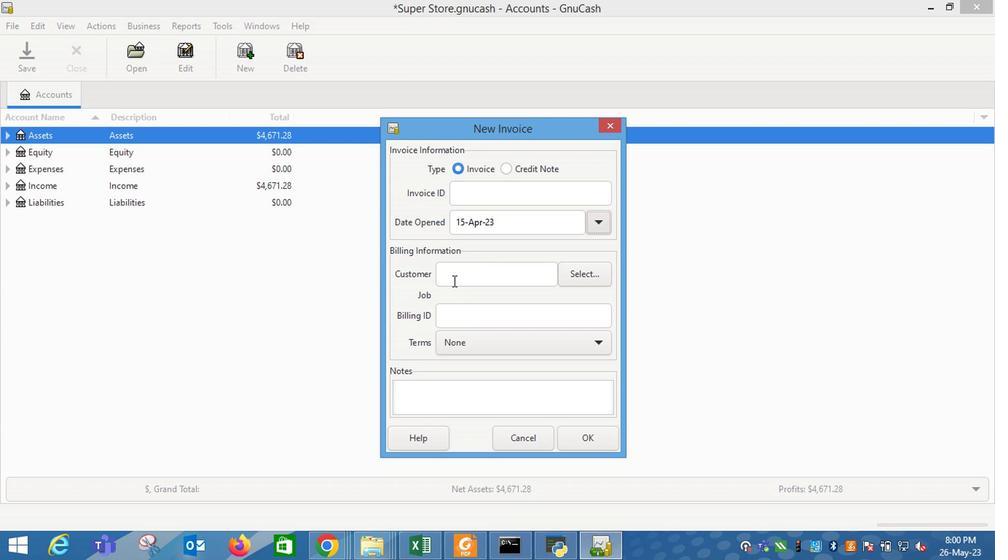 
Action: Mouse pressed left at (412, 283)
Screenshot: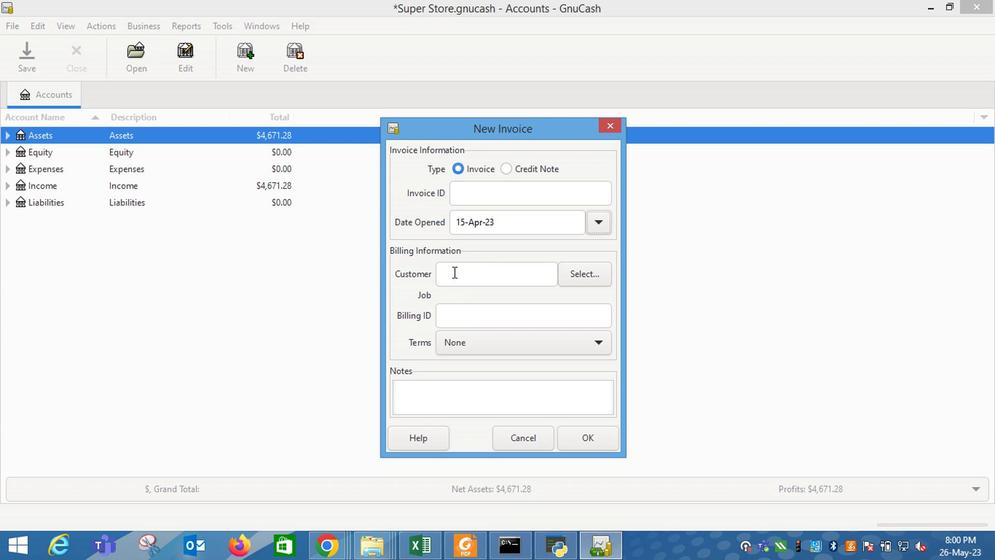 
Action: Key pressed <Key.shift_r>Ram
Screenshot: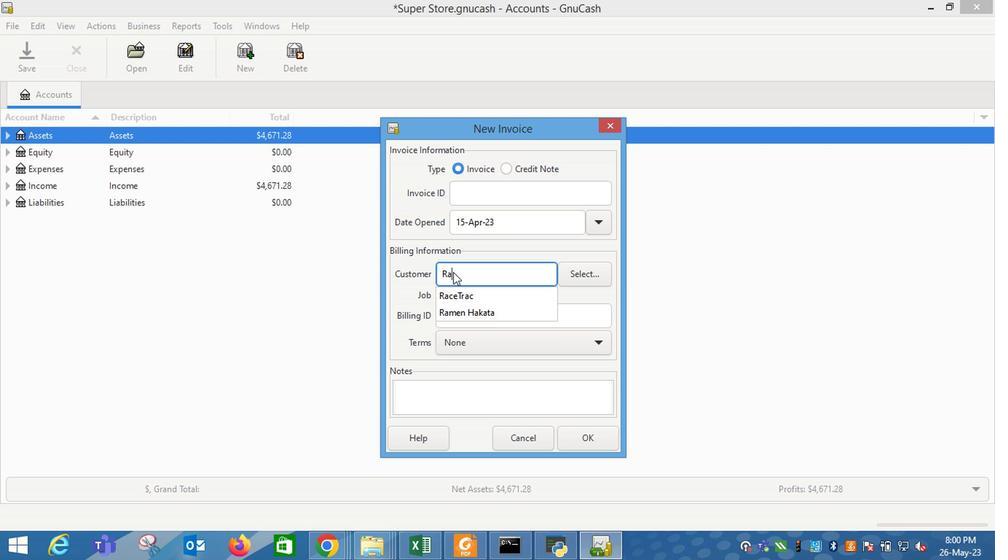 
Action: Mouse moved to (413, 294)
Screenshot: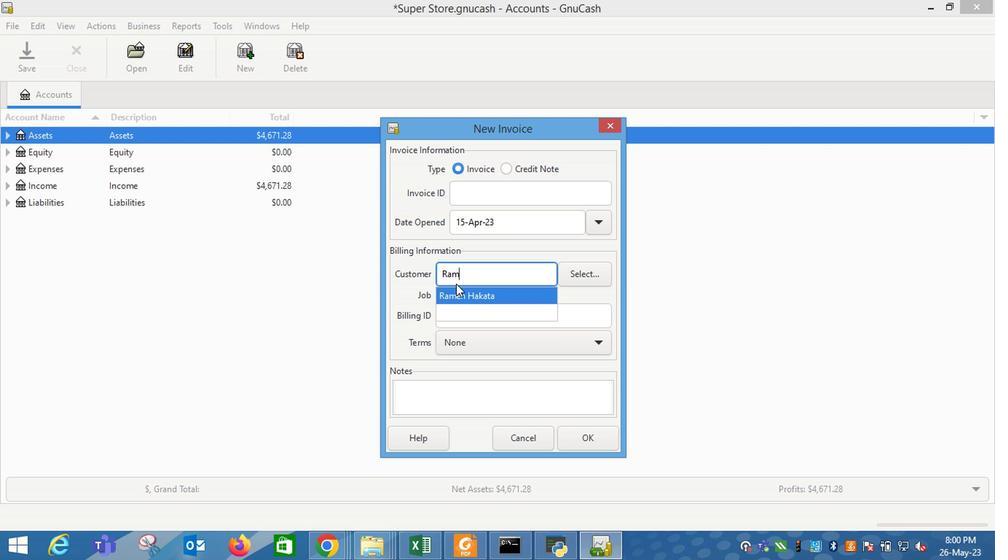 
Action: Mouse pressed left at (413, 294)
Screenshot: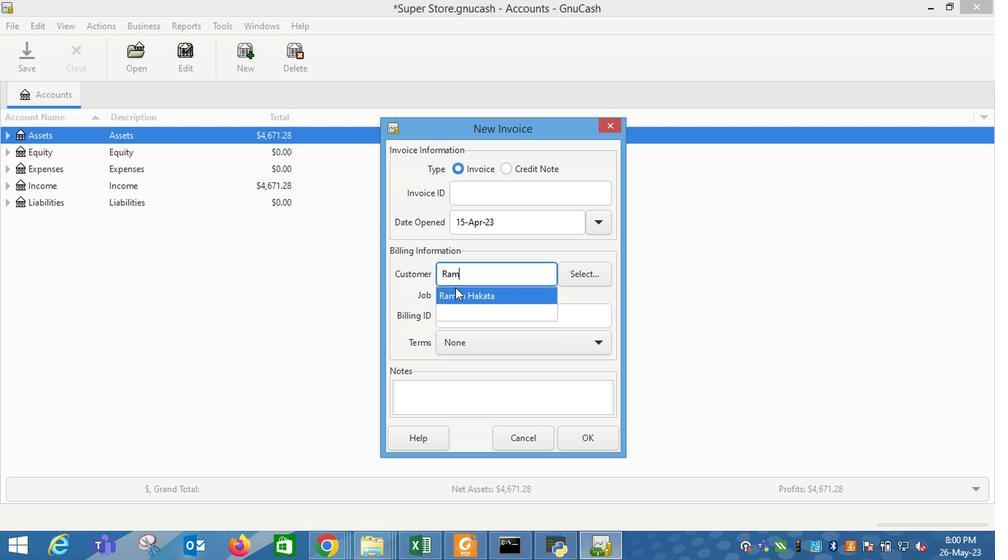 
Action: Mouse moved to (426, 344)
Screenshot: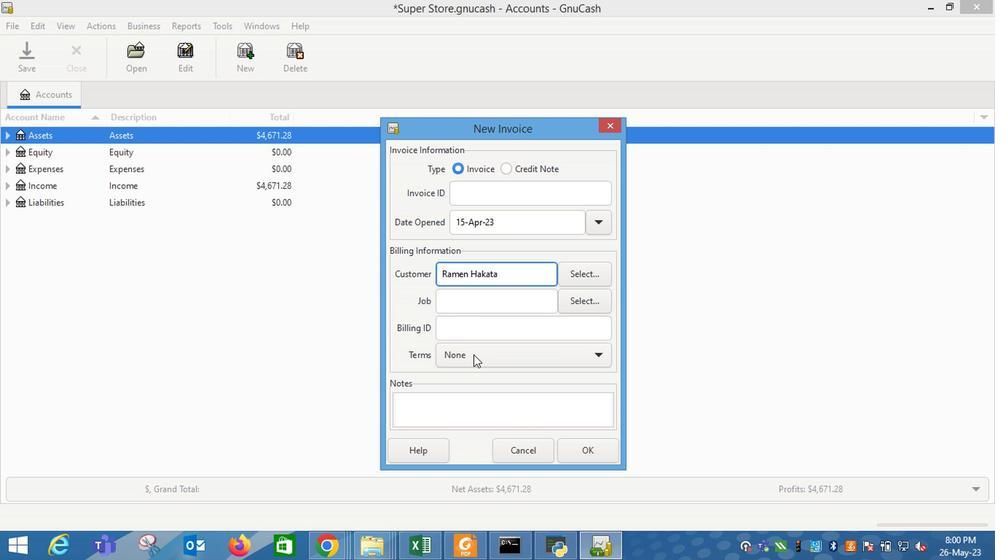 
Action: Mouse pressed left at (426, 344)
Screenshot: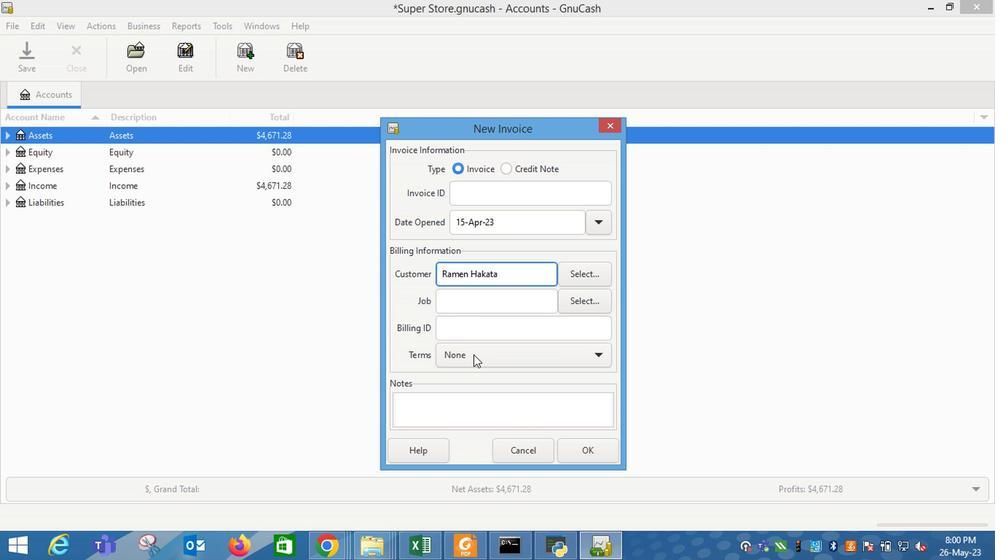 
Action: Mouse moved to (424, 357)
Screenshot: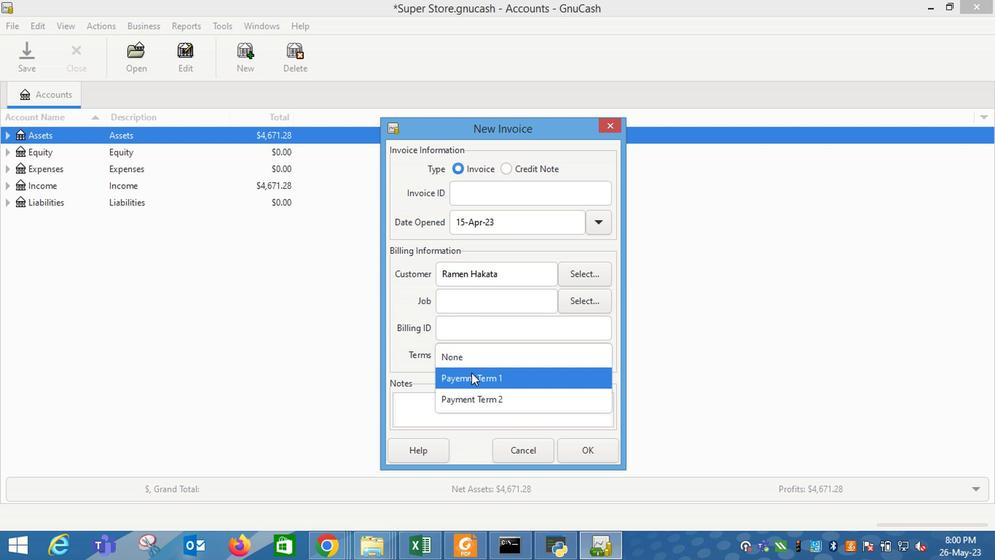 
Action: Mouse pressed left at (424, 357)
Screenshot: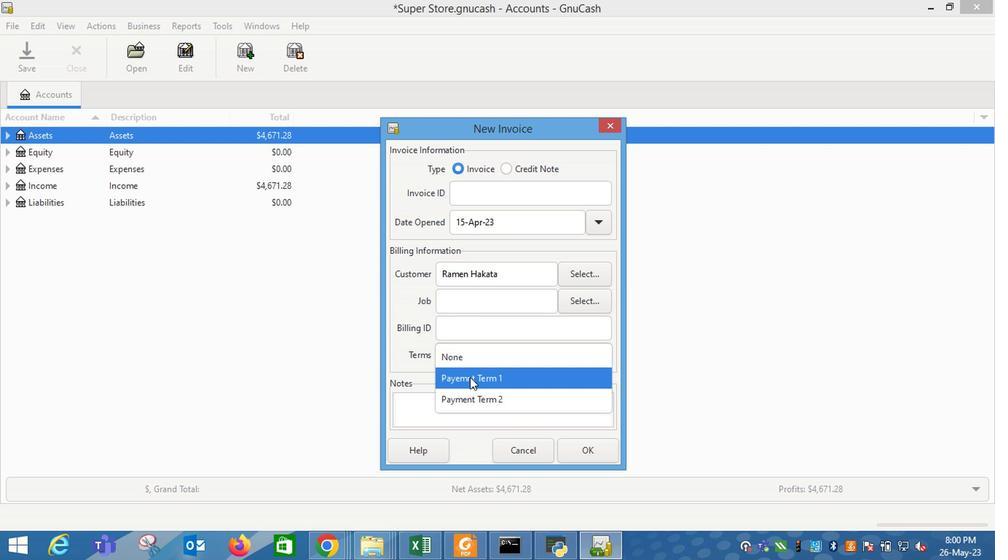 
Action: Mouse moved to (519, 409)
Screenshot: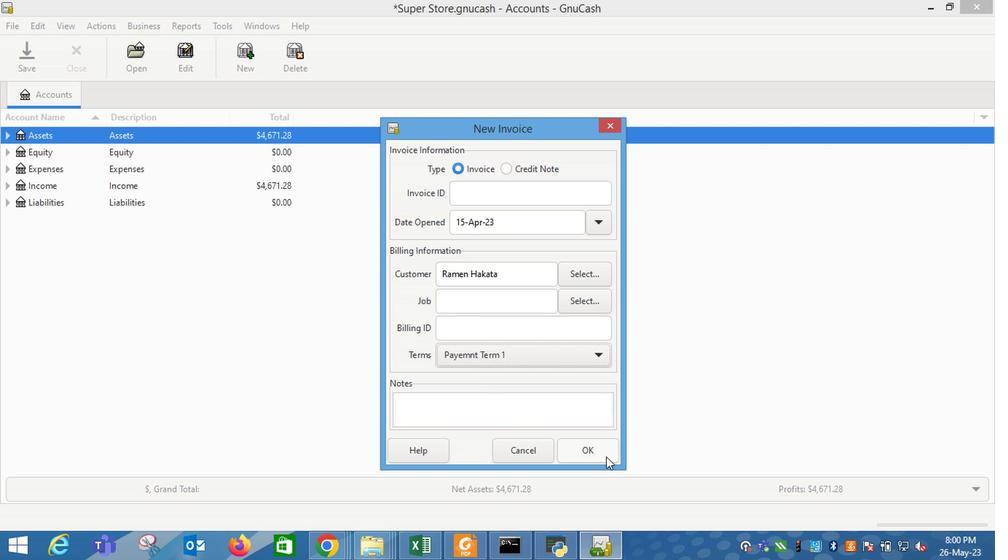
Action: Mouse pressed left at (519, 409)
Screenshot: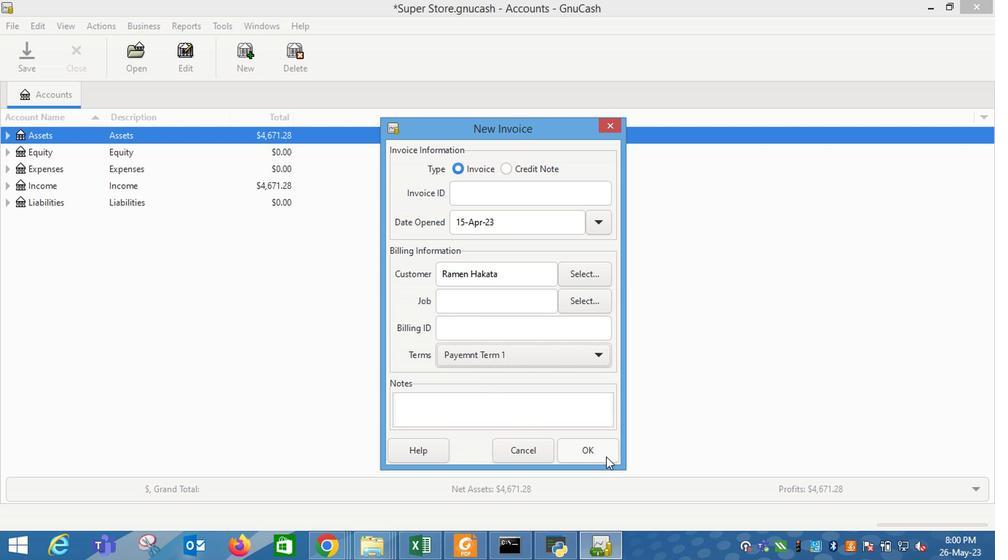 
Action: Mouse moved to (136, 288)
Screenshot: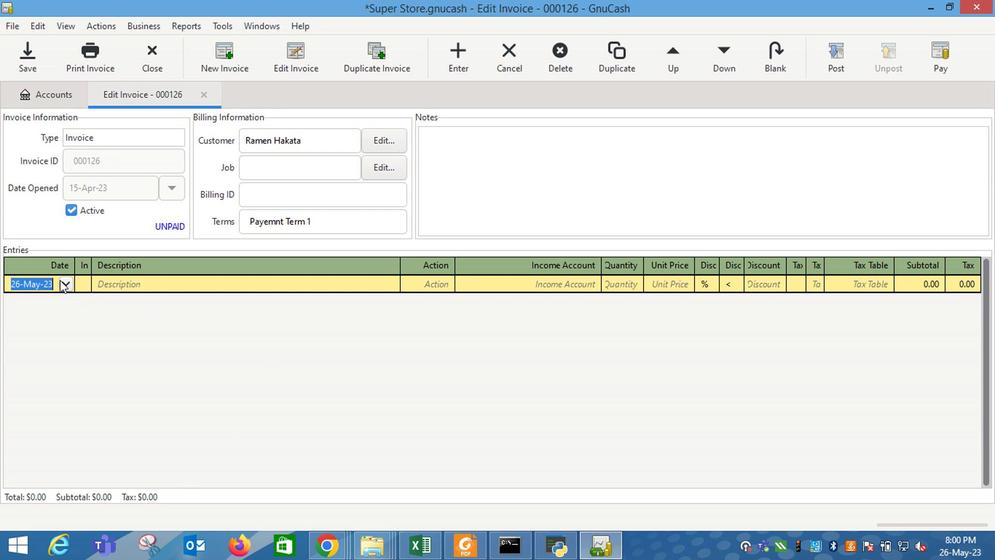 
Action: Mouse pressed left at (136, 288)
Screenshot: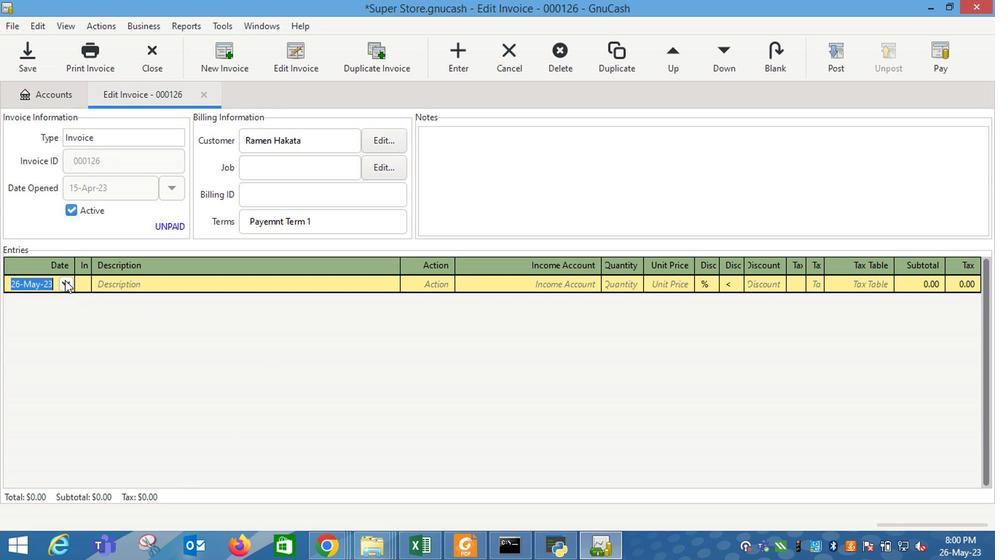 
Action: Mouse moved to (97, 303)
Screenshot: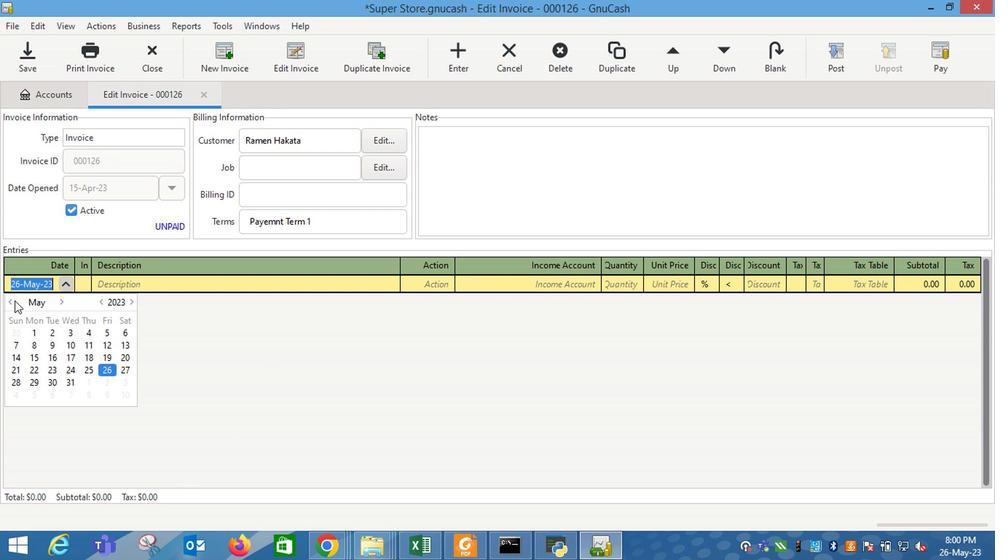 
Action: Mouse pressed left at (97, 303)
Screenshot: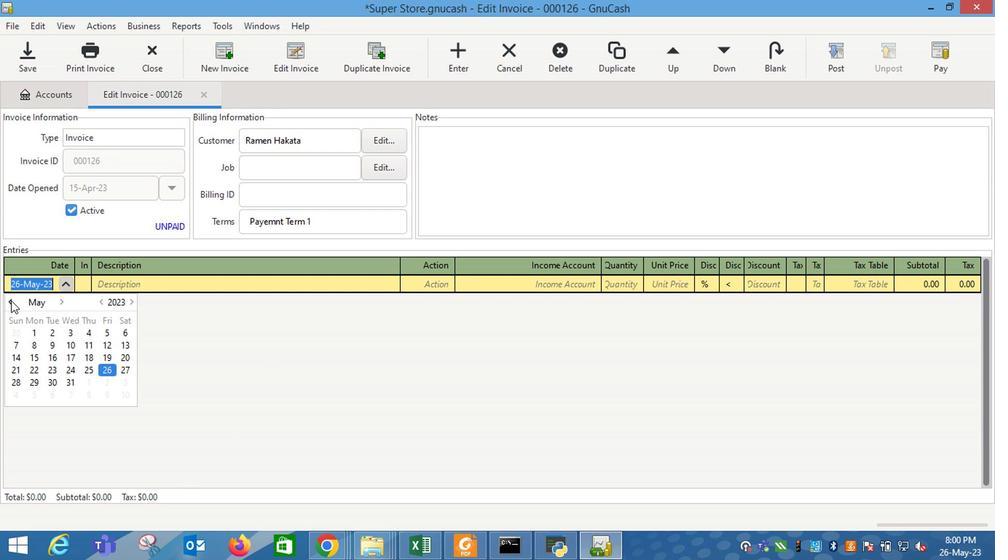 
Action: Mouse moved to (175, 344)
Screenshot: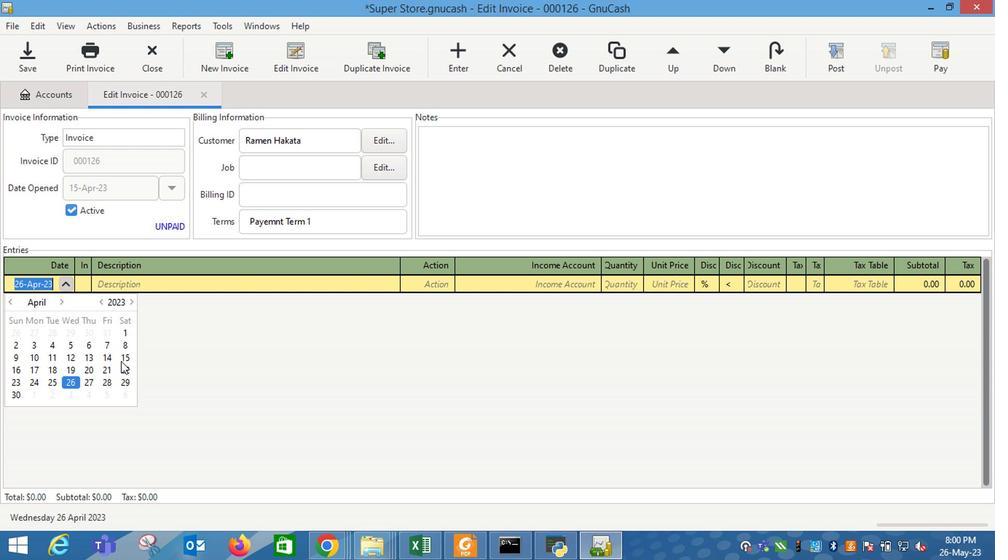 
Action: Mouse pressed left at (175, 344)
Screenshot: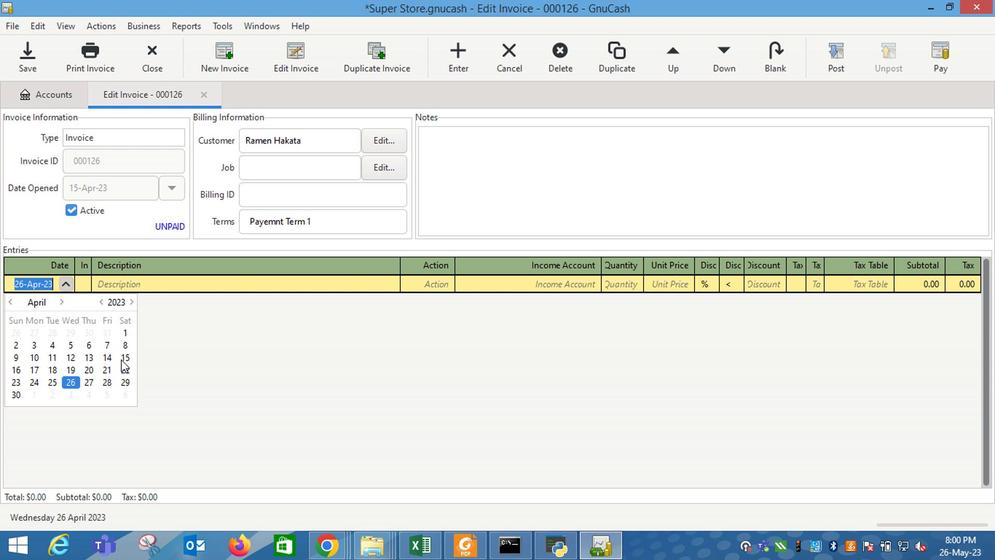 
Action: Key pressed <Key.tab>t<Key.backspace><Key.backspace><Key.shift_r>Ta<Key.tab>m<Key.tab>i<Key.down><Key.down><Key.down><Key.tab>3<Key.tab>9.5
Screenshot: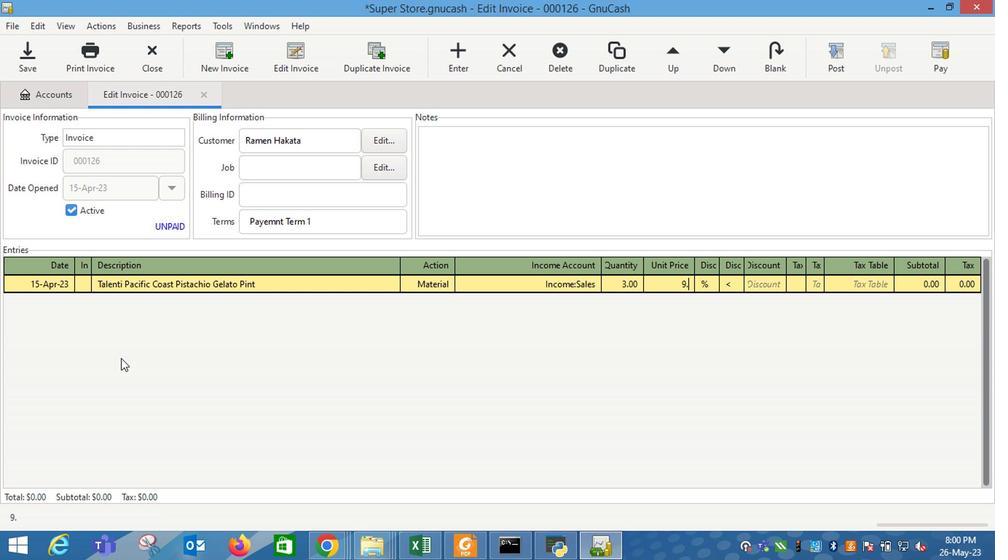 
Action: Mouse moved to (599, 320)
Screenshot: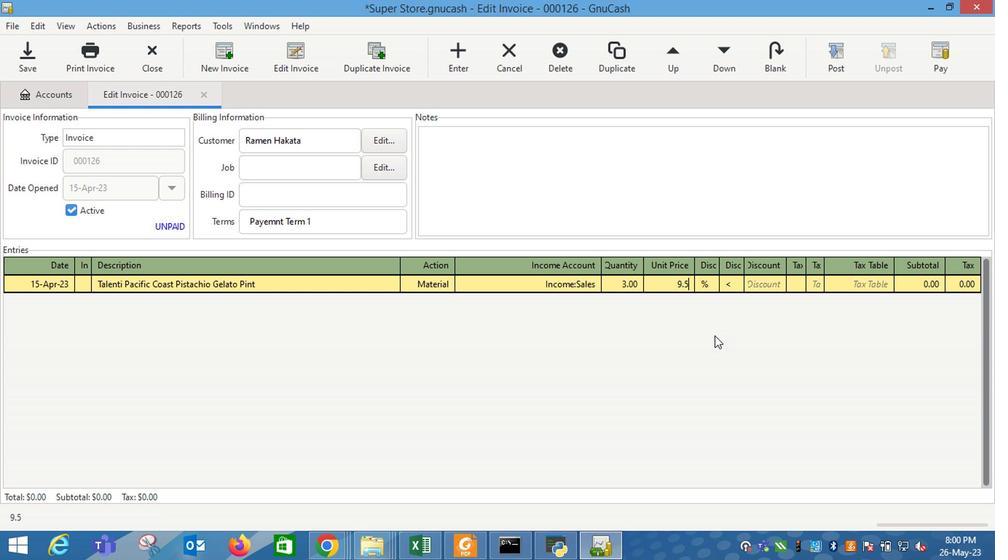 
Action: Key pressed <Key.tab>
Screenshot: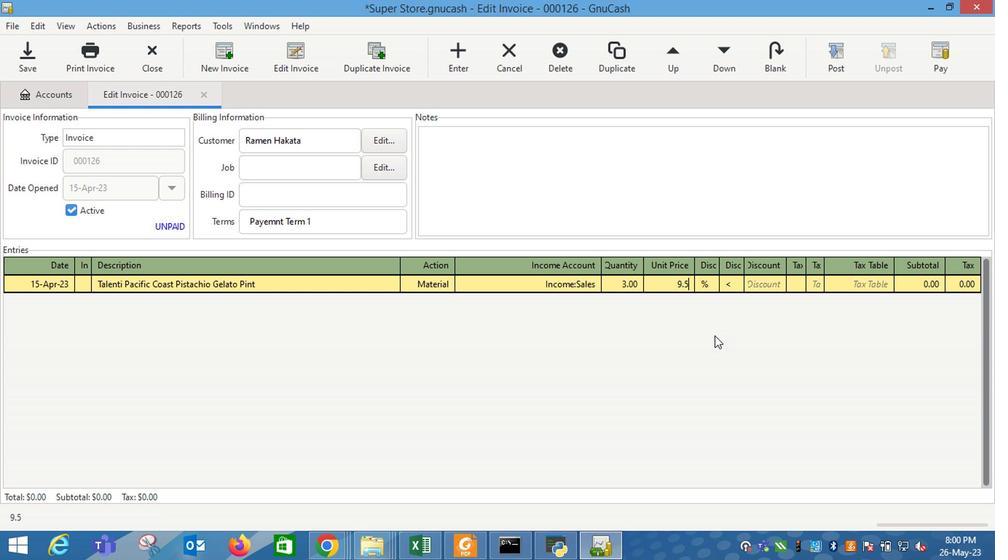 
Action: Mouse moved to (591, 293)
Screenshot: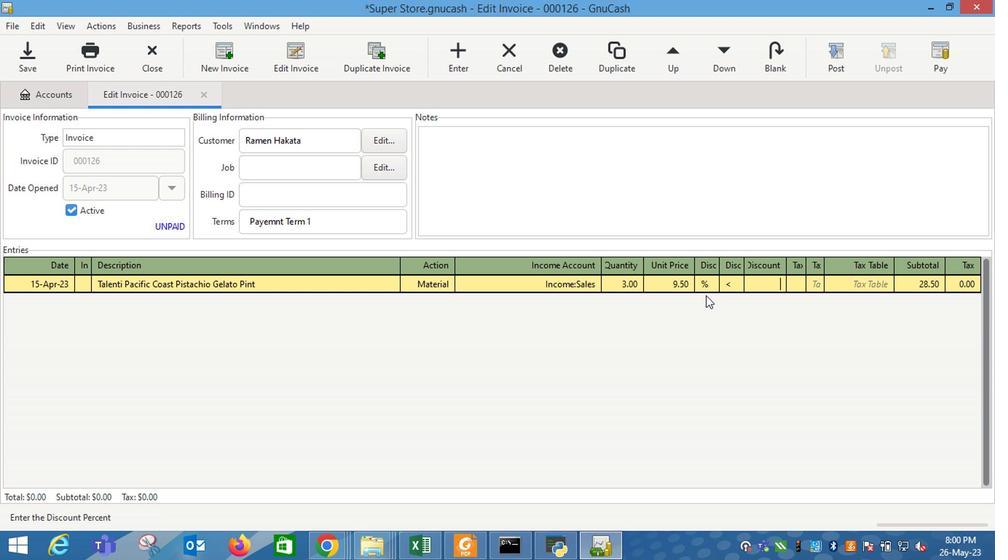 
Action: Mouse pressed left at (591, 293)
Screenshot: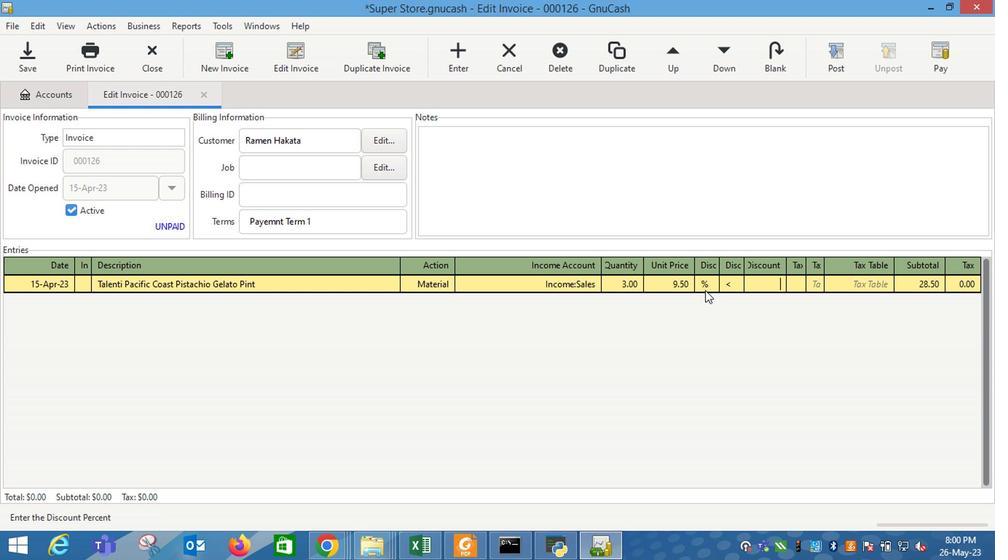 
Action: Mouse moved to (603, 293)
Screenshot: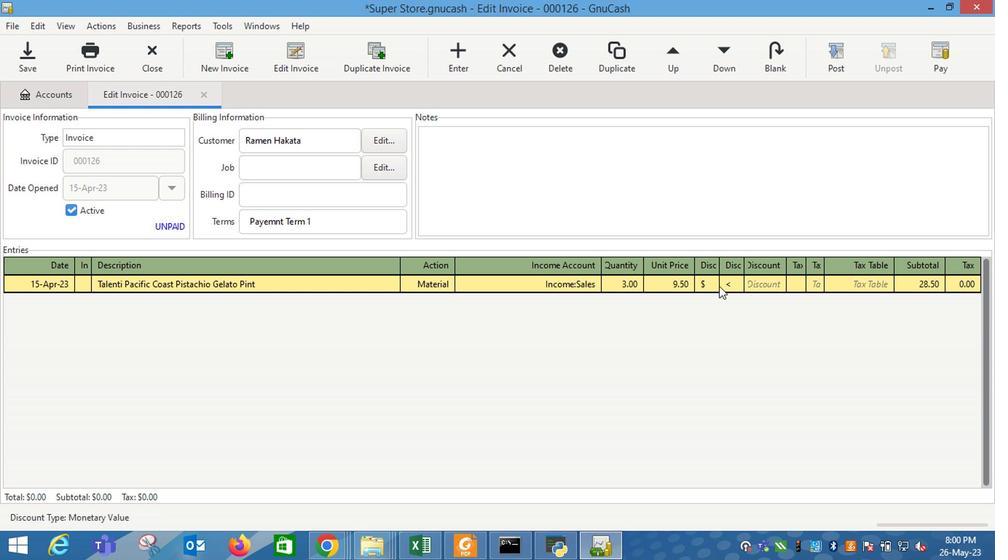
Action: Mouse pressed left at (603, 293)
Screenshot: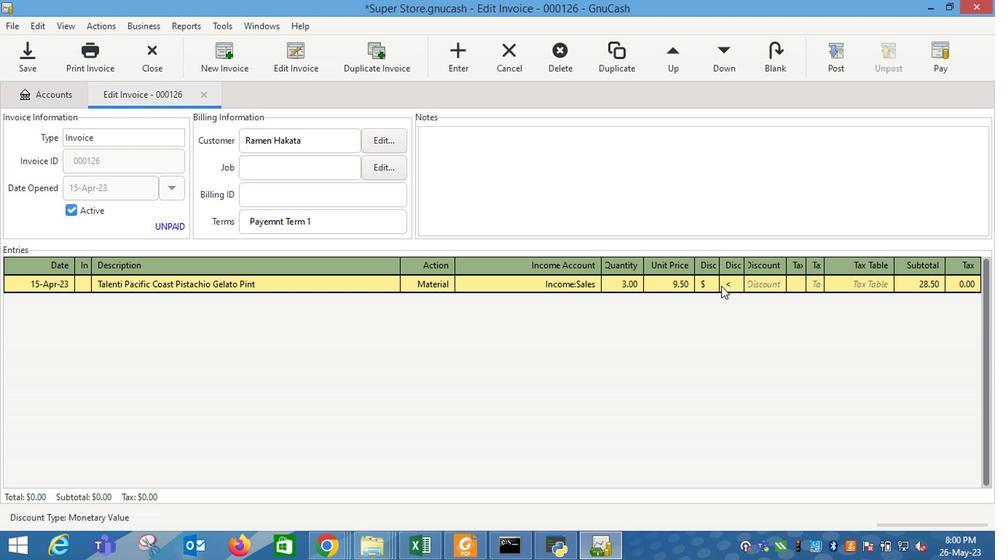 
Action: Mouse moved to (628, 293)
Screenshot: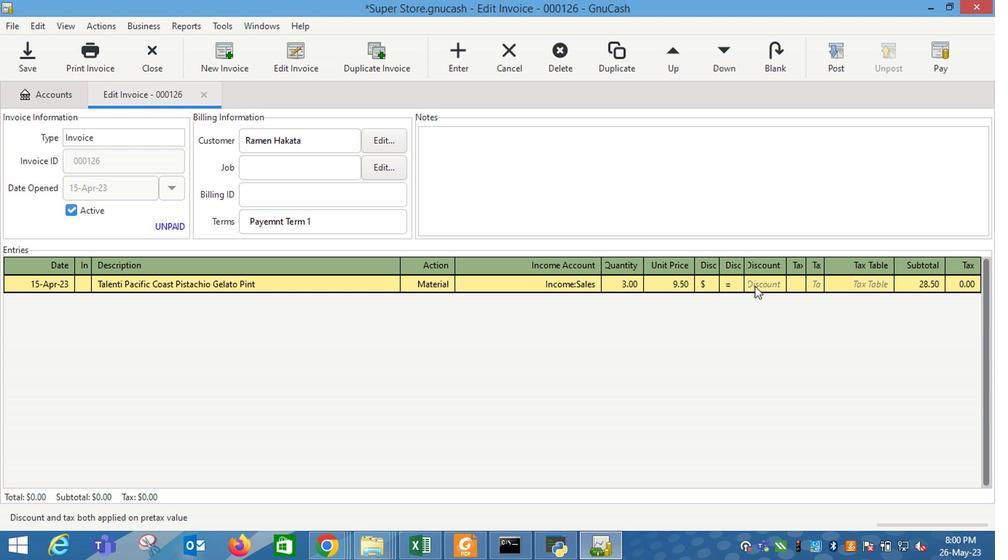 
Action: Mouse pressed left at (628, 293)
Screenshot: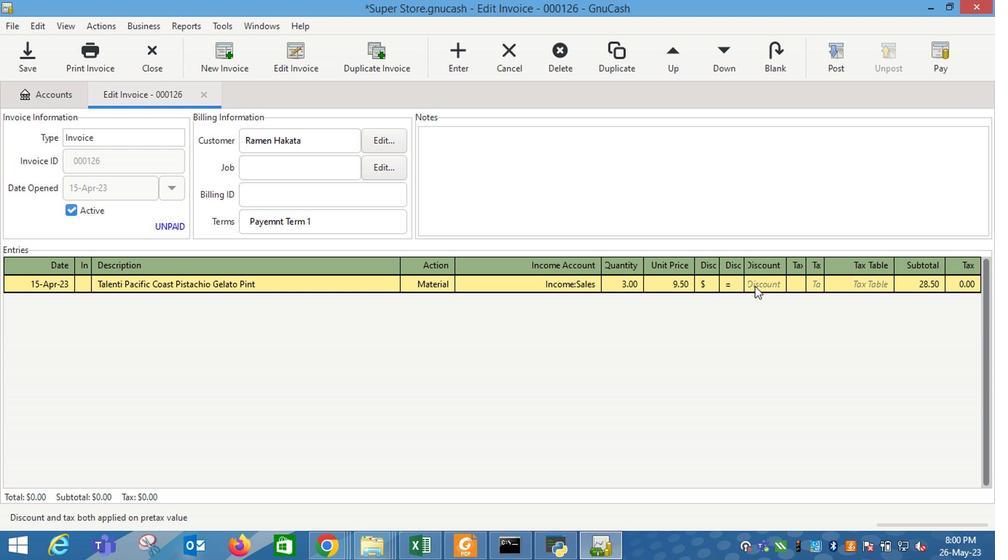 
Action: Mouse moved to (626, 293)
Screenshot: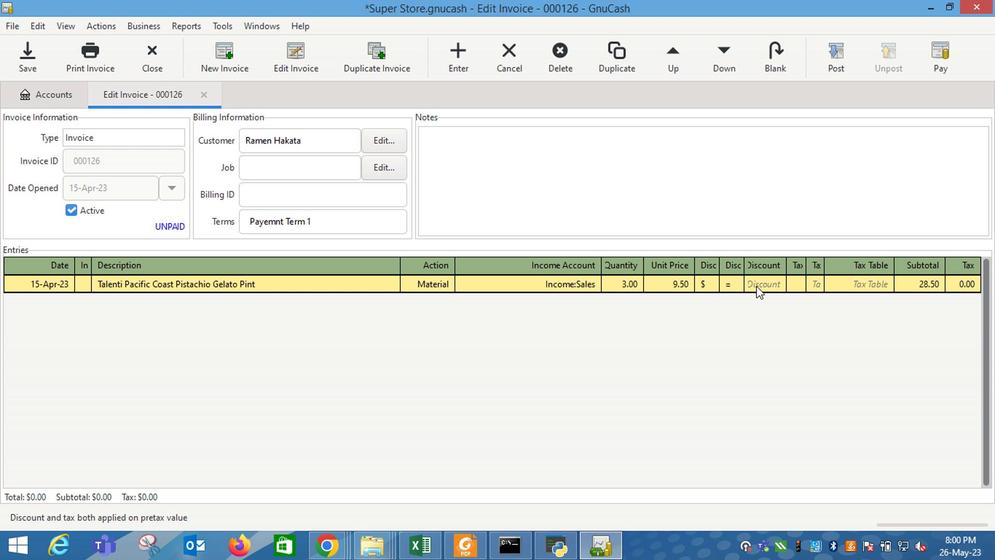 
Action: Key pressed 2.1<Key.enter><Key.tab><Key.shift_r>O<Key.tab>m<Key.tab>i<Key.down><Key.down><Key.down><Key.tab>2<Key.tab>6.8
Screenshot: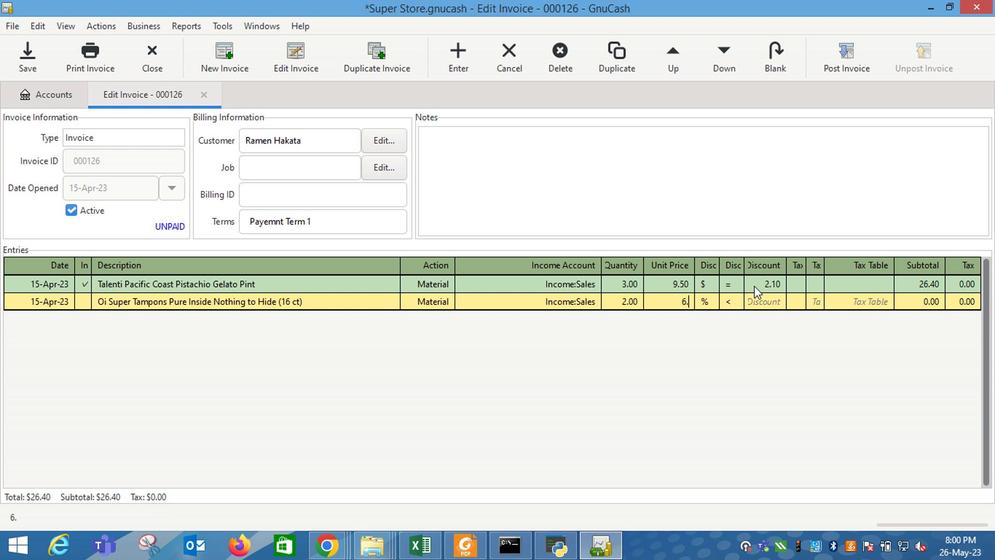
Action: Mouse moved to (617, 313)
Screenshot: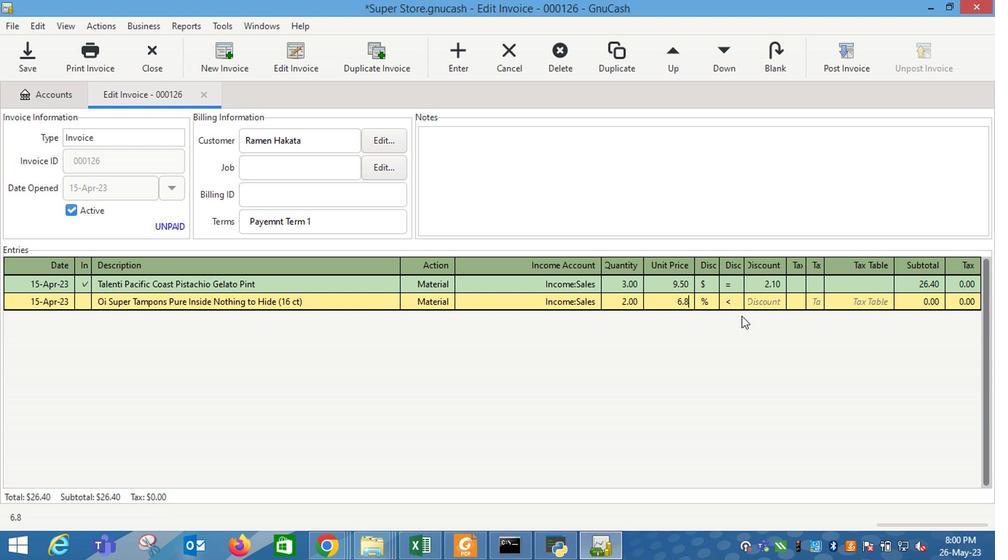 
Action: Key pressed <Key.tab>
Screenshot: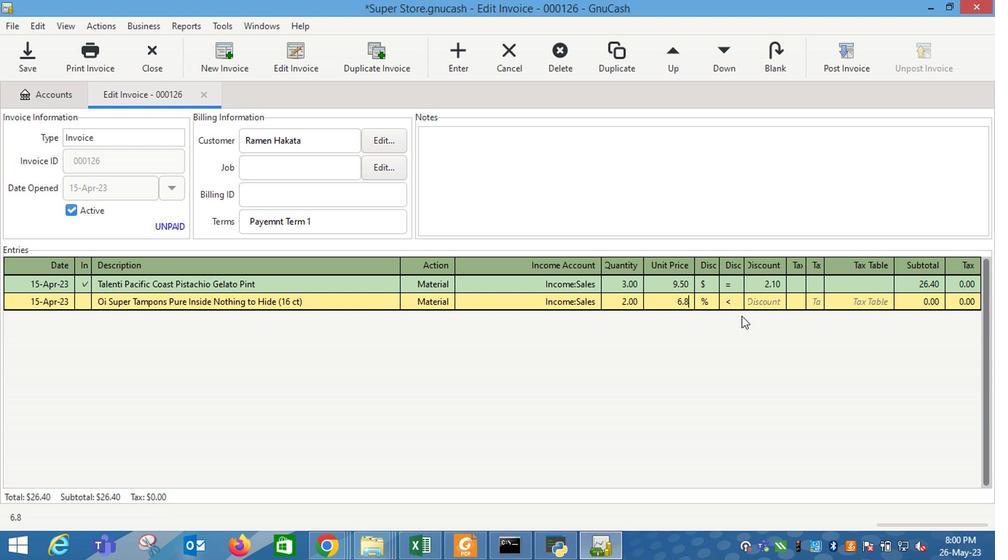 
Action: Mouse moved to (590, 301)
Screenshot: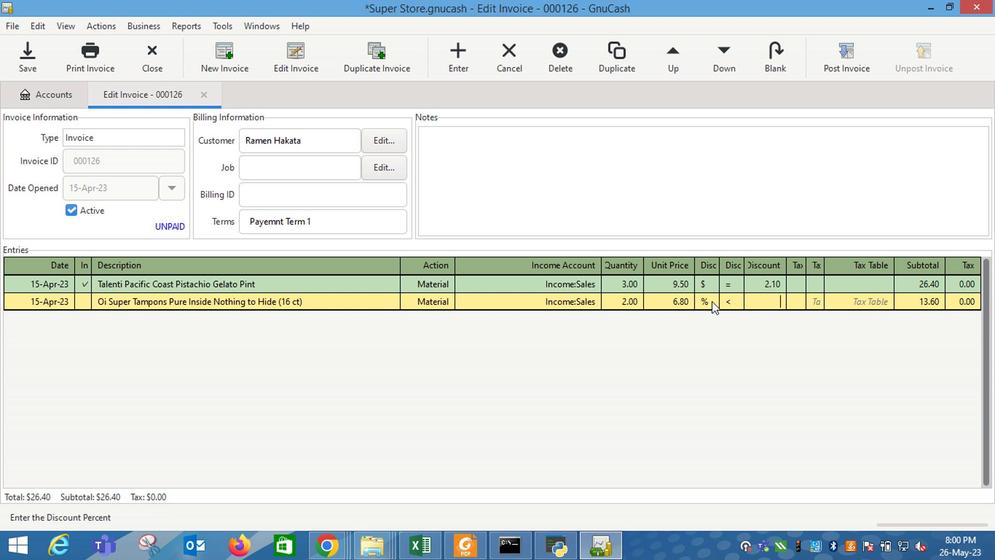 
Action: Mouse pressed left at (590, 301)
Screenshot: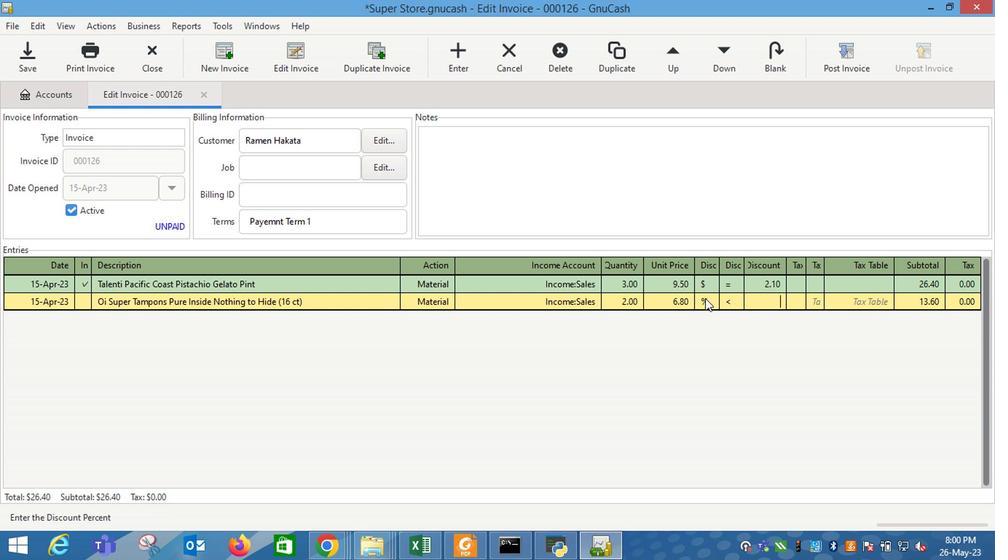 
Action: Mouse moved to (611, 306)
Screenshot: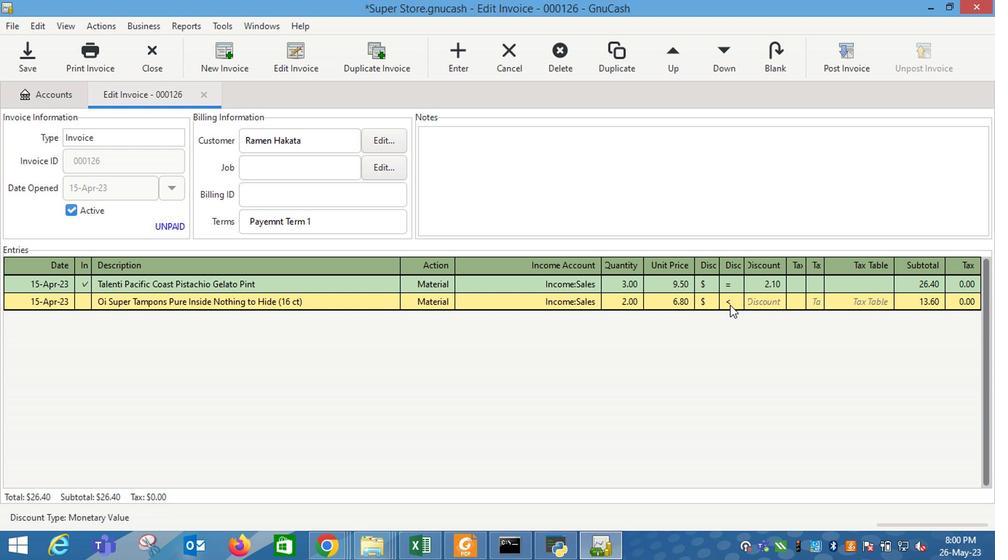 
Action: Mouse pressed left at (611, 306)
Screenshot: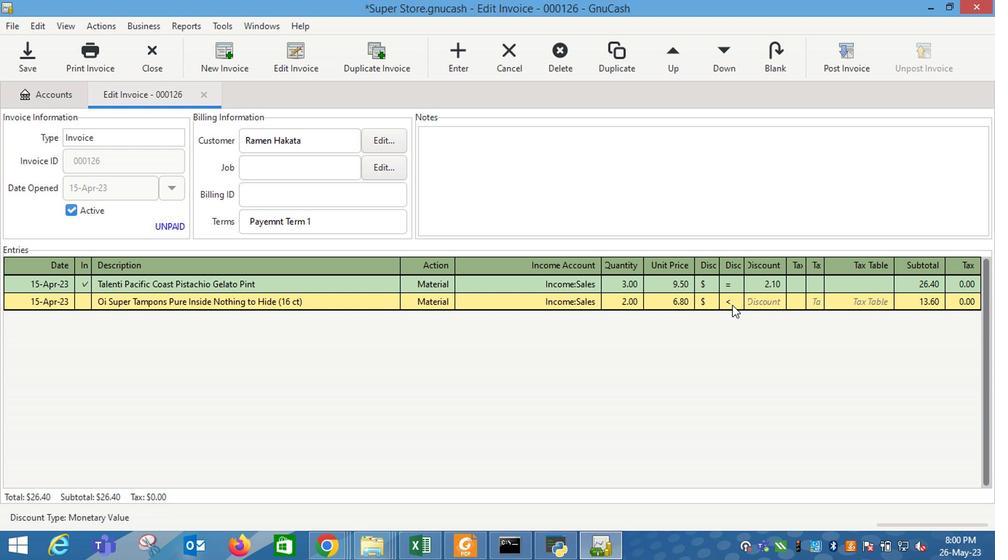 
Action: Mouse moved to (628, 302)
Screenshot: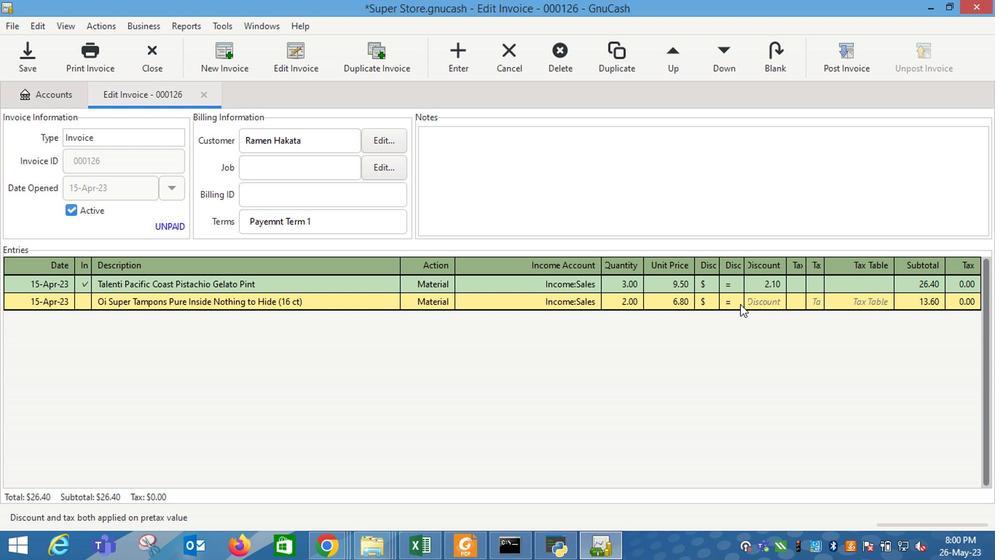 
Action: Mouse pressed left at (628, 302)
Screenshot: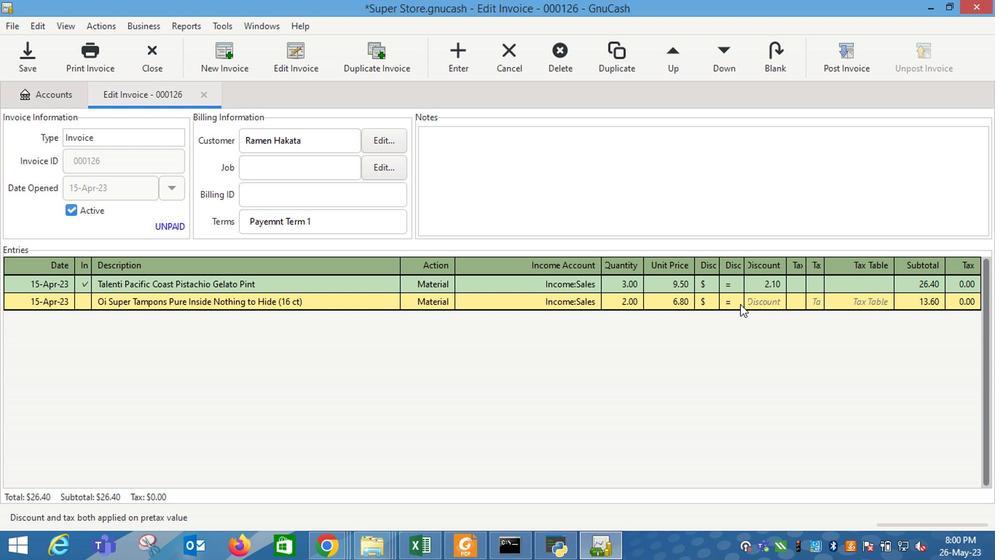 
Action: Mouse moved to (656, 330)
Screenshot: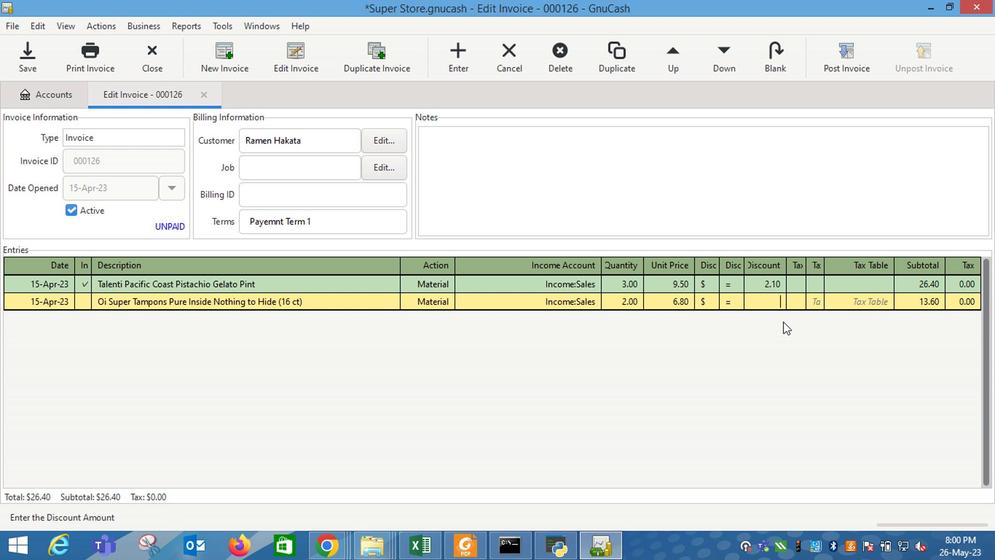 
Action: Key pressed 3.1<Key.enter><Key.tab><Key.shift_r>Tot<Key.tab>m<Key.tab>i<Key.down><Key.down><Key.down><Key.tab>2<Key.tab>7.8<Key.tab>
Screenshot: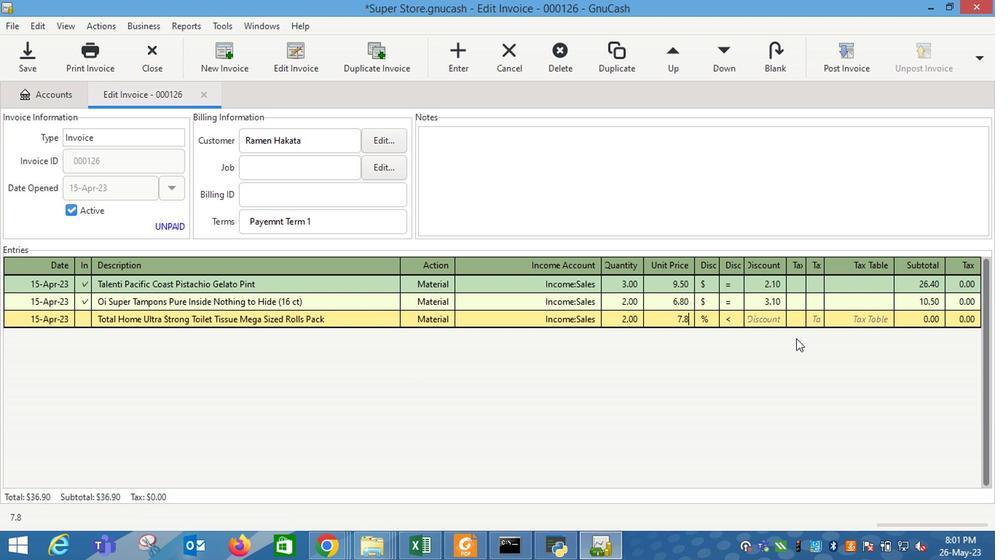 
Action: Mouse moved to (589, 313)
Screenshot: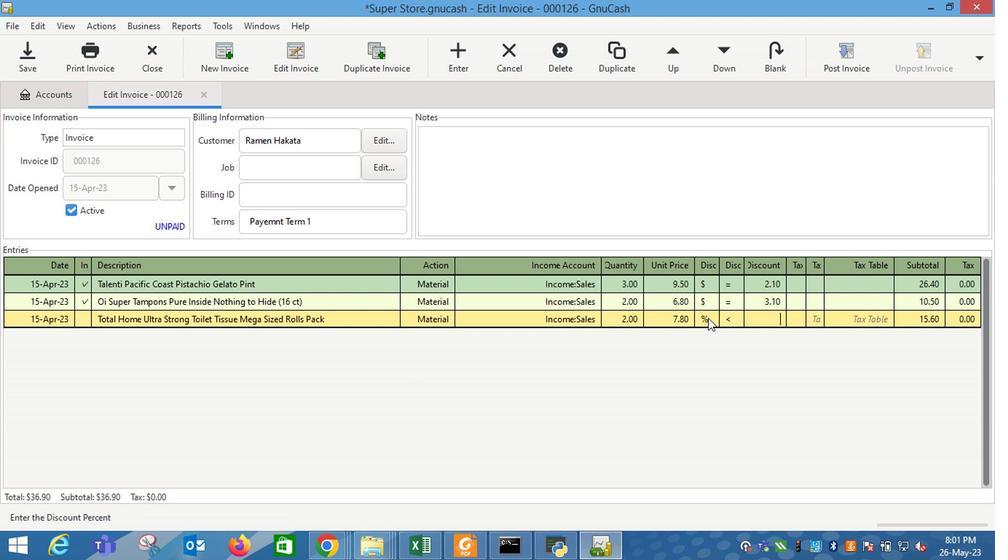 
Action: Mouse pressed left at (589, 313)
Screenshot: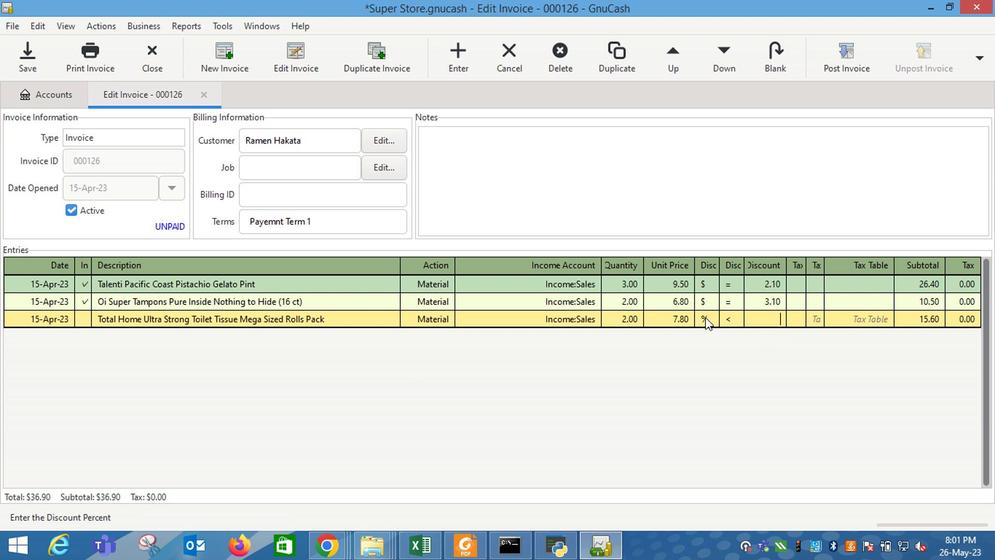 
Action: Mouse moved to (606, 318)
Screenshot: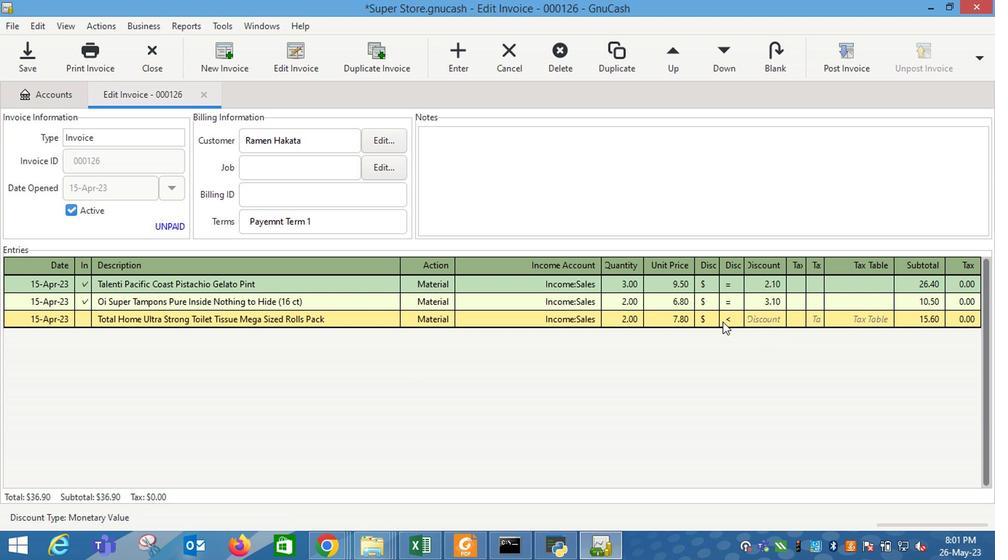 
Action: Mouse pressed left at (606, 318)
Screenshot: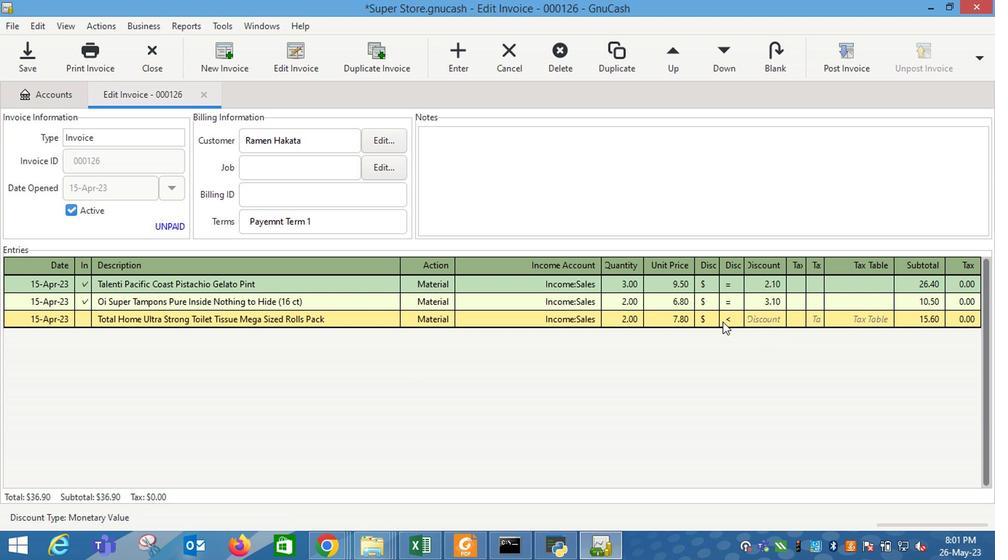 
Action: Mouse moved to (631, 320)
Screenshot: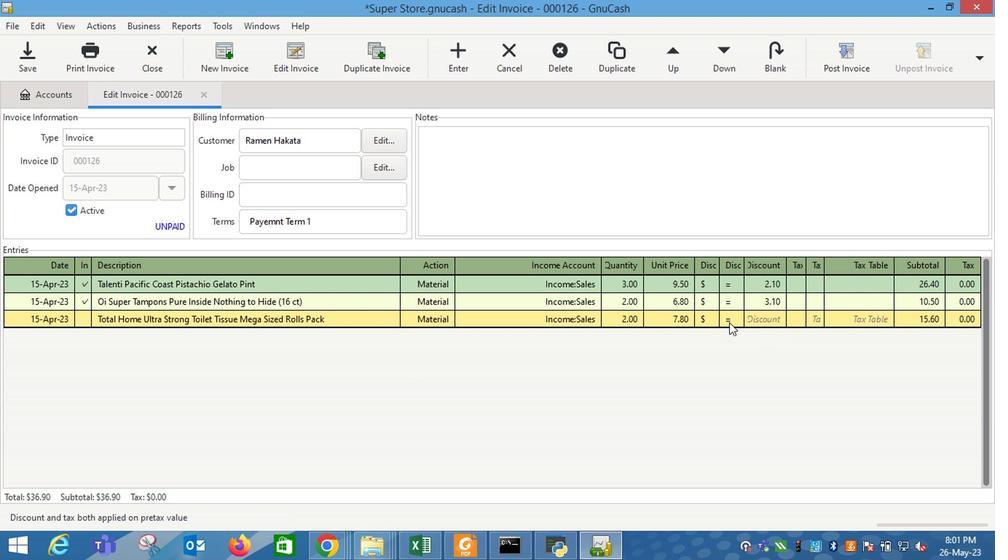 
Action: Mouse pressed left at (631, 320)
Screenshot: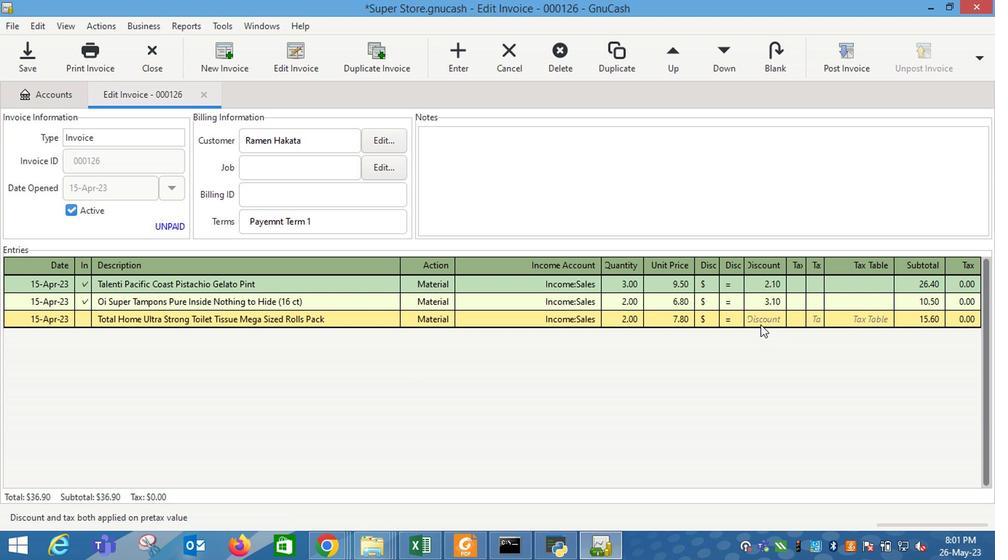 
Action: Mouse moved to (632, 320)
Screenshot: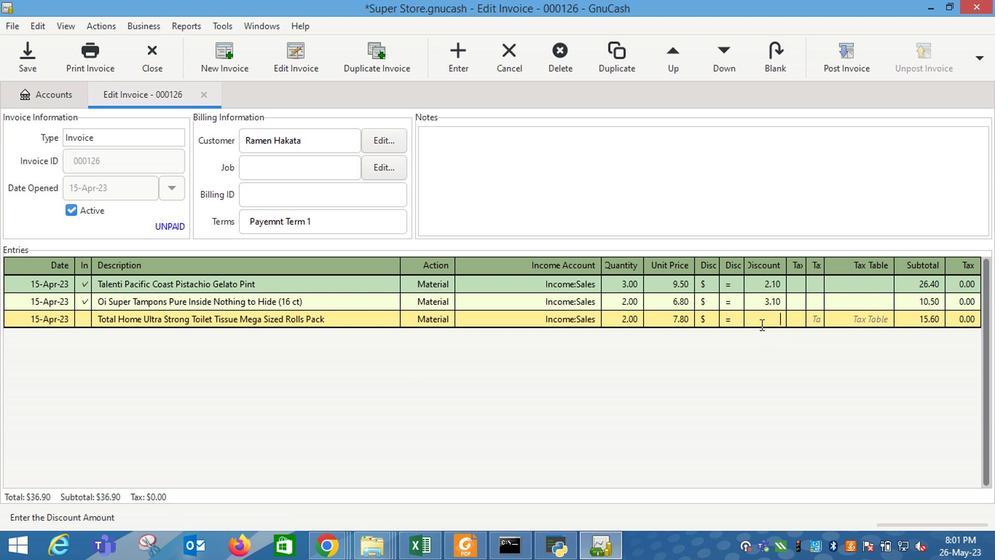 
Action: Key pressed 3.6<Key.enter>
Screenshot: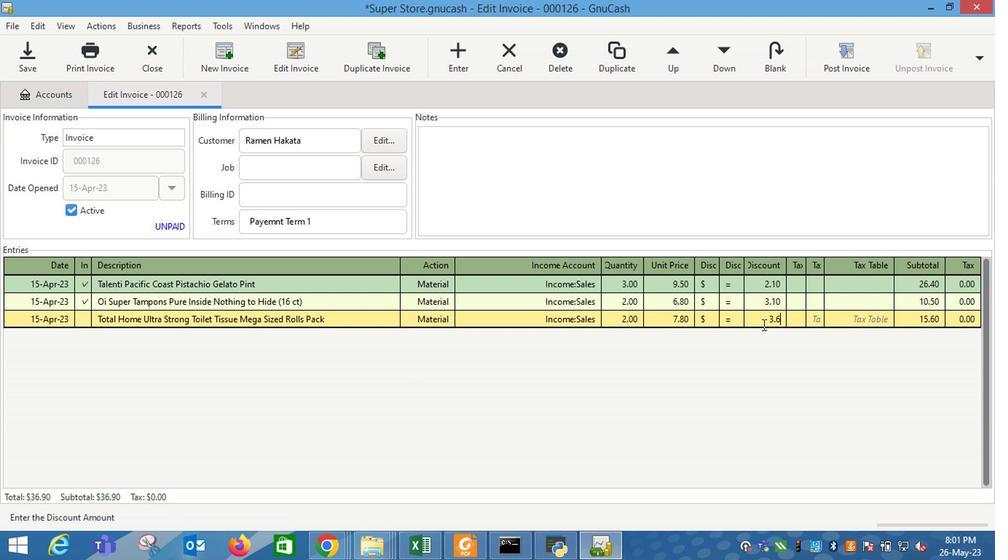 
Action: Mouse moved to (553, 231)
Screenshot: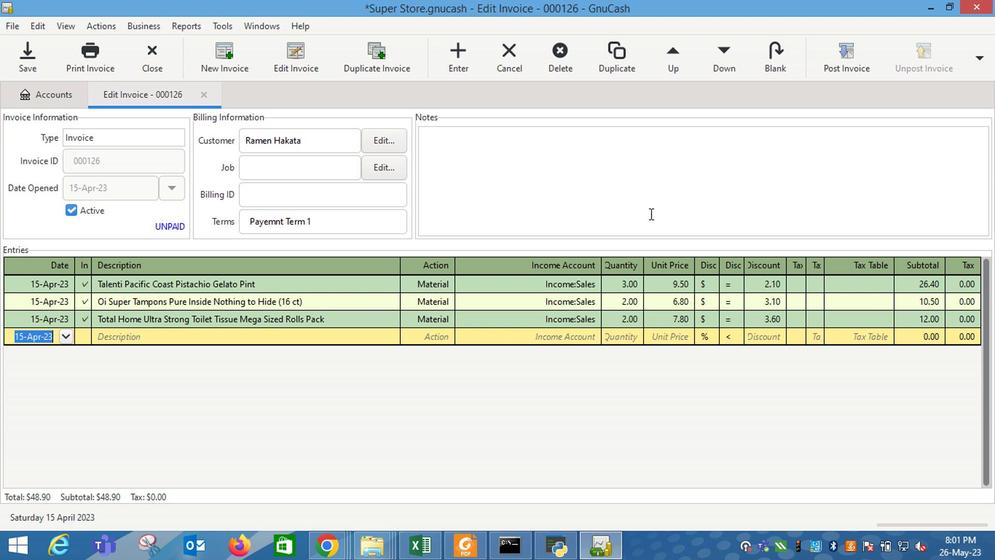 
Action: Mouse pressed left at (553, 231)
Screenshot: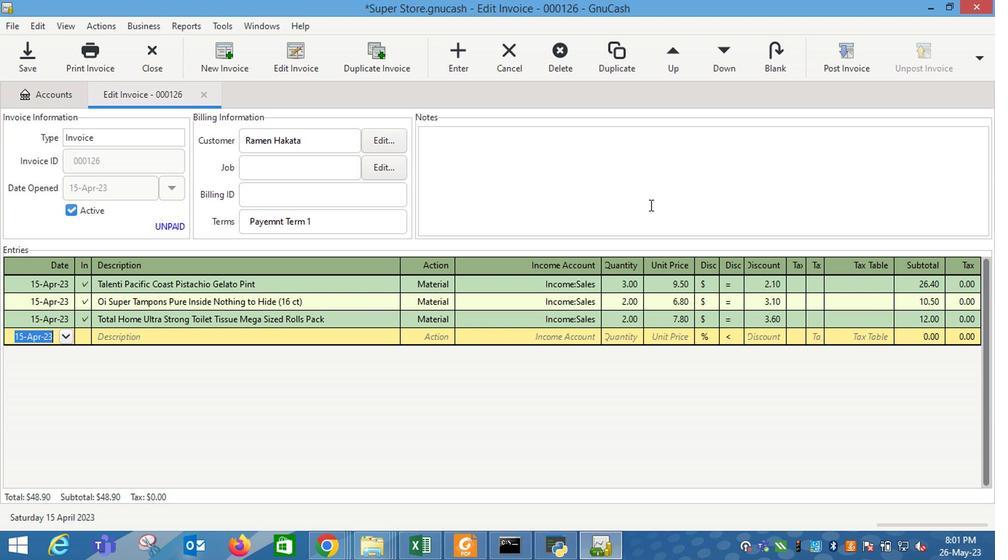 
Action: Key pressed <Key.shift_r>Looking<Key.space>forward<Key.space>to<Key.space>serving<Key.space>you<Key.space>again.
Screenshot: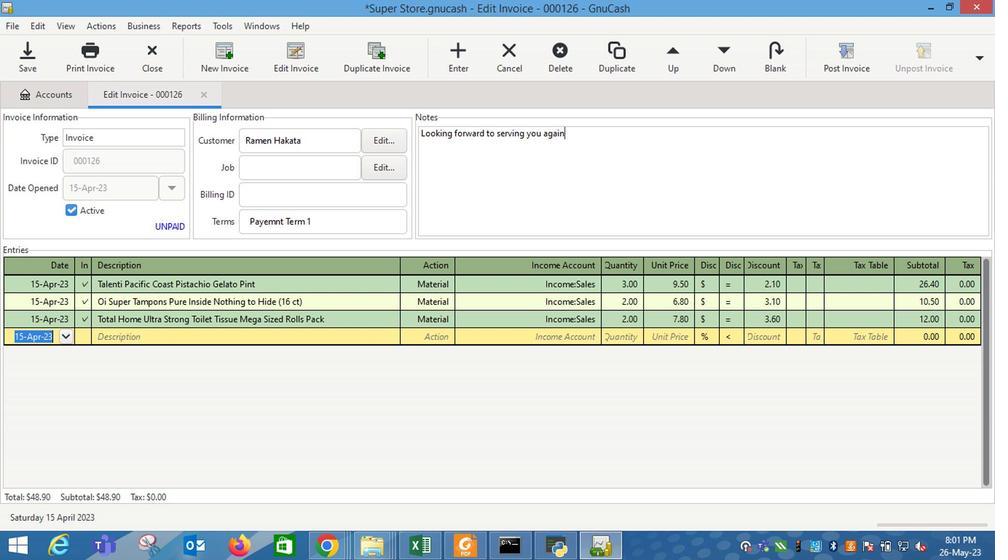 
Action: Mouse moved to (675, 133)
Screenshot: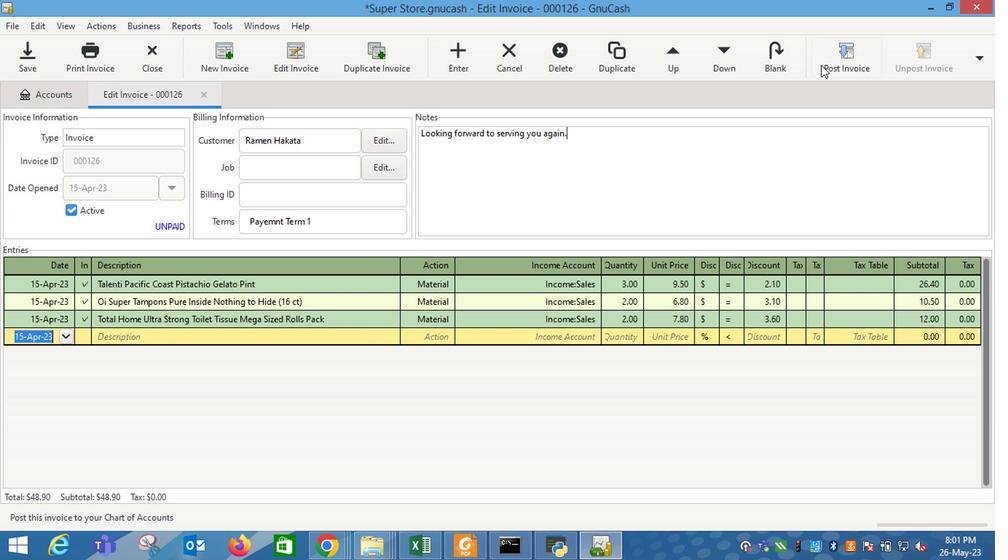 
Action: Mouse pressed left at (675, 133)
Screenshot: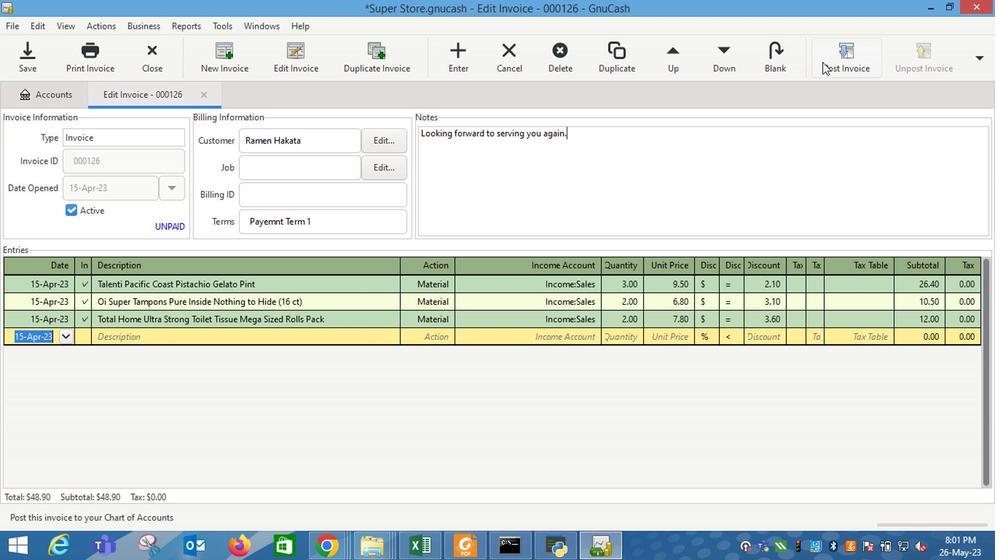 
Action: Mouse moved to (540, 261)
Screenshot: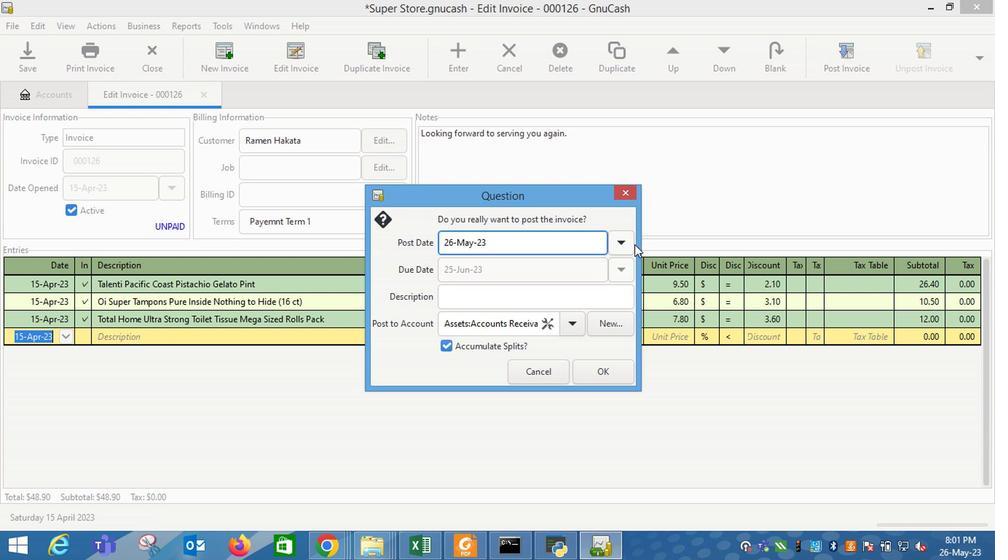 
Action: Mouse pressed left at (540, 261)
Screenshot: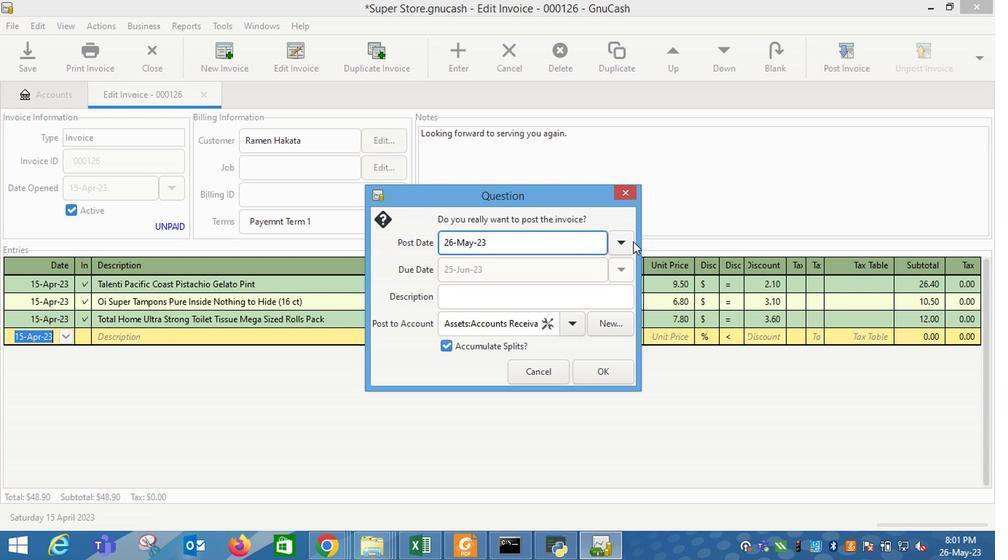 
Action: Mouse moved to (451, 279)
Screenshot: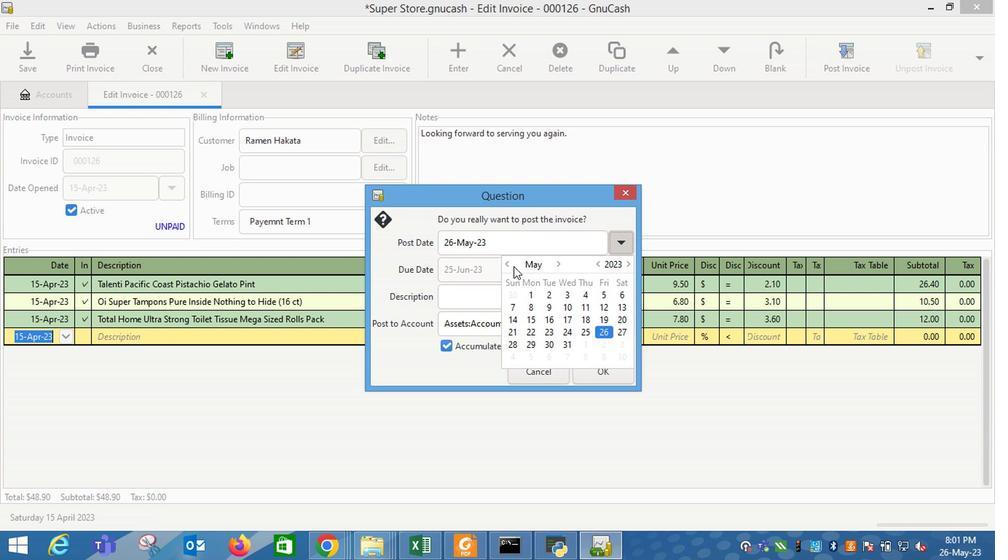 
Action: Mouse pressed left at (451, 279)
Screenshot: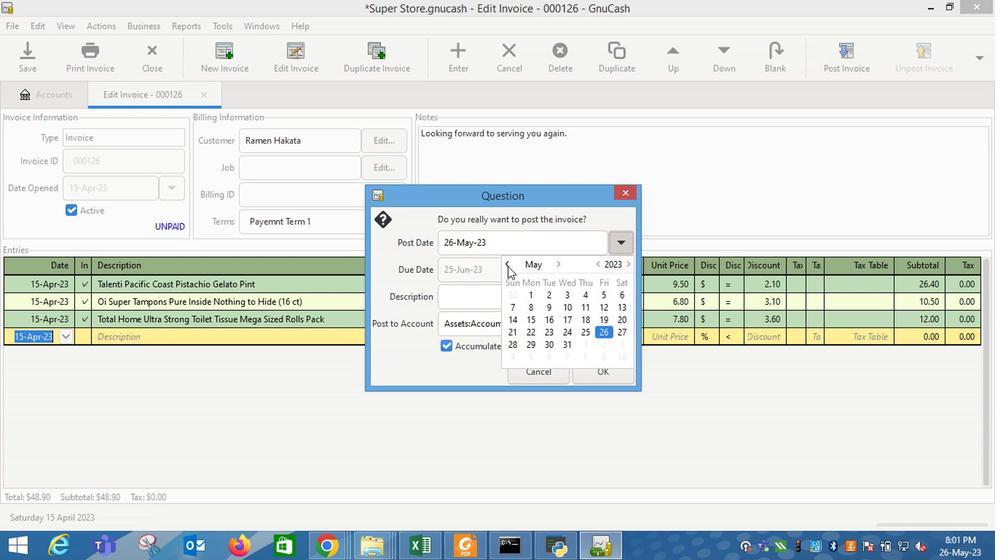 
Action: Mouse moved to (530, 317)
Screenshot: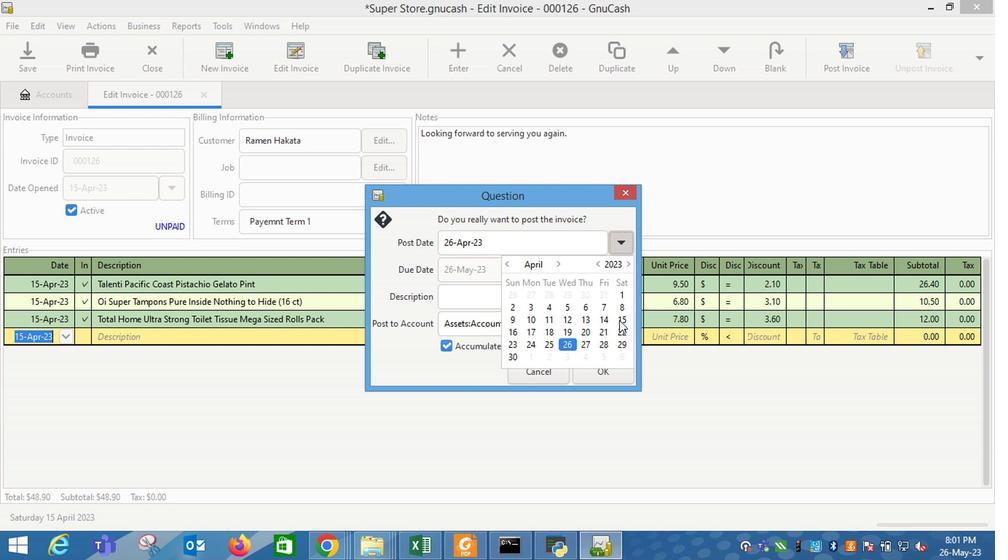
Action: Mouse pressed left at (530, 317)
Screenshot: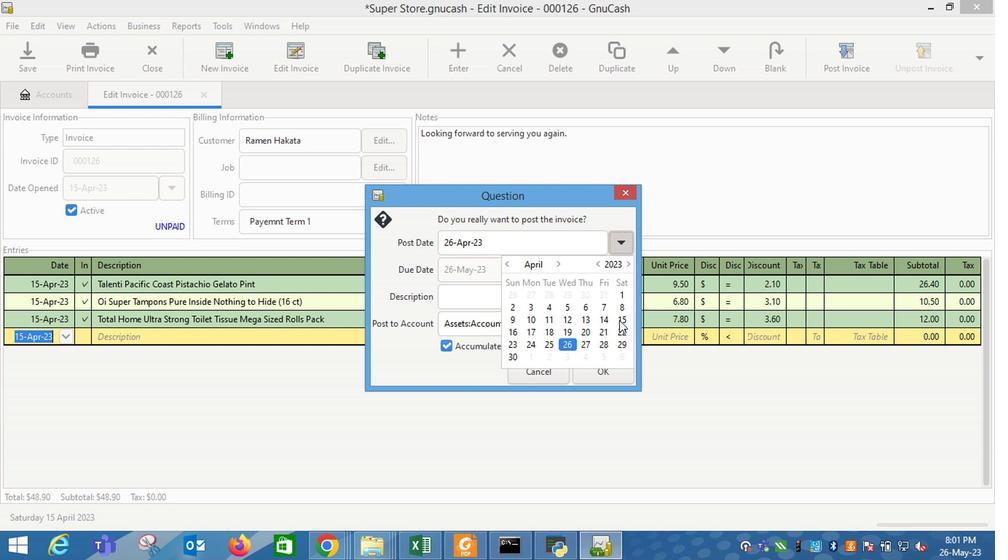 
Action: Mouse moved to (427, 340)
Screenshot: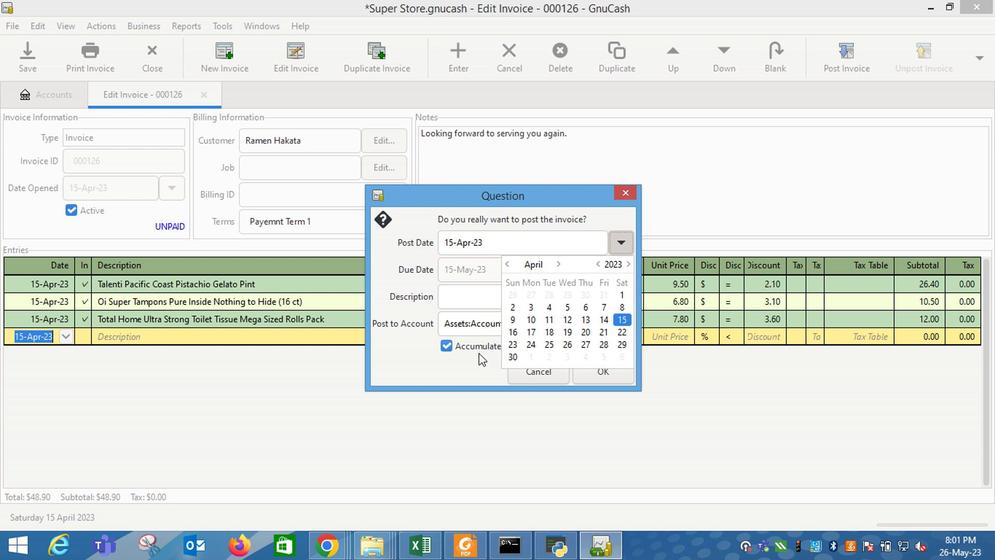 
Action: Mouse pressed left at (427, 340)
Screenshot: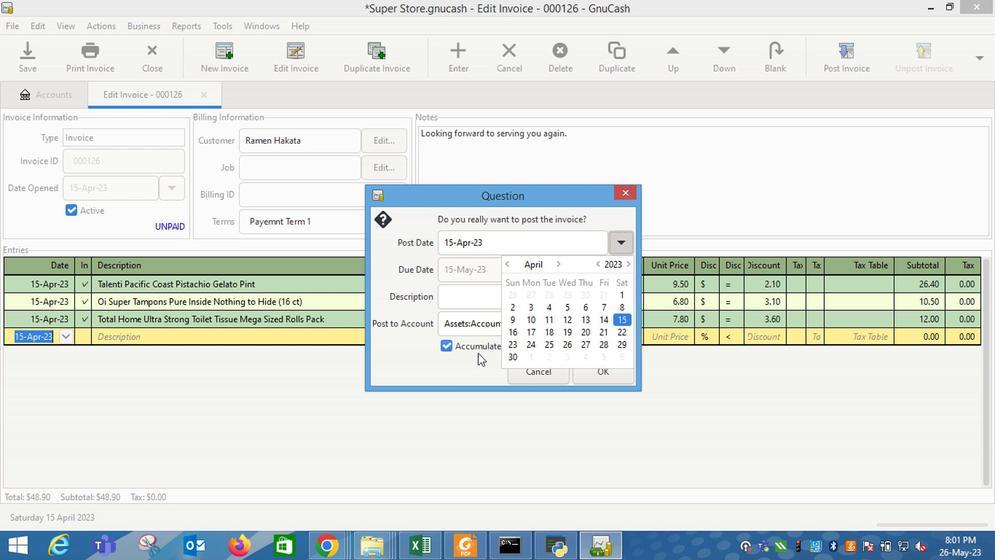
Action: Mouse moved to (528, 355)
Screenshot: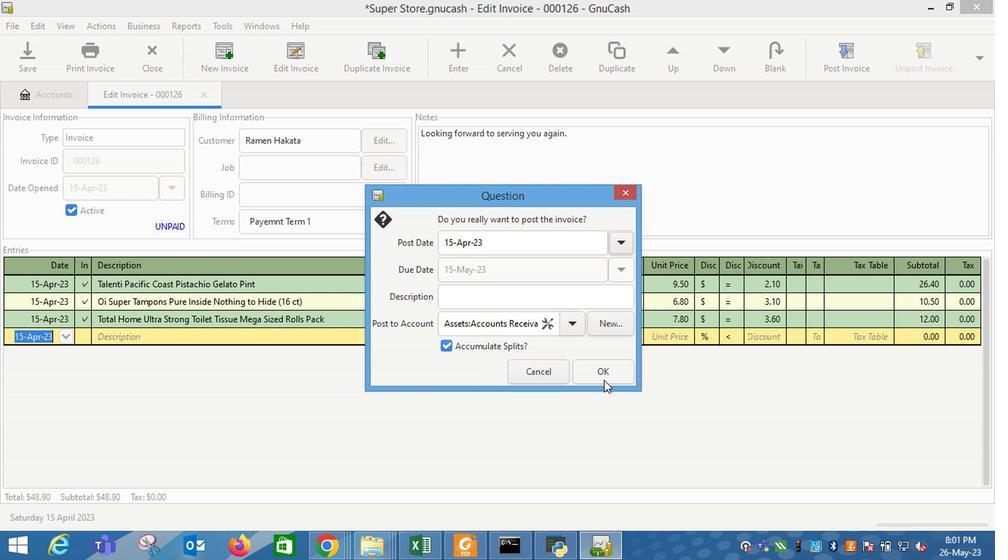 
Action: Mouse pressed left at (528, 355)
Screenshot: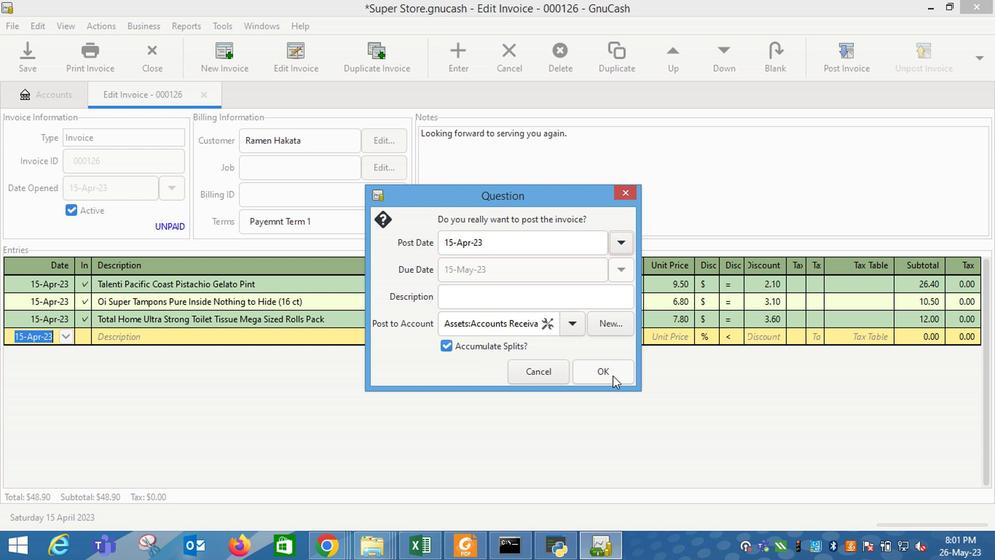 
Action: Mouse moved to (757, 129)
Screenshot: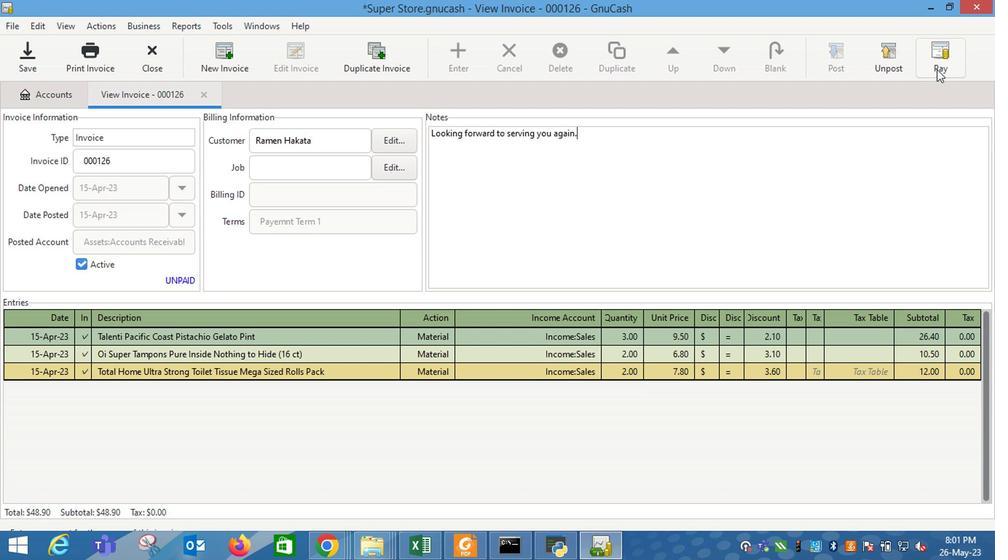 
Action: Mouse pressed left at (757, 129)
Screenshot: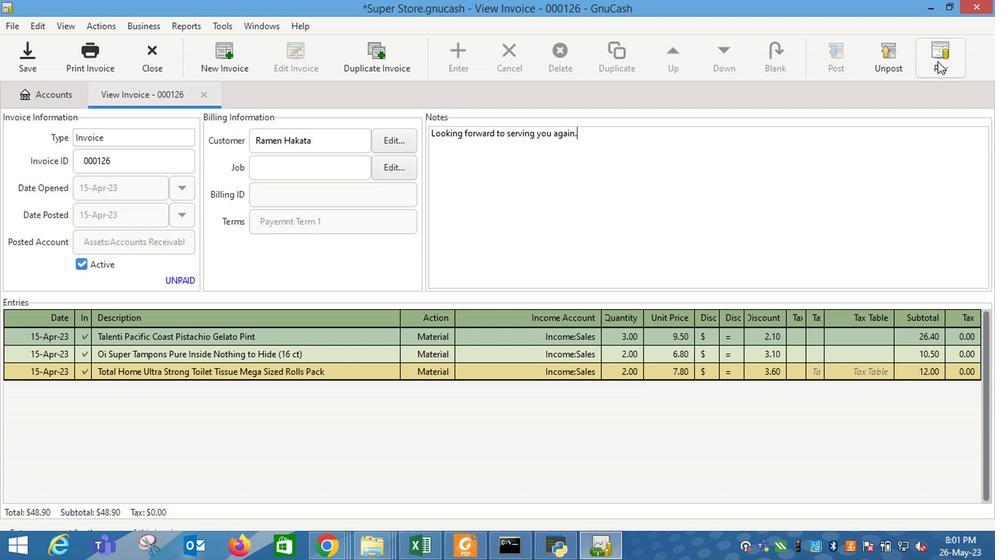
Action: Mouse moved to (408, 292)
Screenshot: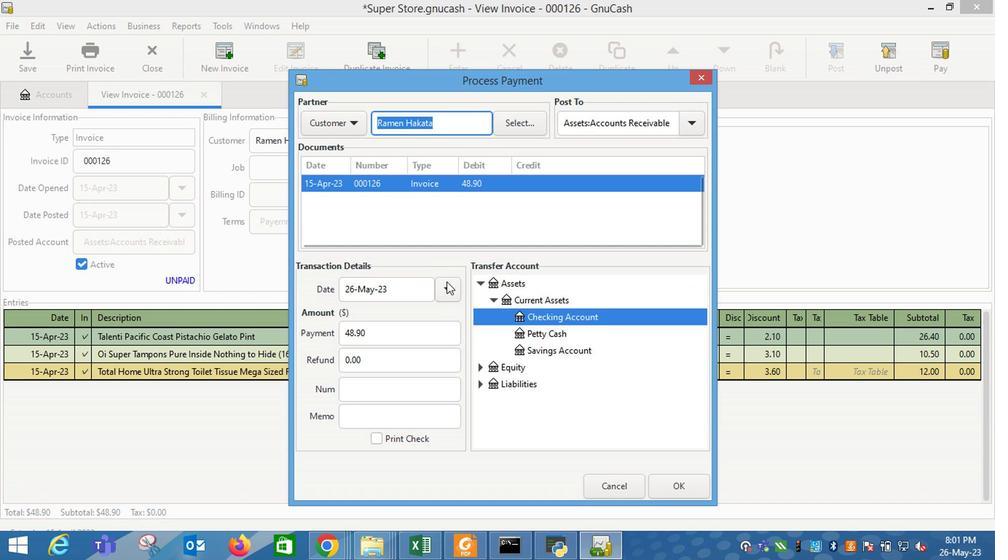 
Action: Mouse pressed left at (408, 292)
Screenshot: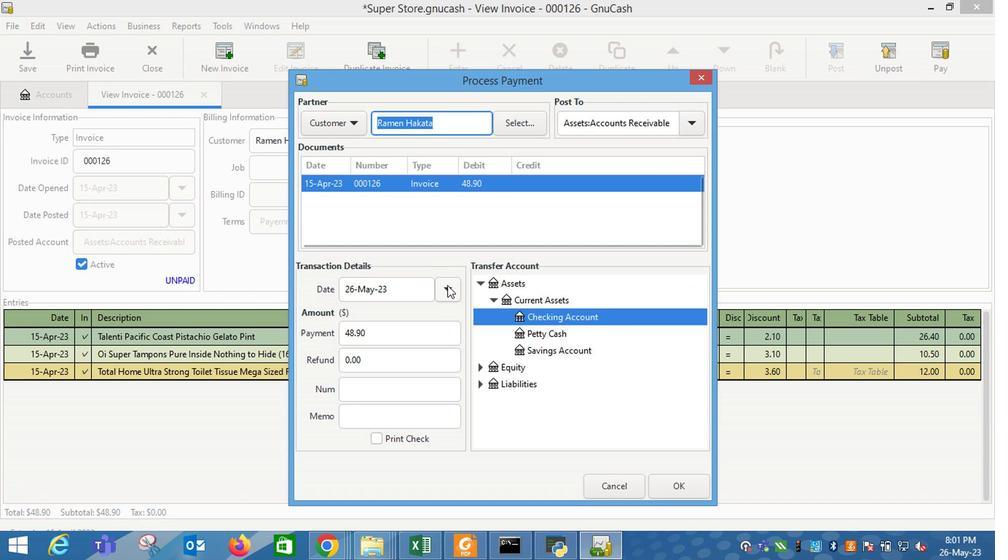 
Action: Mouse moved to (344, 349)
Screenshot: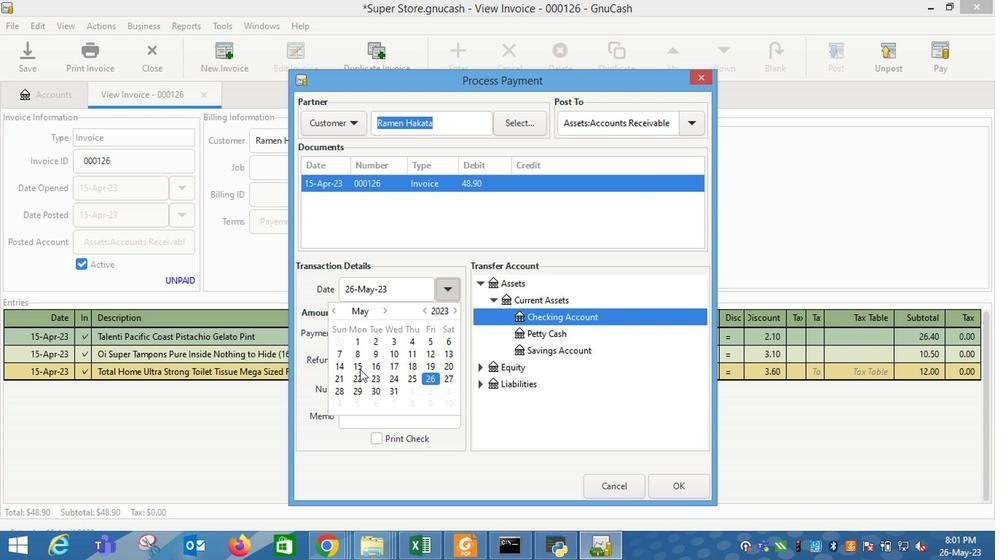 
Action: Mouse pressed left at (344, 349)
Screenshot: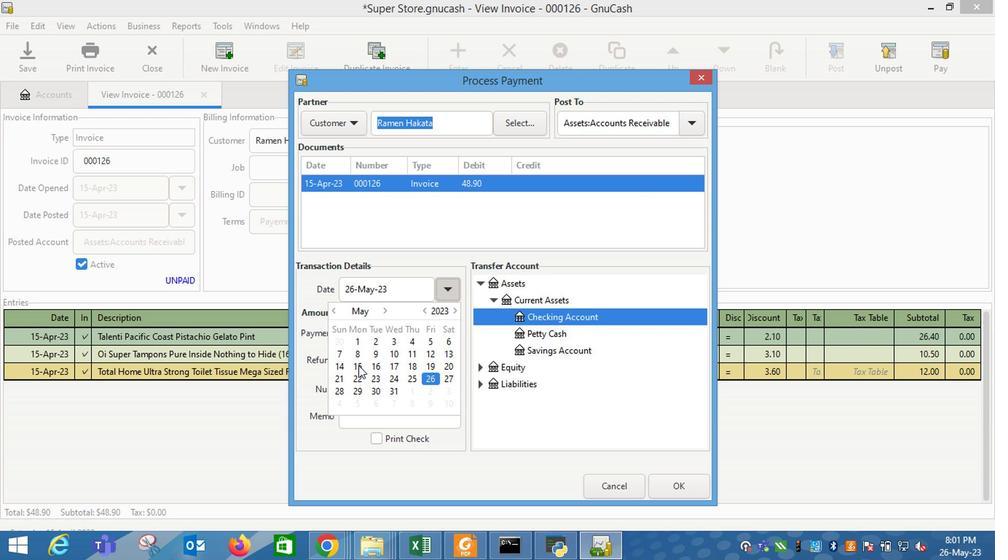 
Action: Mouse moved to (439, 387)
Screenshot: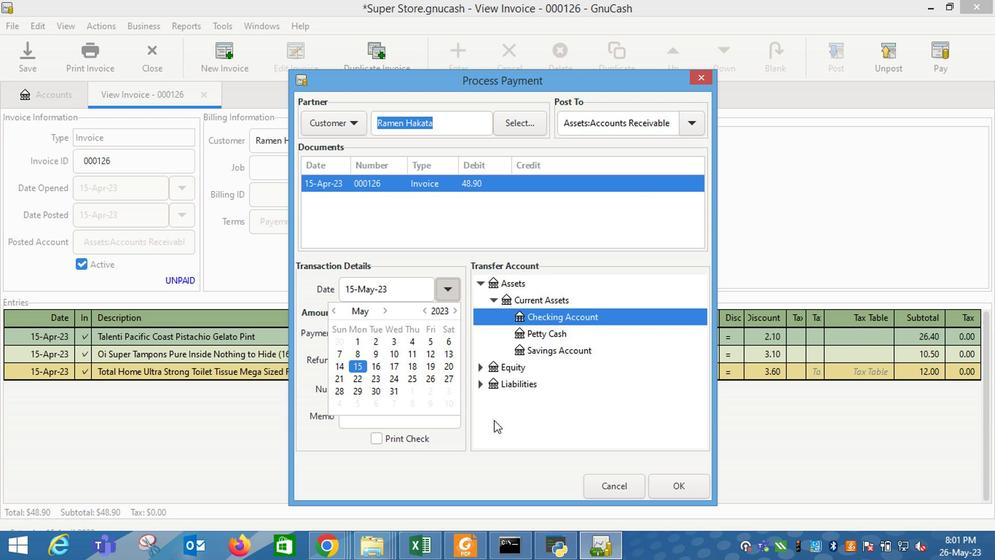 
Action: Mouse pressed left at (439, 387)
Screenshot: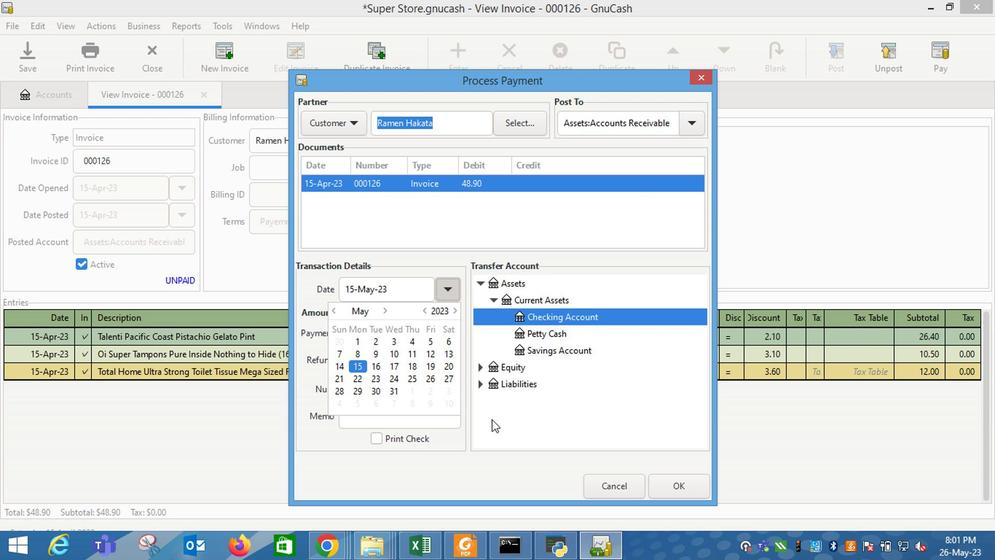 
Action: Mouse moved to (460, 314)
Screenshot: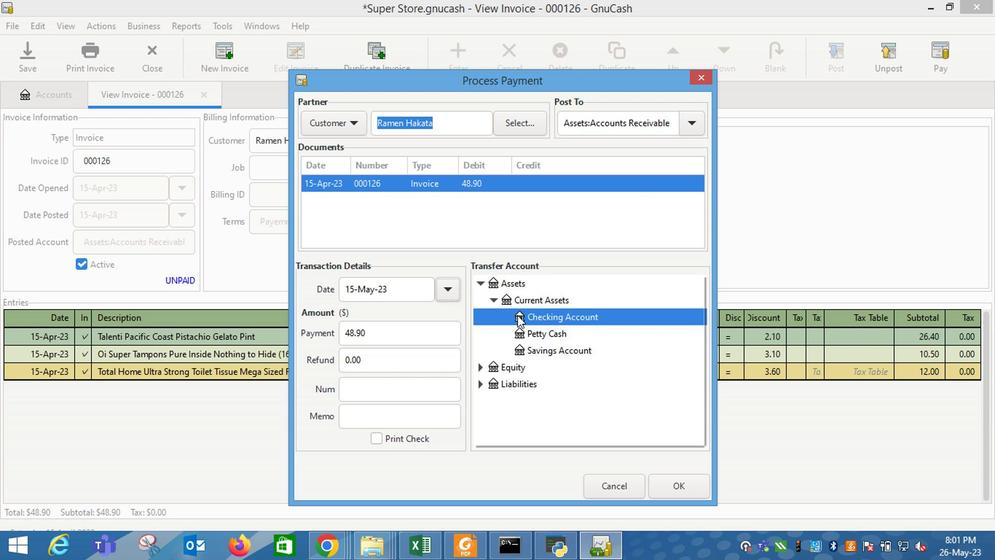 
Action: Mouse pressed left at (460, 314)
Screenshot: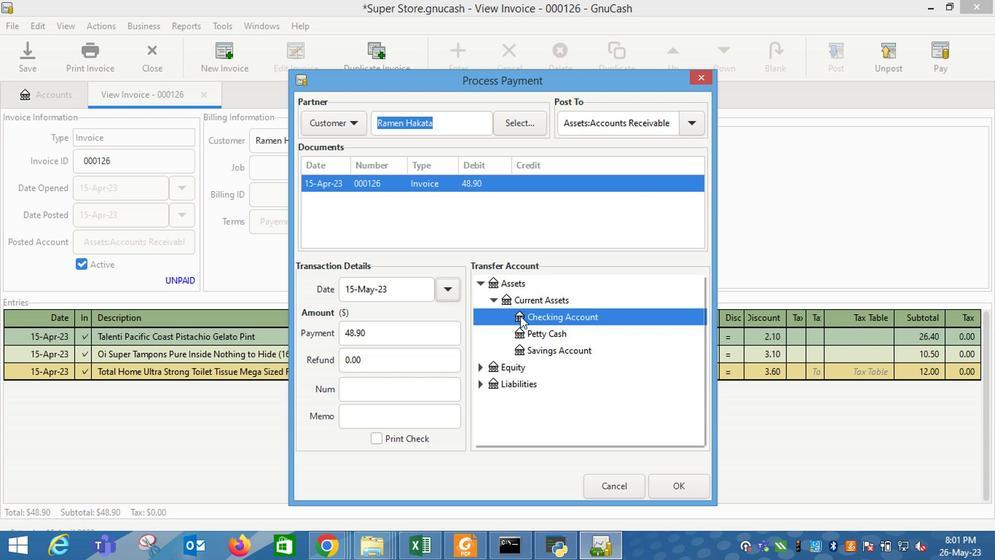 
Action: Mouse moved to (561, 432)
Screenshot: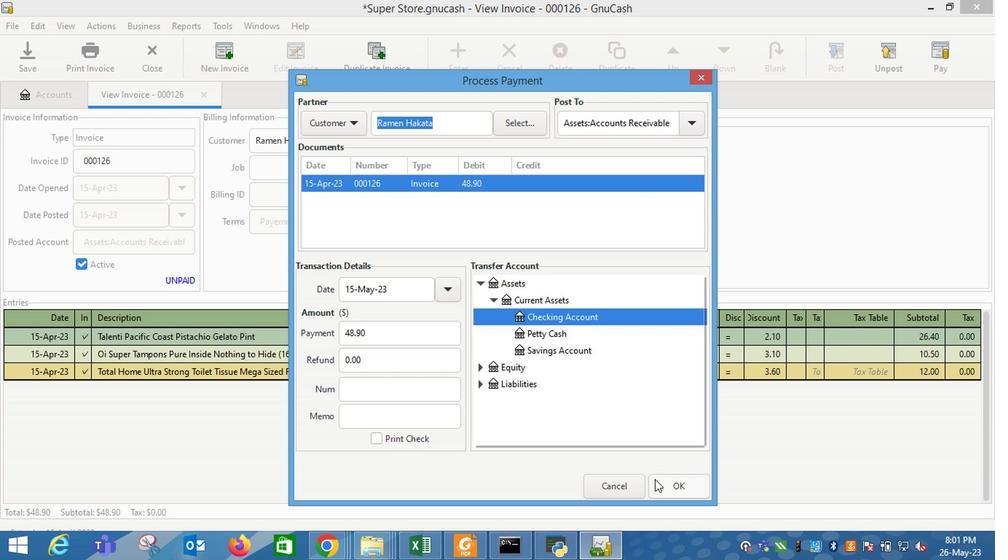 
Action: Mouse pressed left at (561, 432)
Screenshot: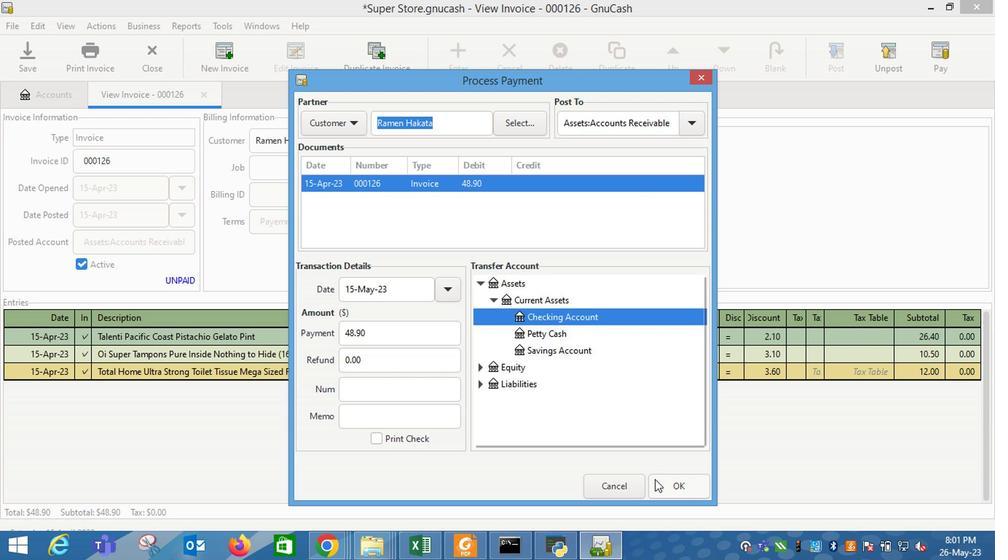
Action: Mouse moved to (161, 132)
Screenshot: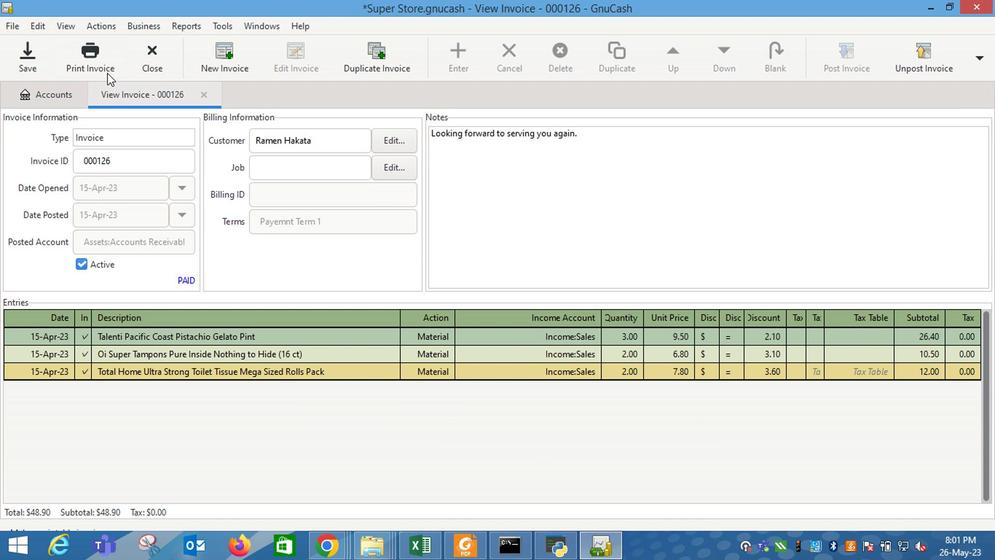 
Action: Mouse pressed left at (161, 132)
Screenshot: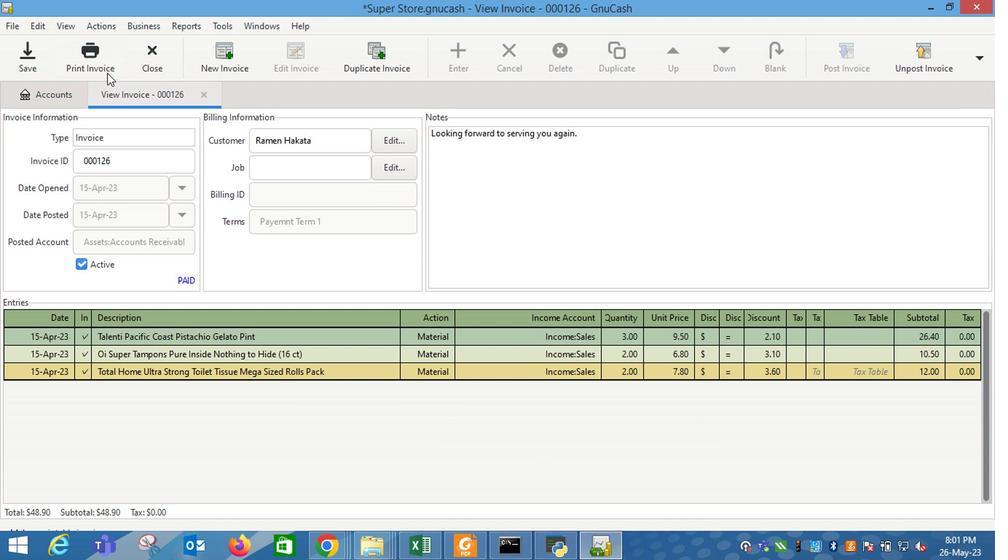 
Action: Mouse moved to (355, 131)
Screenshot: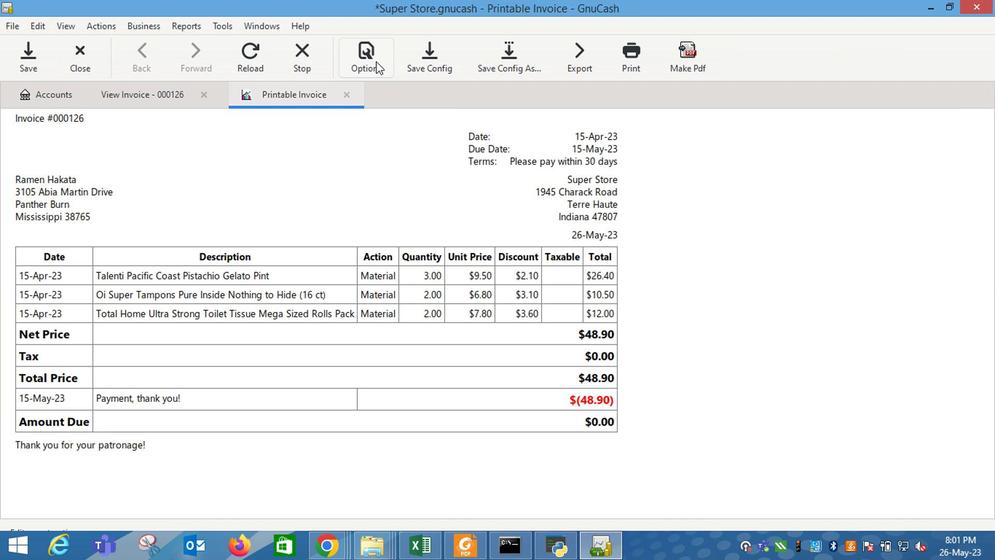 
Action: Mouse pressed left at (355, 131)
Screenshot: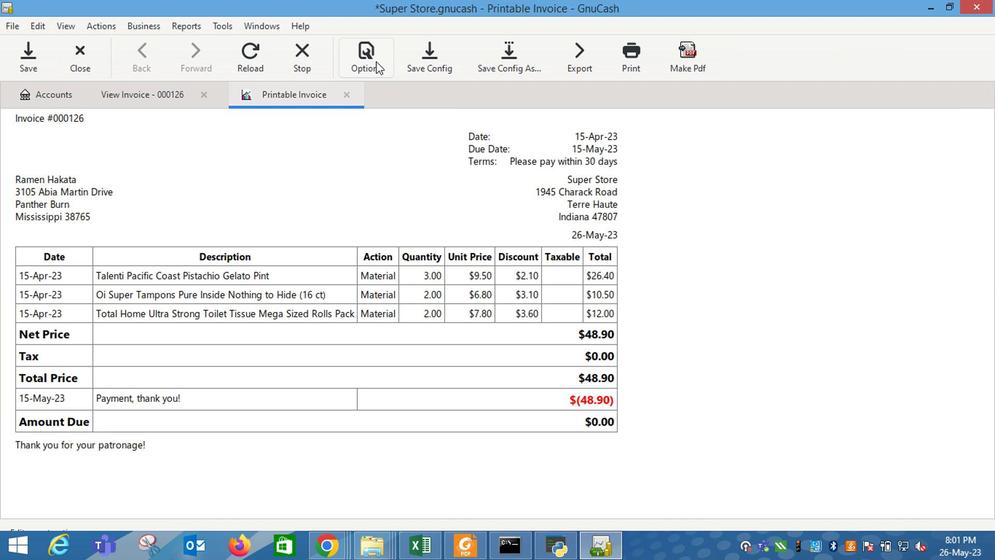 
Action: Mouse moved to (285, 188)
Screenshot: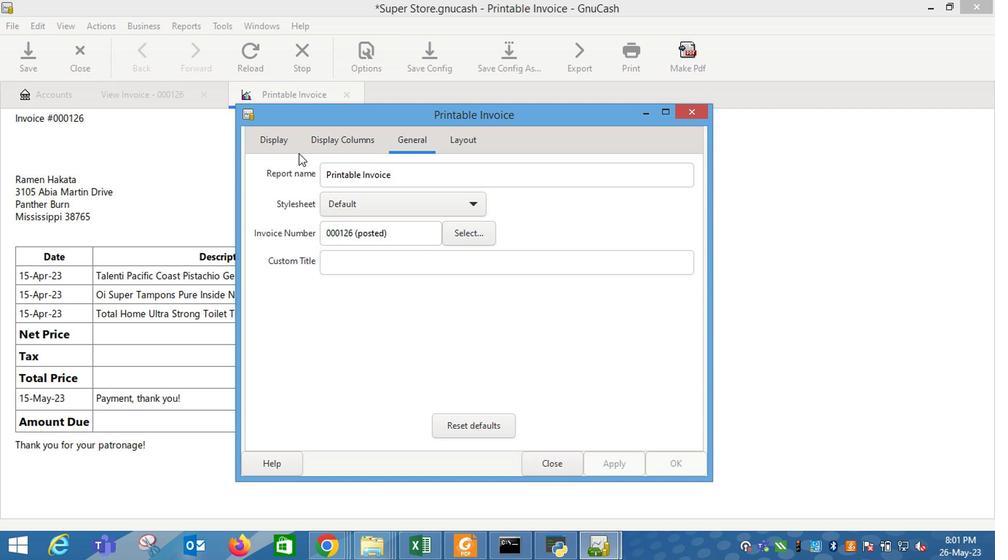 
Action: Mouse pressed left at (285, 188)
Screenshot: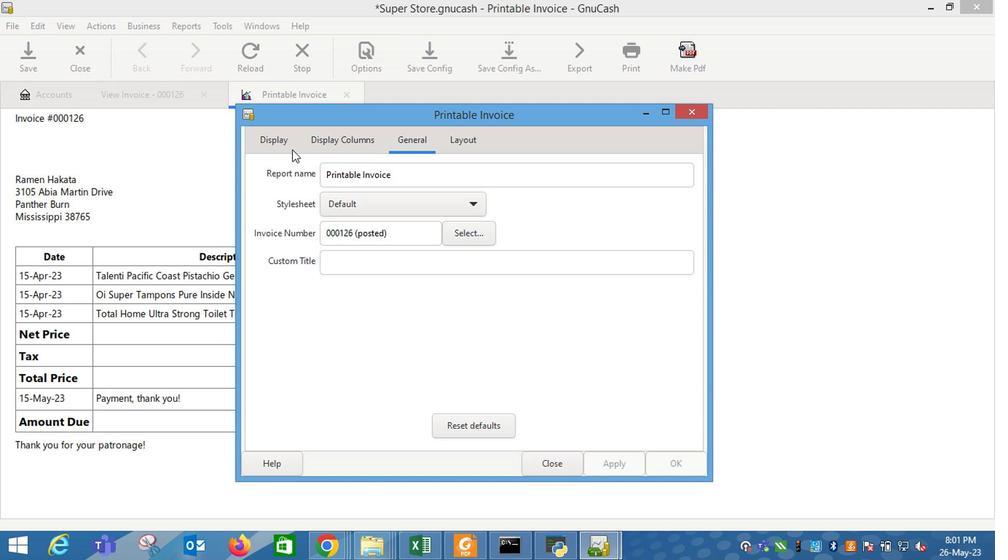 
Action: Mouse moved to (364, 306)
Screenshot: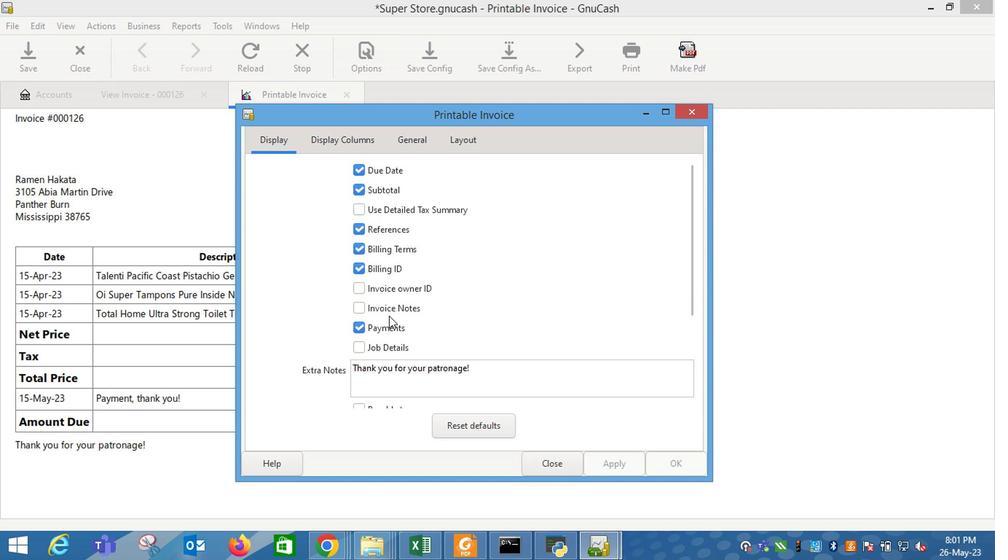 
Action: Mouse pressed left at (364, 306)
Screenshot: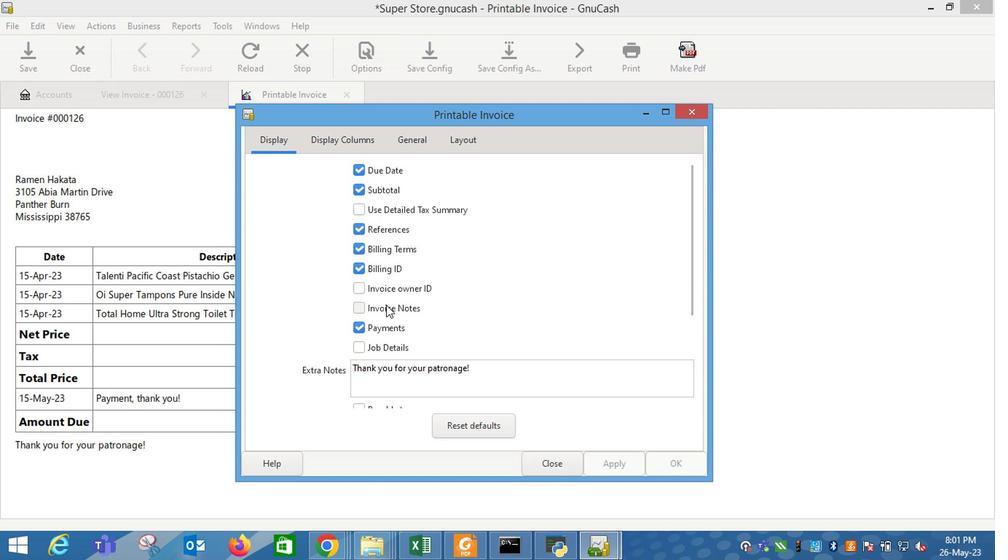 
Action: Mouse moved to (525, 416)
Screenshot: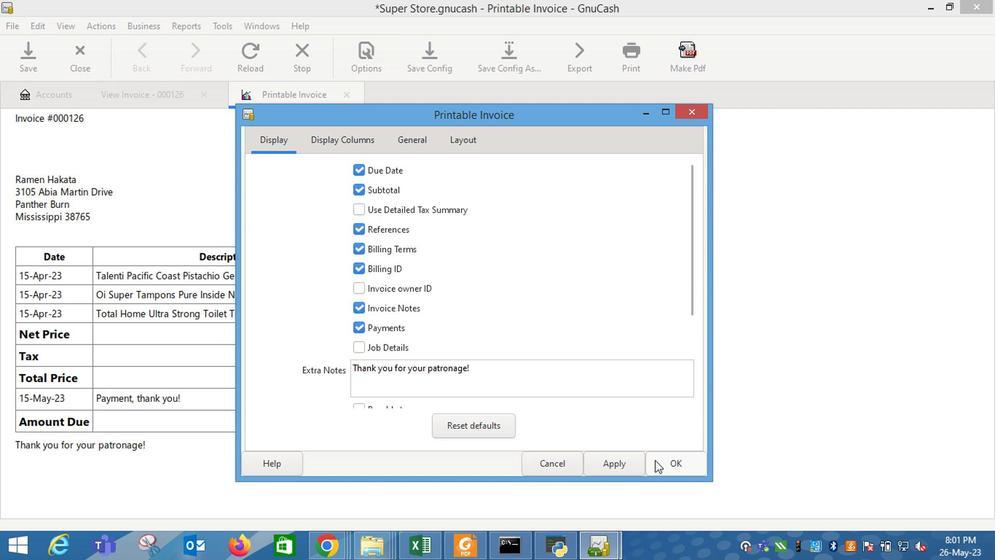 
Action: Mouse pressed left at (525, 416)
Screenshot: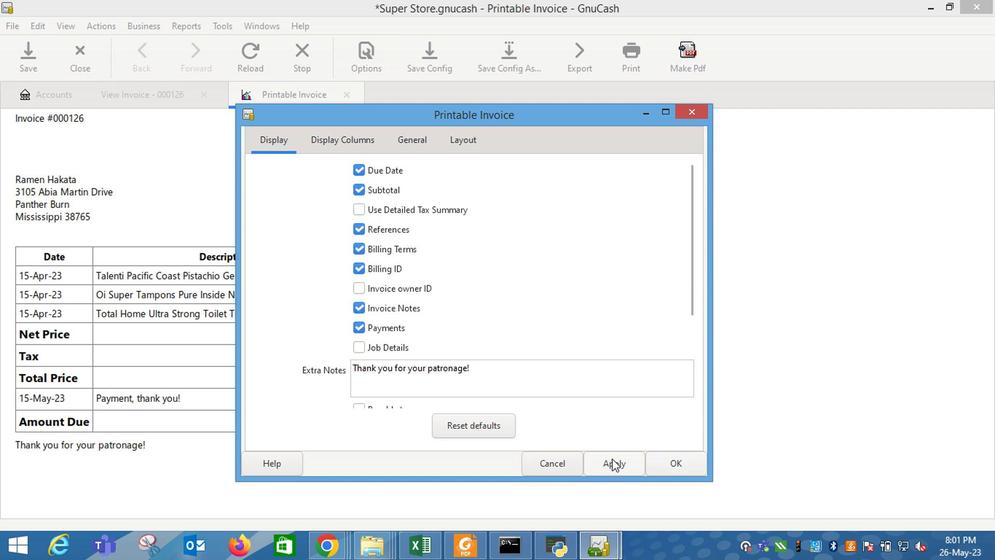 
Action: Mouse moved to (483, 417)
Screenshot: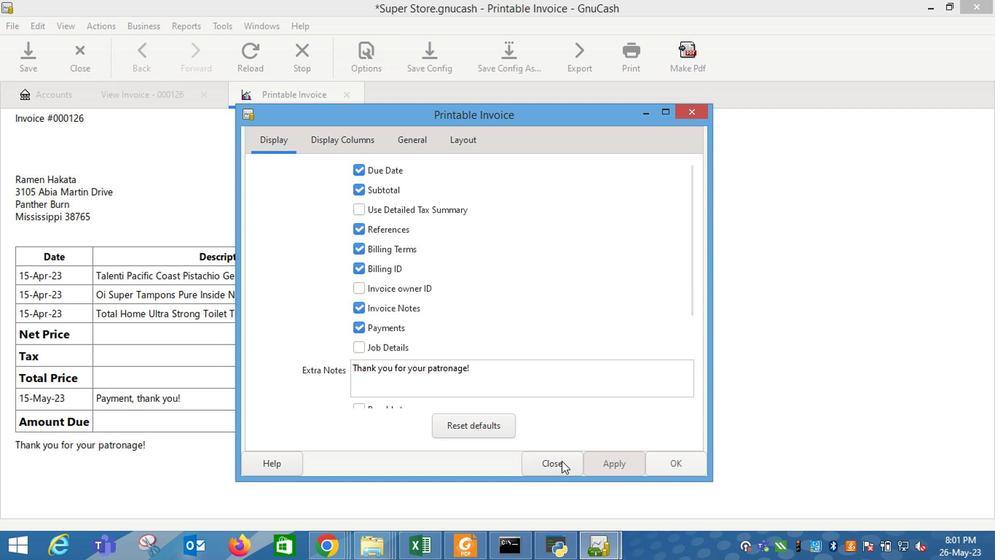 
Action: Mouse pressed left at (483, 417)
Screenshot: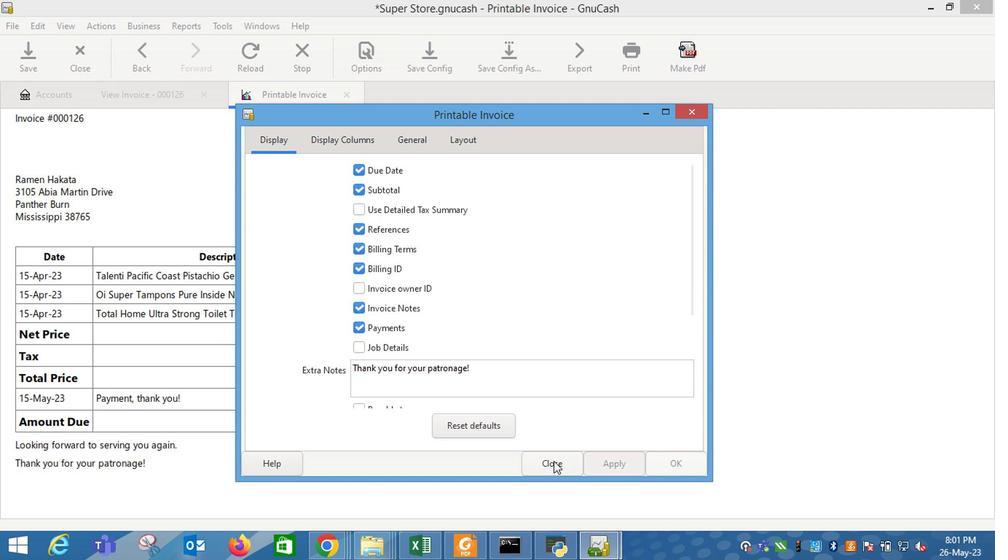 
